 Task: Find connections with filter location Cañada de Gómez with filter topic #brandingwith filter profile language English with filter current company Kearney with filter school REVA UNIVERSITY, BANGALORE with filter industry Retail Groceries with filter service category Graphic Design with filter keywords title Political Scientist
Action: Mouse moved to (564, 94)
Screenshot: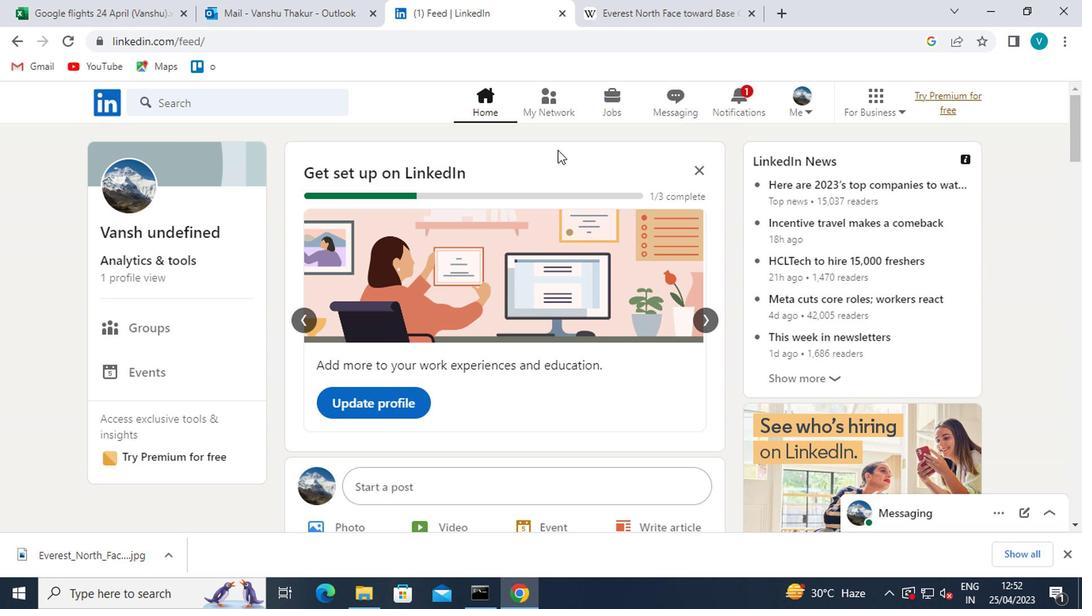 
Action: Mouse pressed left at (564, 94)
Screenshot: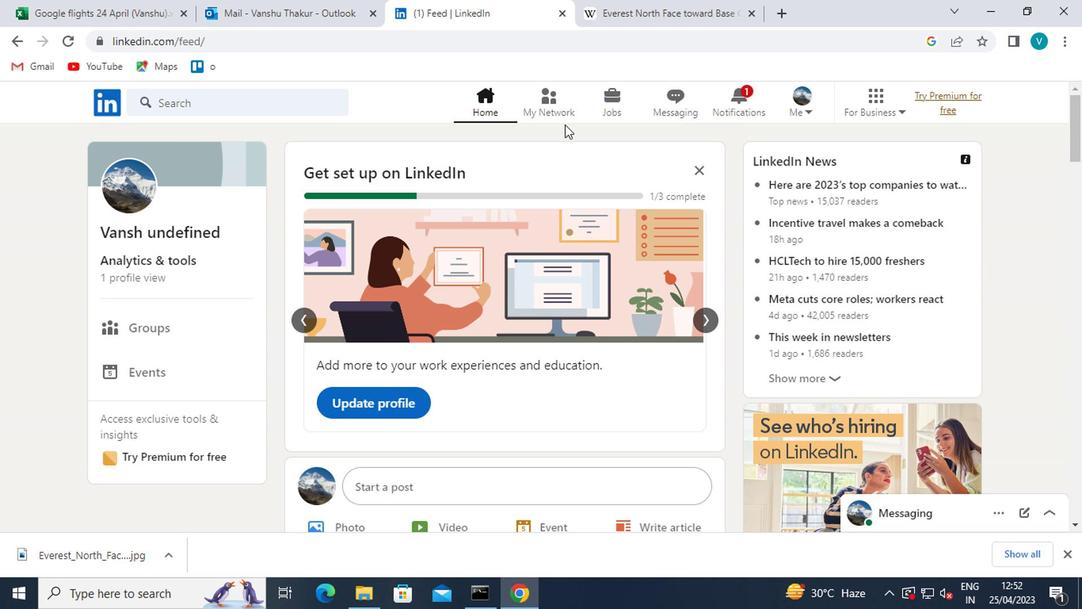 
Action: Mouse moved to (164, 182)
Screenshot: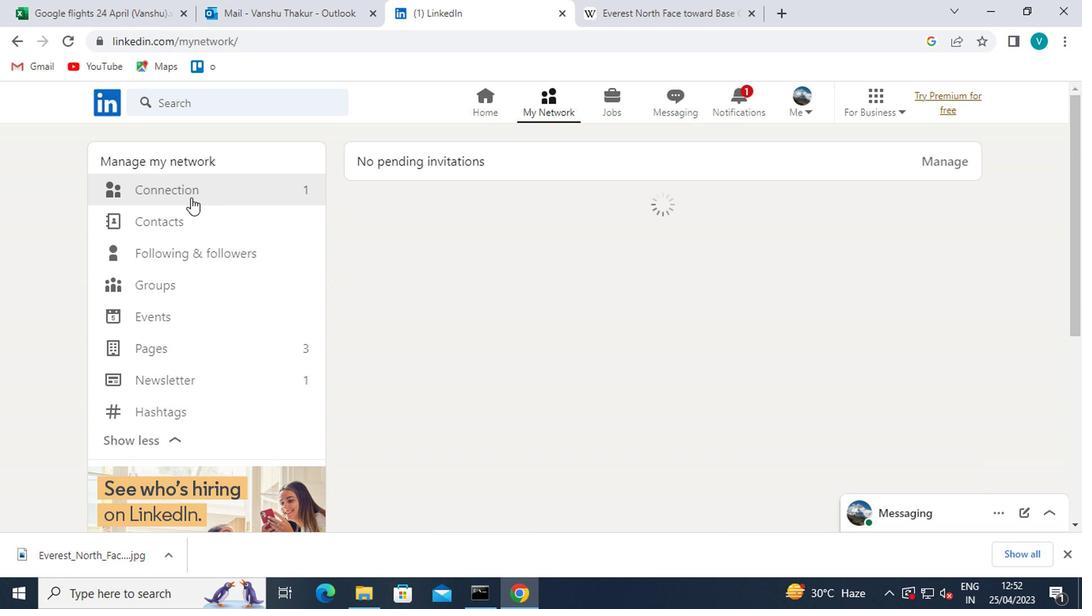 
Action: Mouse pressed left at (164, 182)
Screenshot: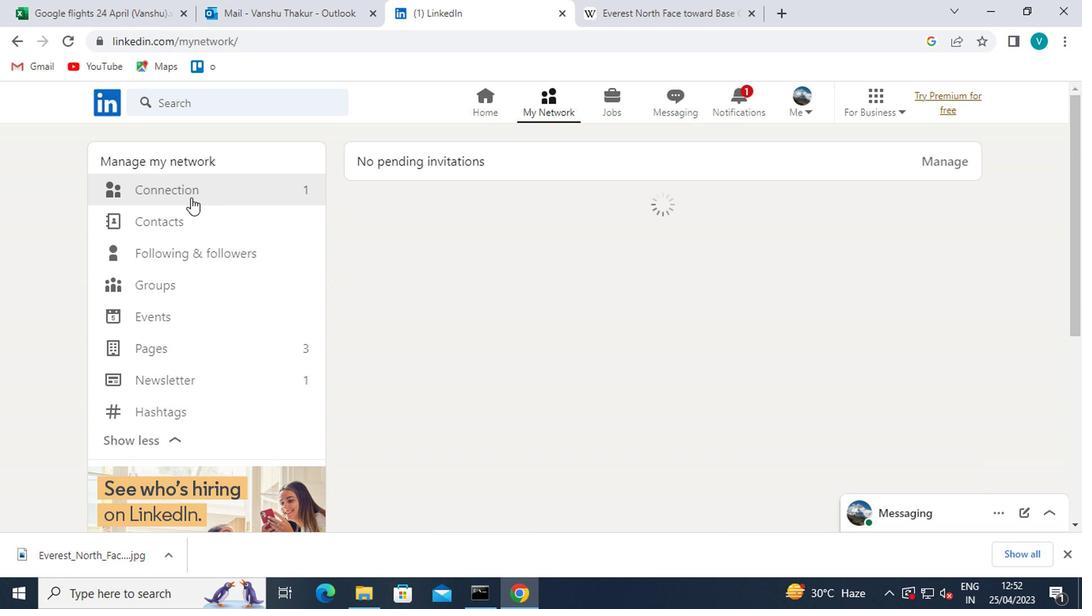 
Action: Mouse moved to (635, 193)
Screenshot: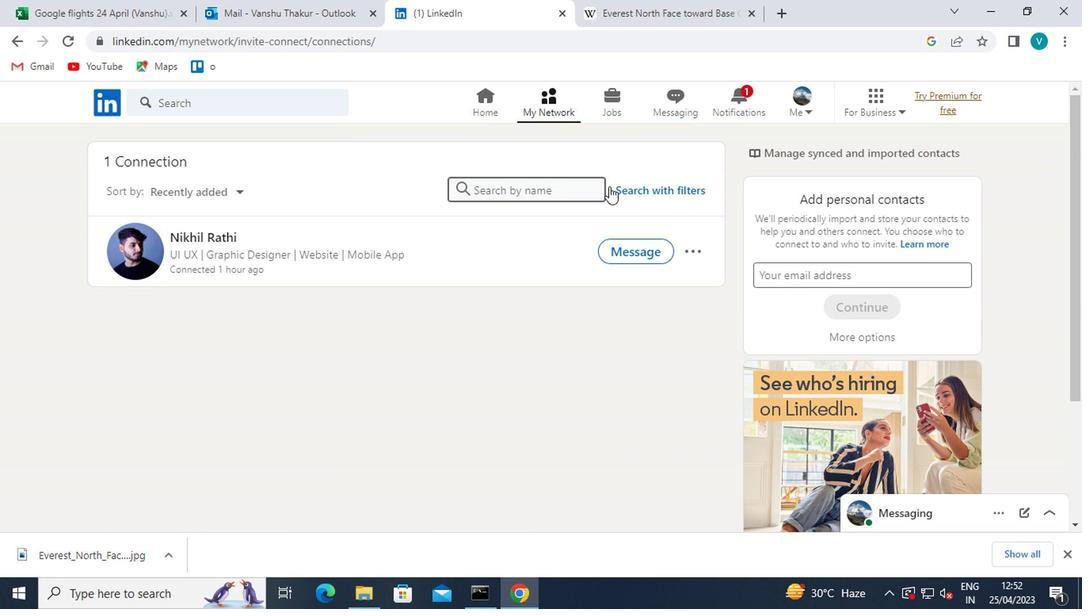 
Action: Mouse pressed left at (635, 193)
Screenshot: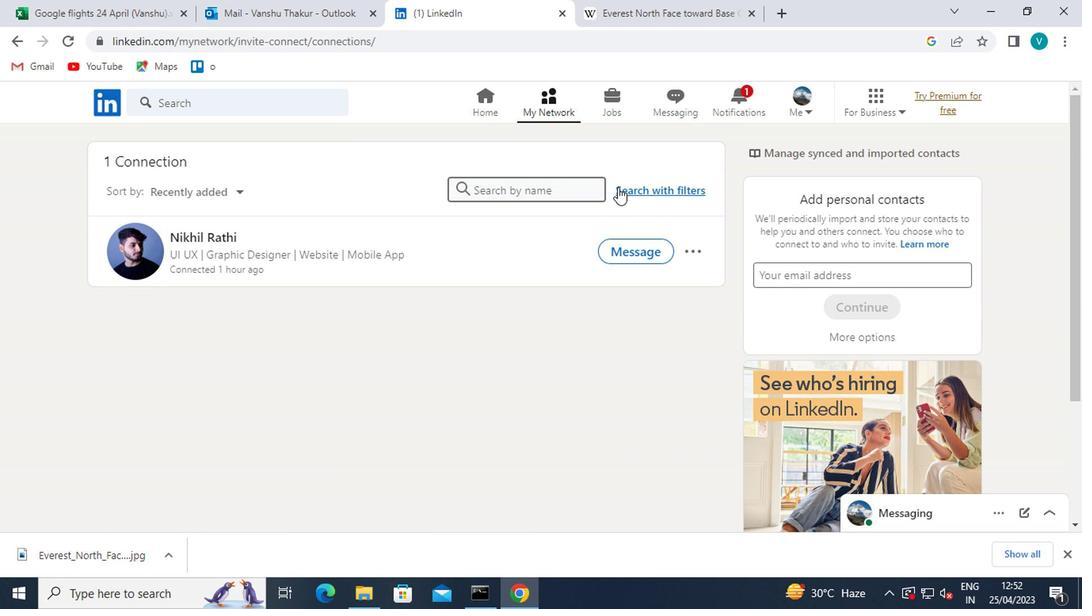 
Action: Mouse moved to (520, 143)
Screenshot: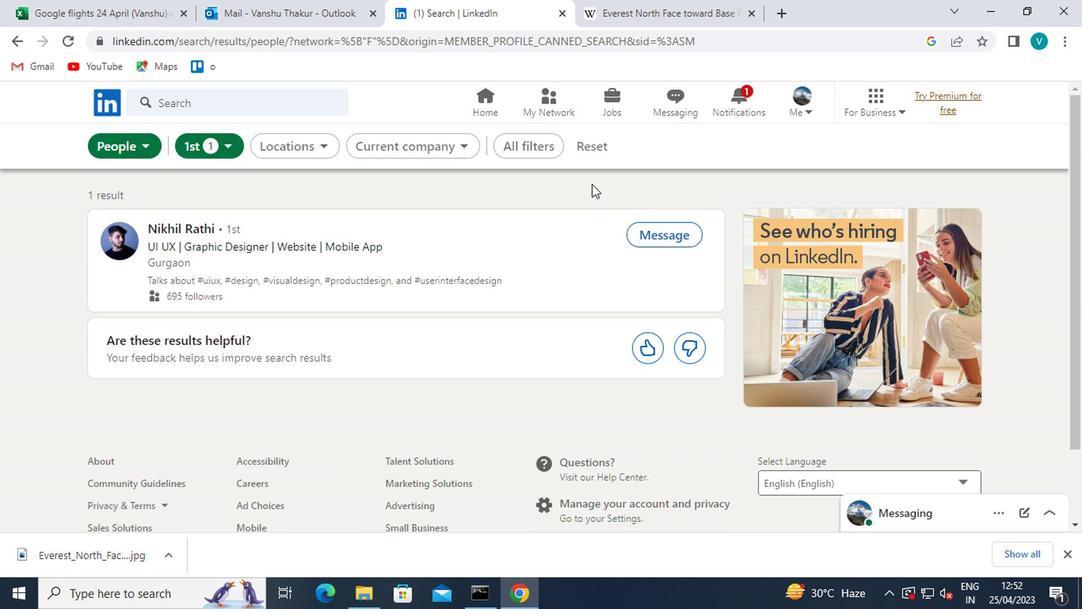 
Action: Mouse pressed left at (520, 143)
Screenshot: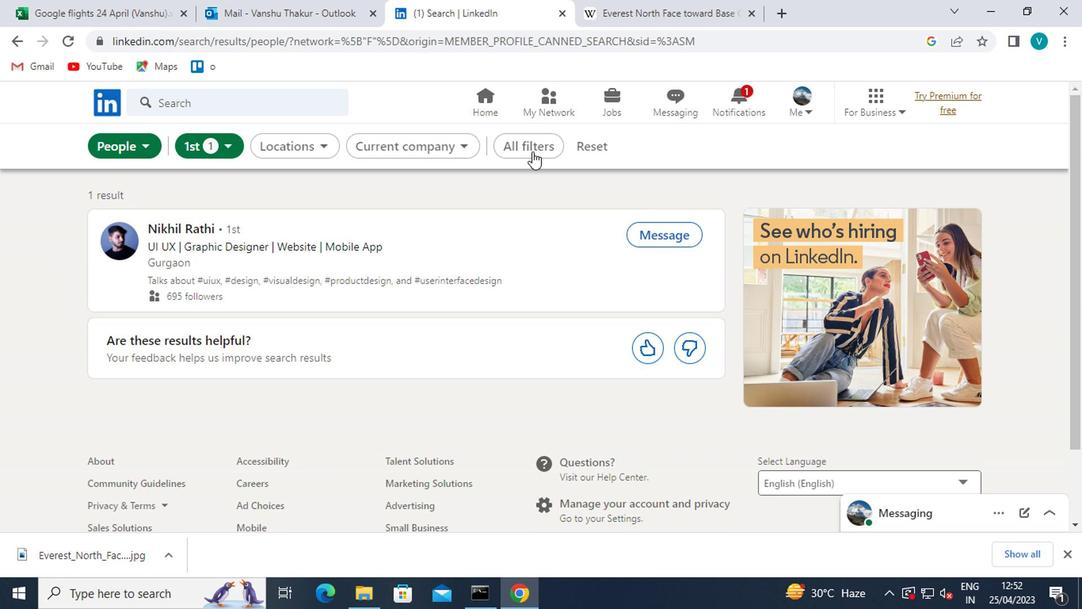
Action: Mouse moved to (717, 293)
Screenshot: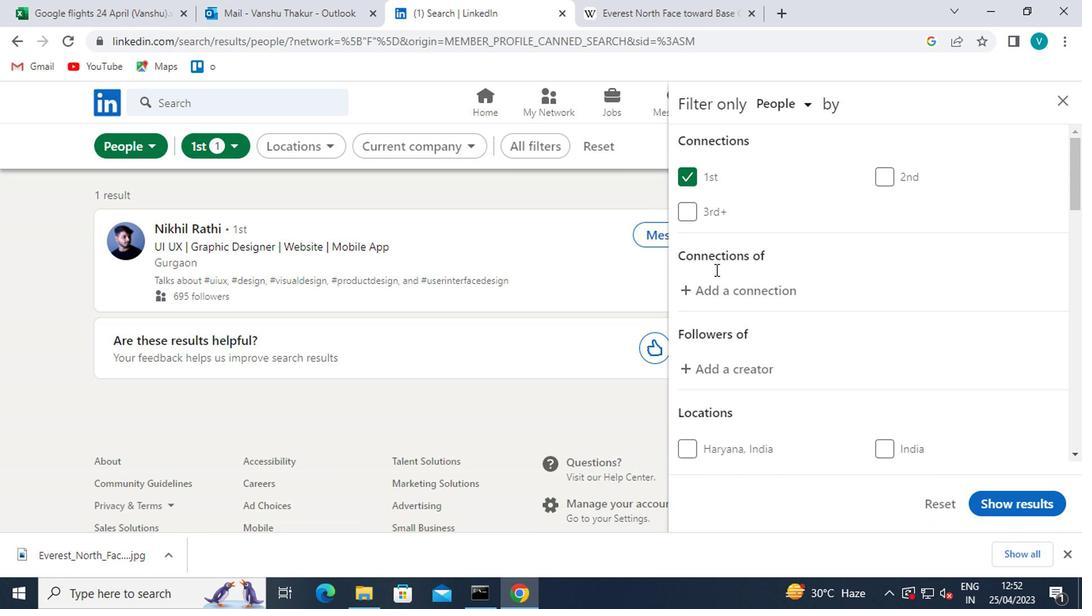 
Action: Mouse scrolled (717, 292) with delta (0, 0)
Screenshot: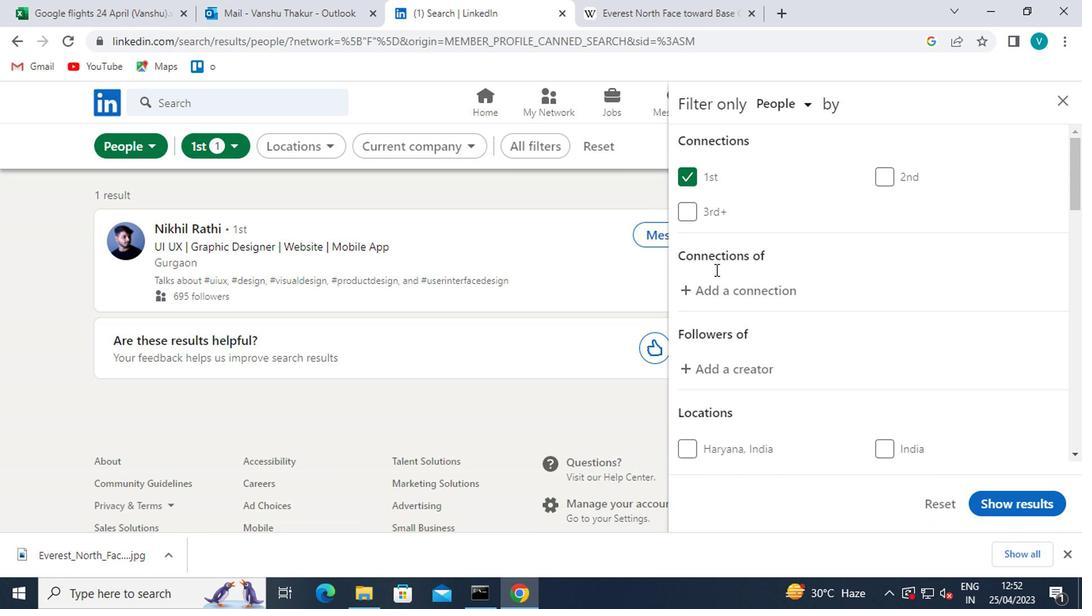 
Action: Mouse moved to (717, 293)
Screenshot: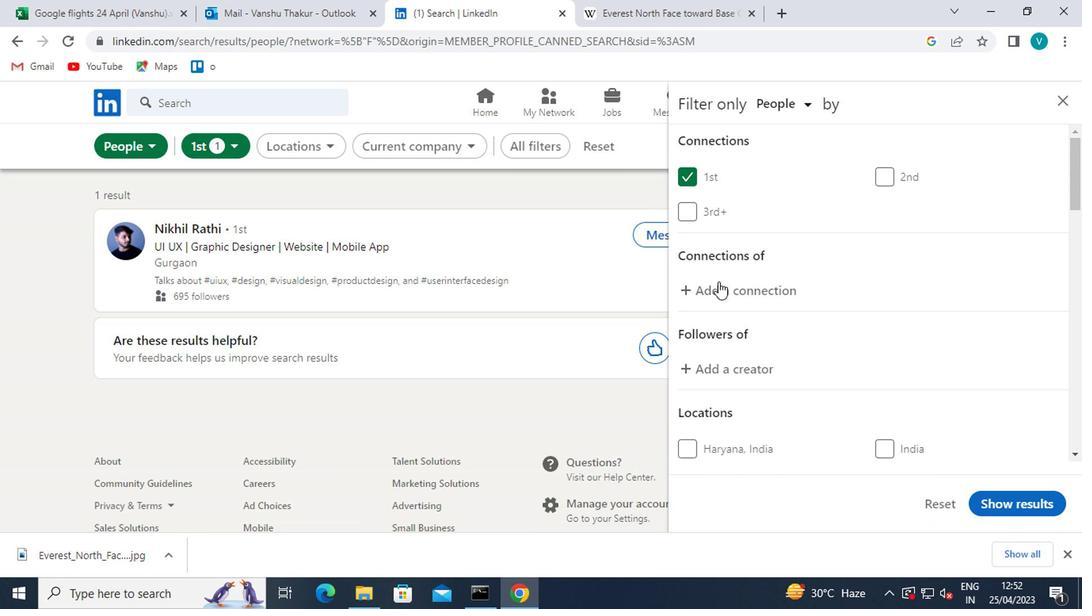 
Action: Mouse scrolled (717, 293) with delta (0, 0)
Screenshot: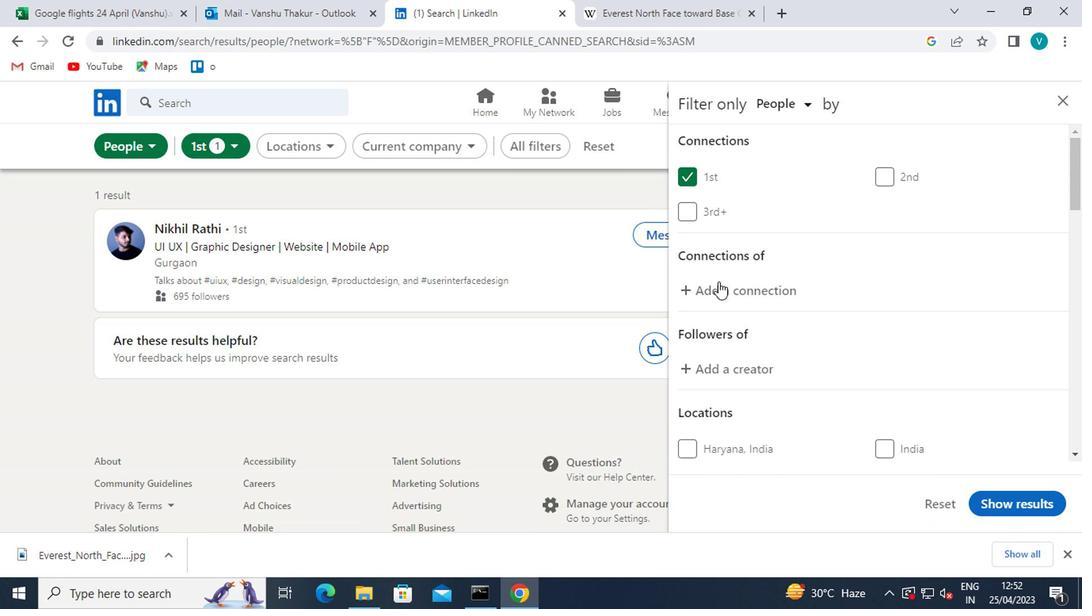 
Action: Mouse moved to (741, 355)
Screenshot: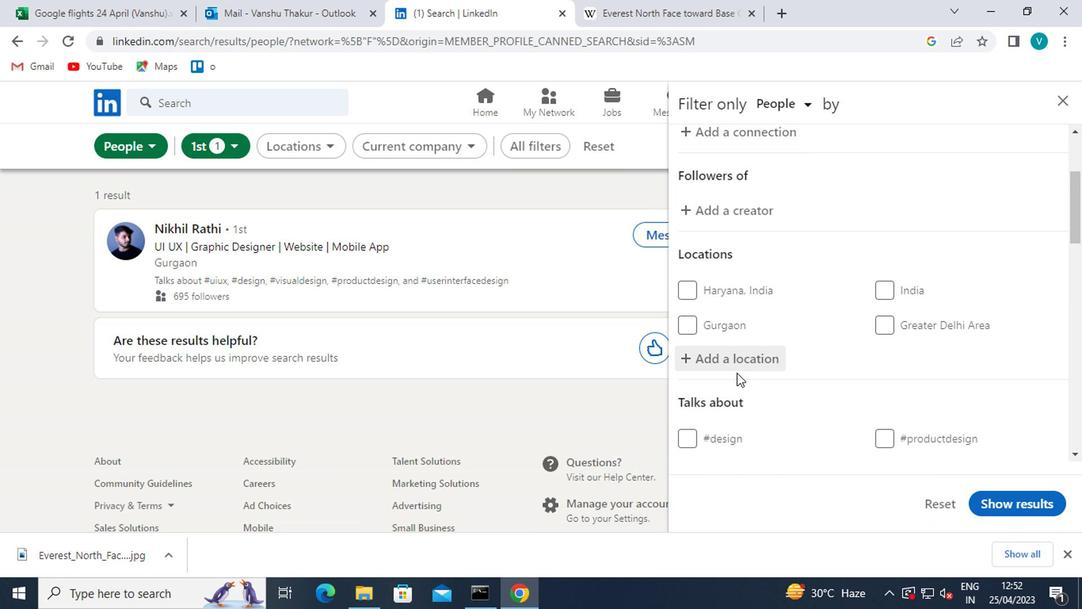 
Action: Mouse pressed left at (741, 355)
Screenshot: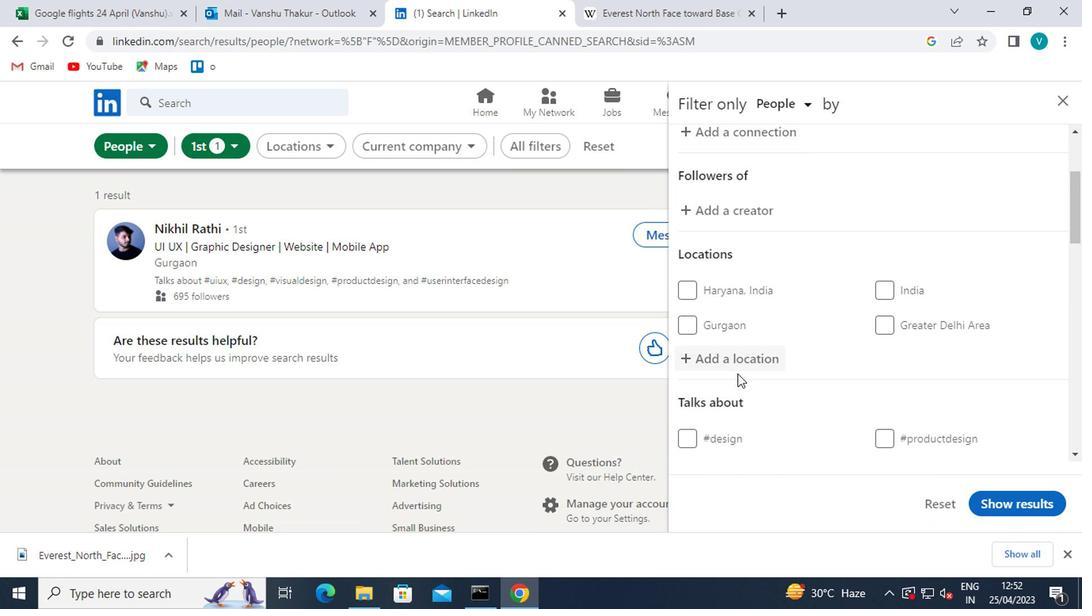 
Action: Key pressed <Key.shift>CANAF
Screenshot: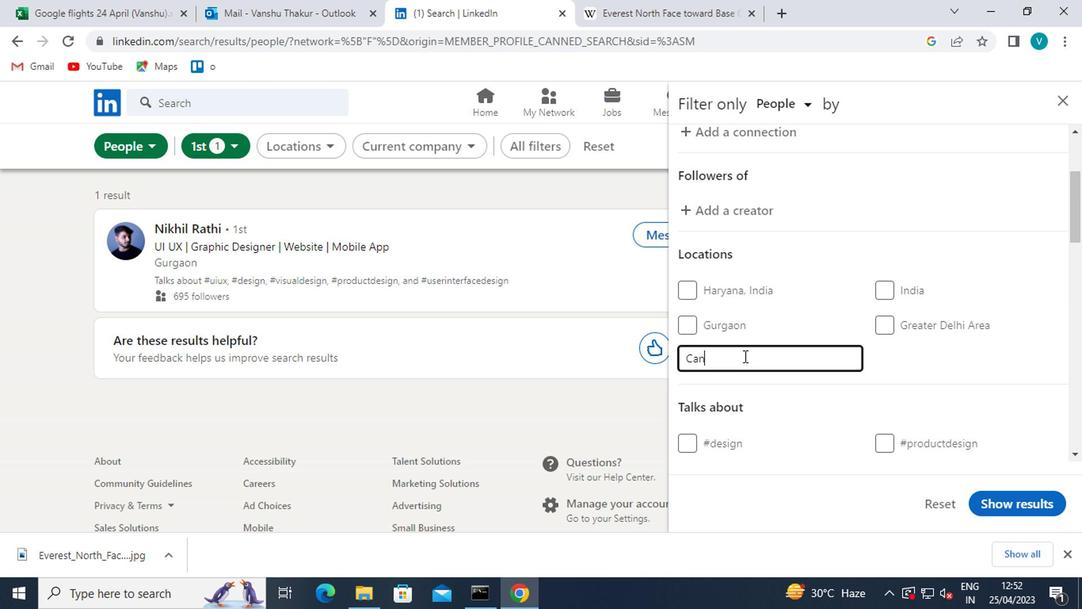
Action: Mouse moved to (741, 355)
Screenshot: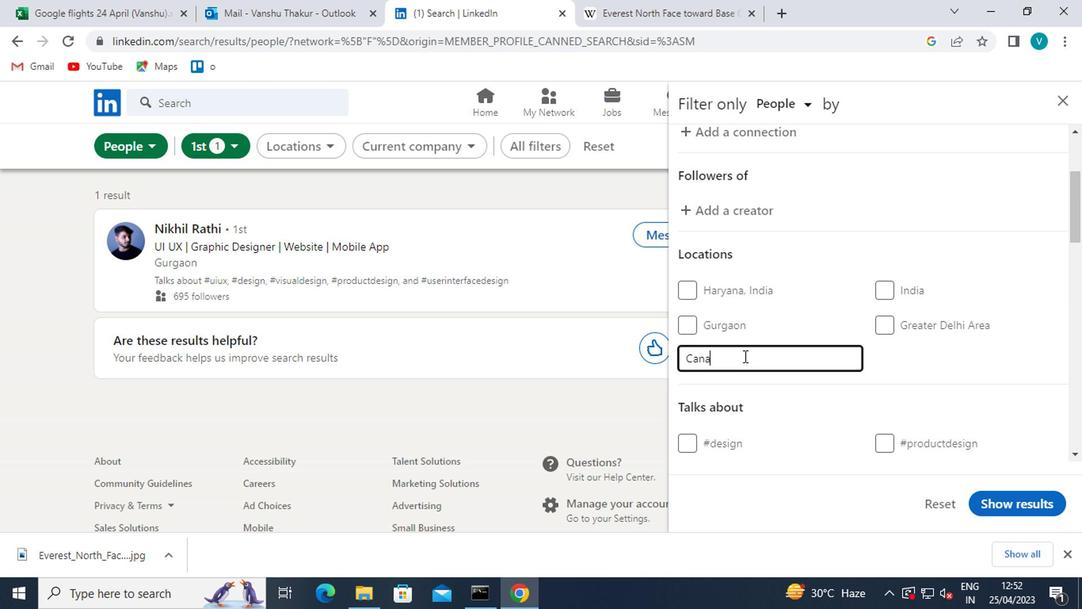 
Action: Key pressed <Key.backspace>DA<Key.space>DE<Key.space>
Screenshot: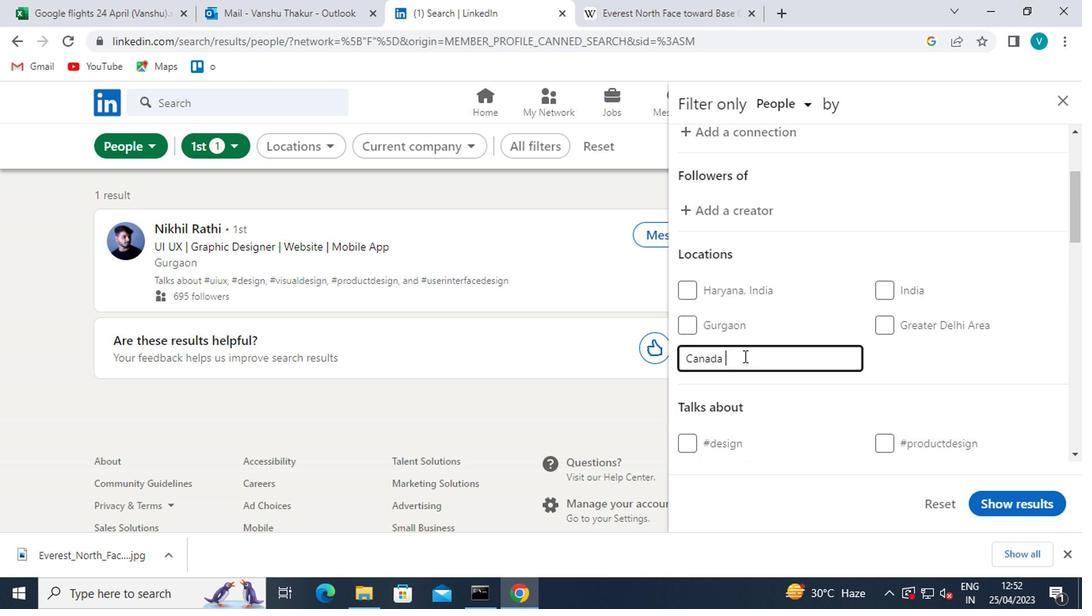 
Action: Mouse moved to (738, 357)
Screenshot: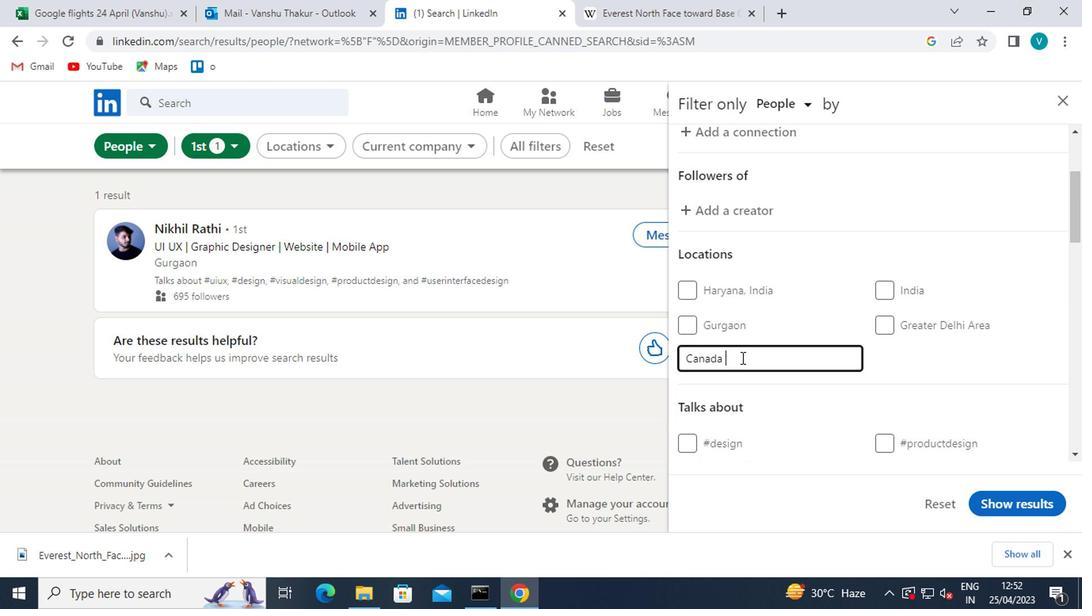 
Action: Key pressed D<Key.backspace><Key.shift>GO
Screenshot: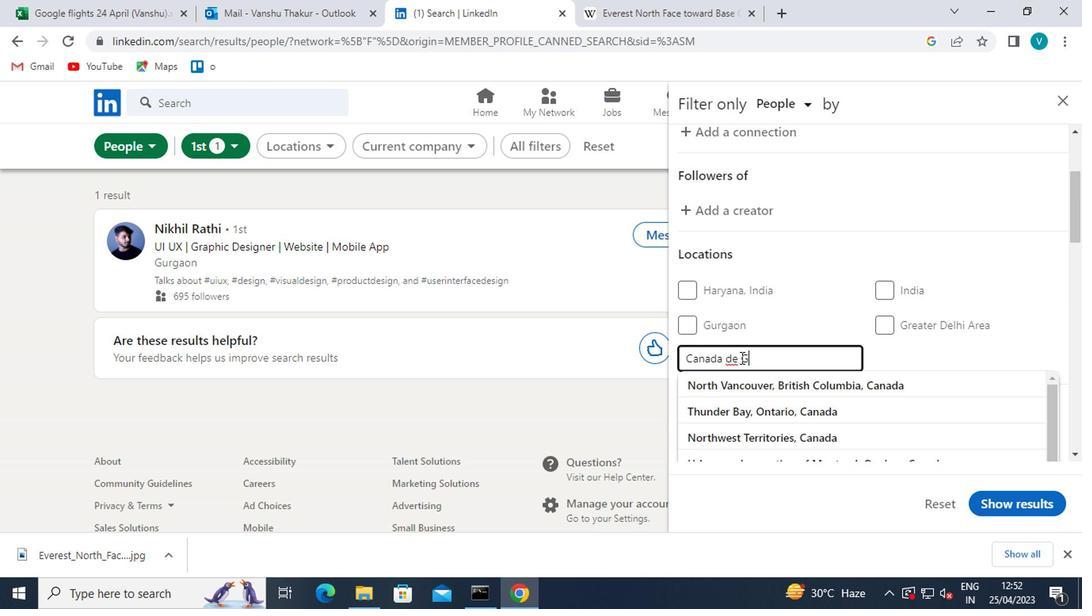 
Action: Mouse moved to (738, 357)
Screenshot: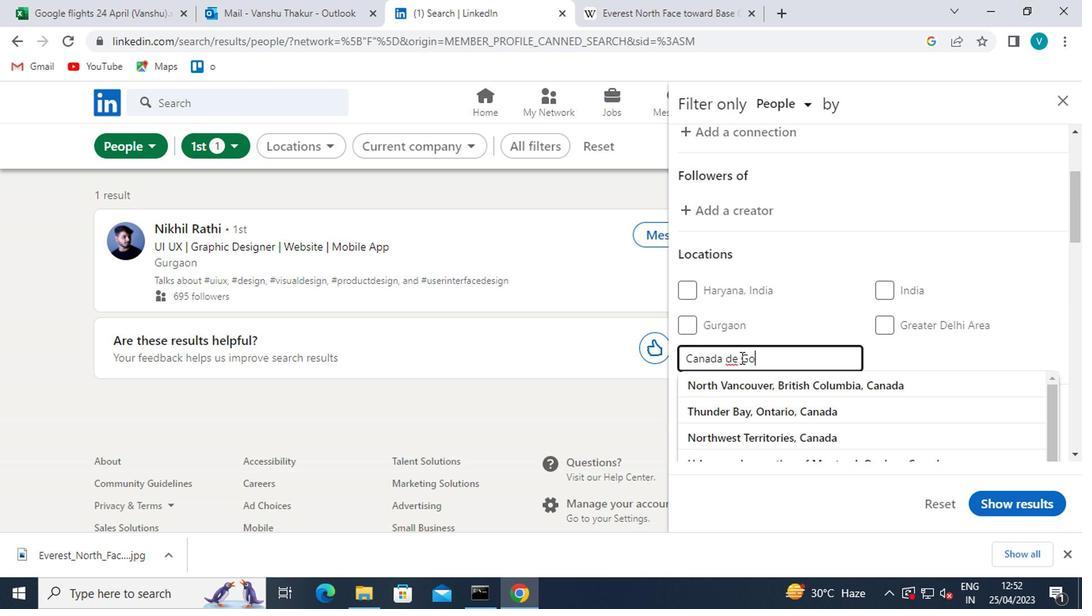 
Action: Key pressed M
Screenshot: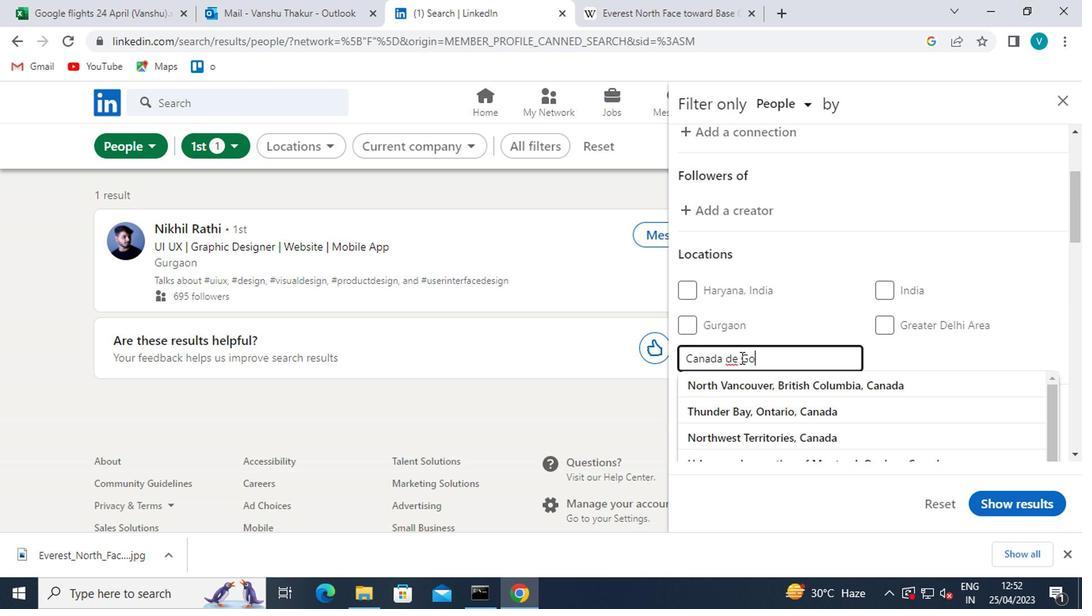 
Action: Mouse moved to (736, 358)
Screenshot: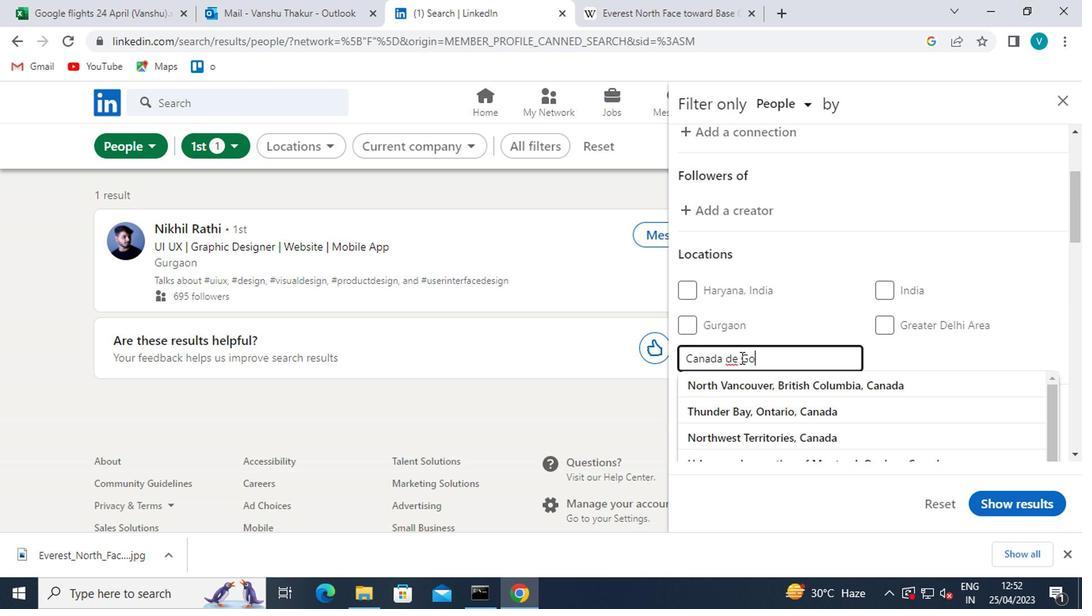 
Action: Key pressed EZ
Screenshot: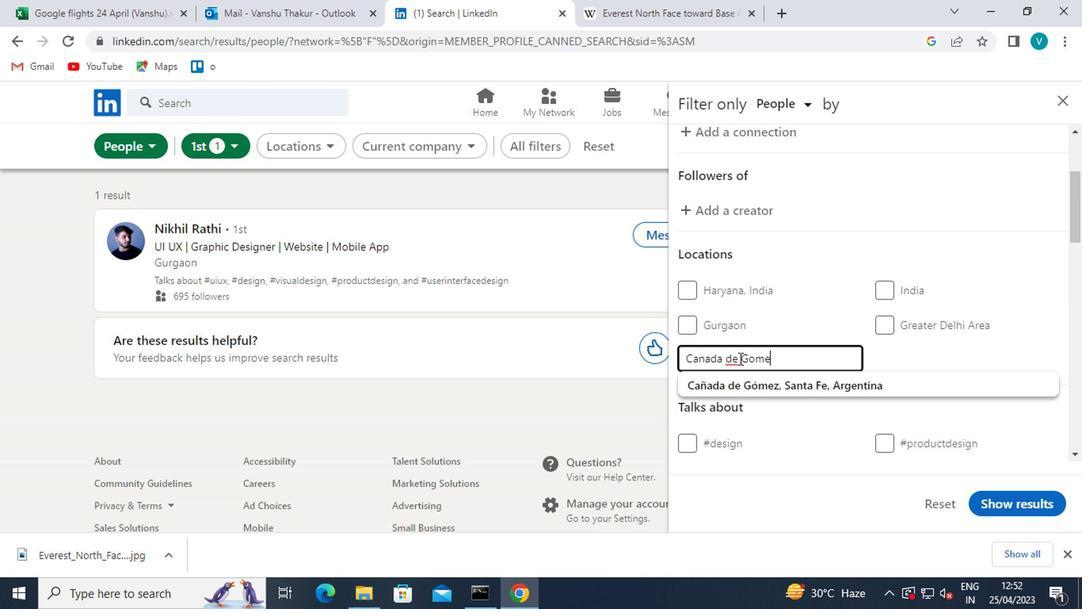 
Action: Mouse moved to (755, 377)
Screenshot: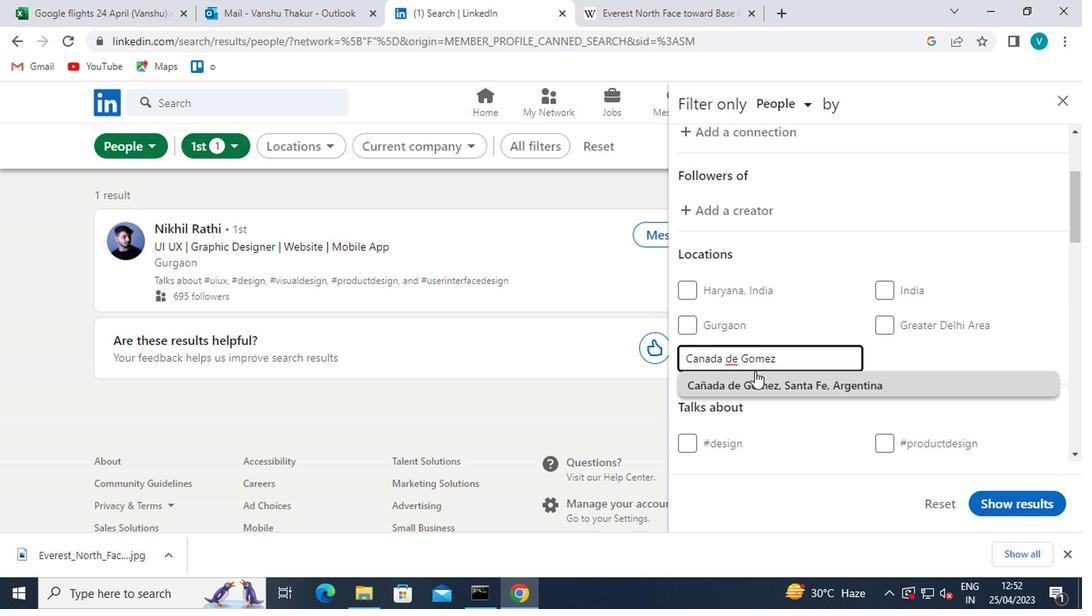
Action: Mouse pressed left at (755, 377)
Screenshot: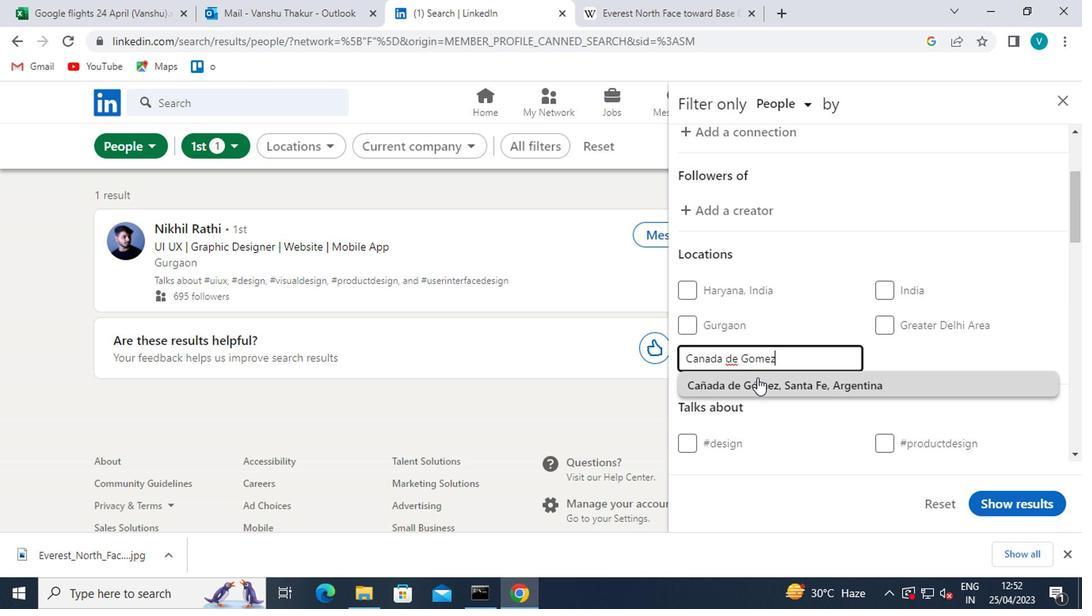 
Action: Mouse moved to (756, 378)
Screenshot: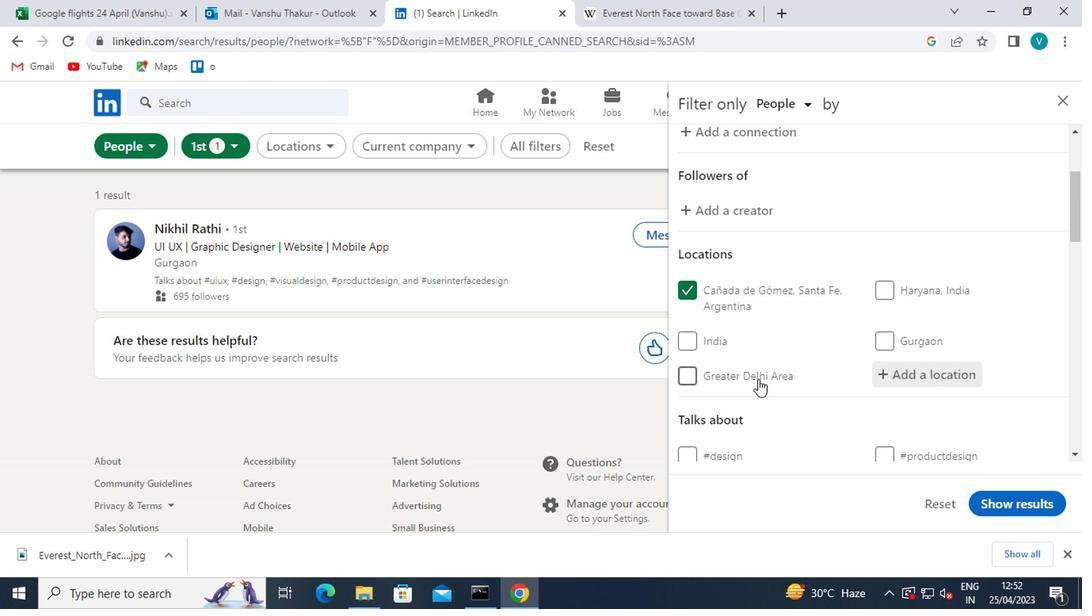 
Action: Mouse scrolled (756, 378) with delta (0, 0)
Screenshot: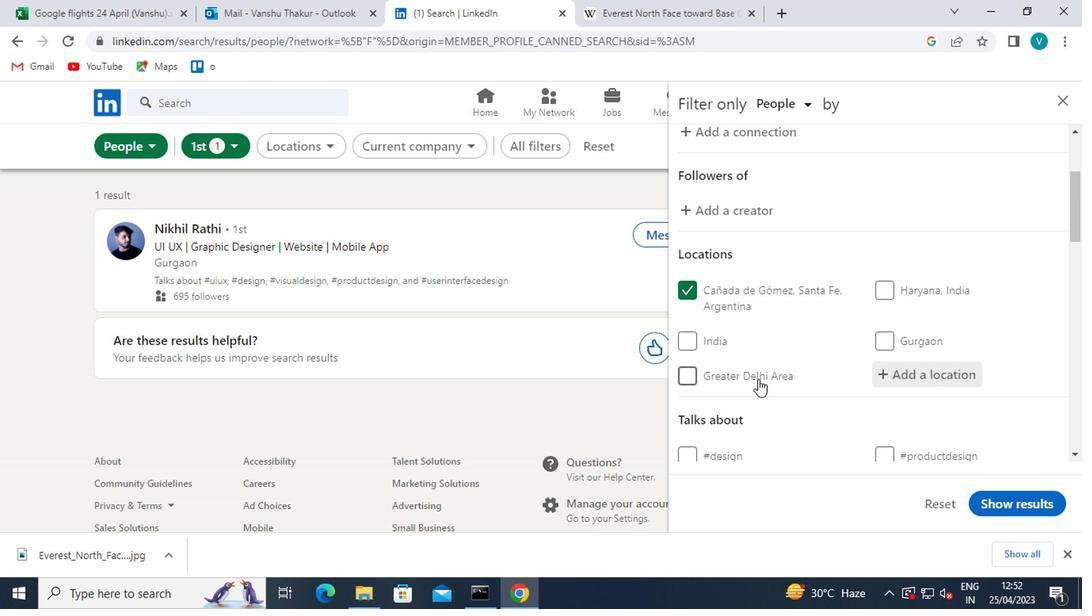 
Action: Mouse moved to (761, 379)
Screenshot: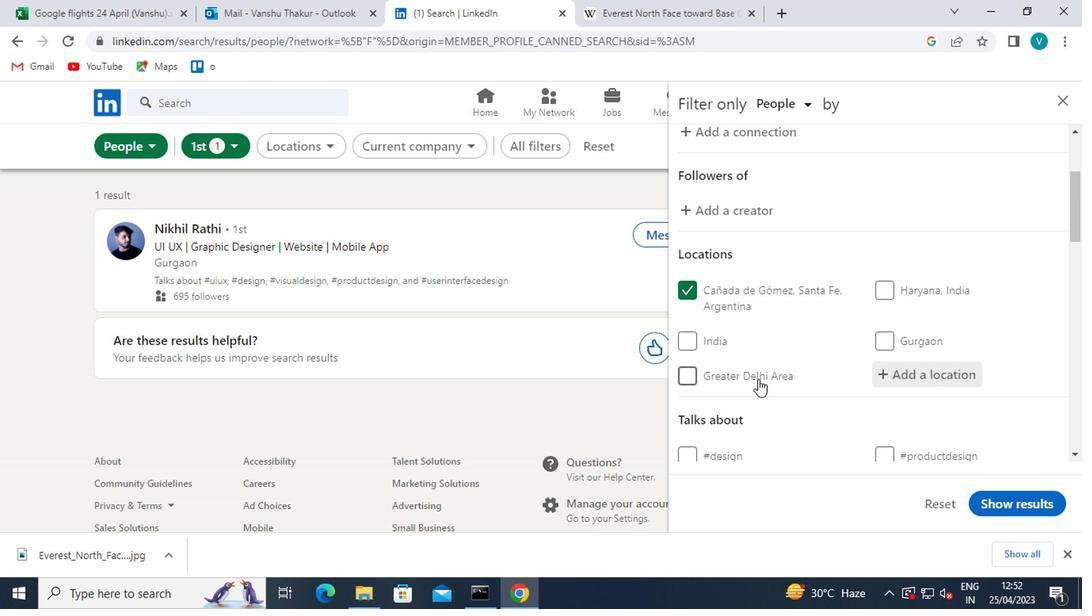 
Action: Mouse scrolled (761, 378) with delta (0, 0)
Screenshot: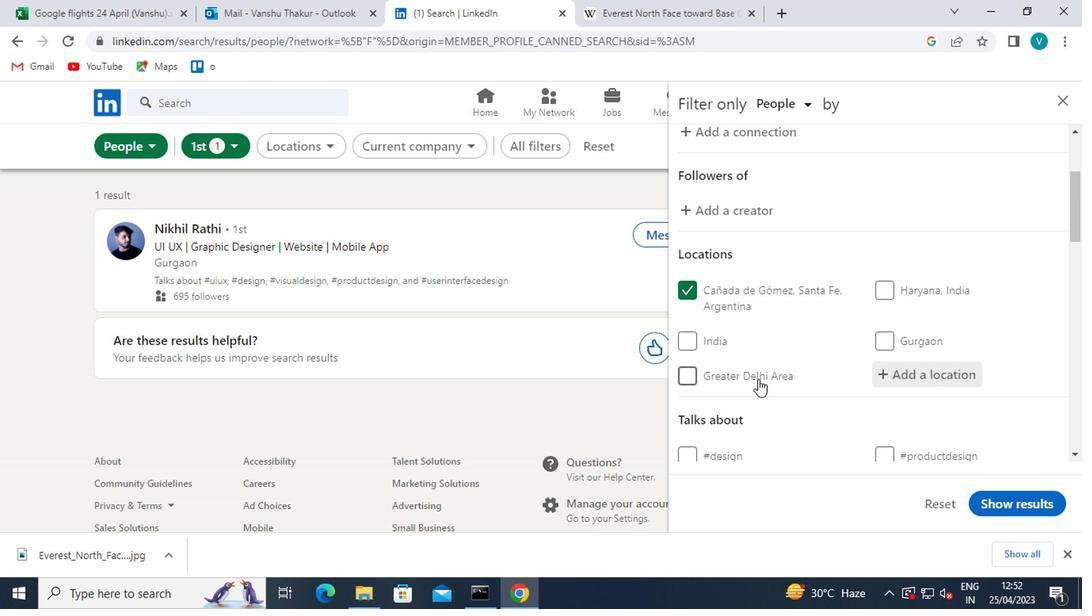
Action: Mouse moved to (922, 361)
Screenshot: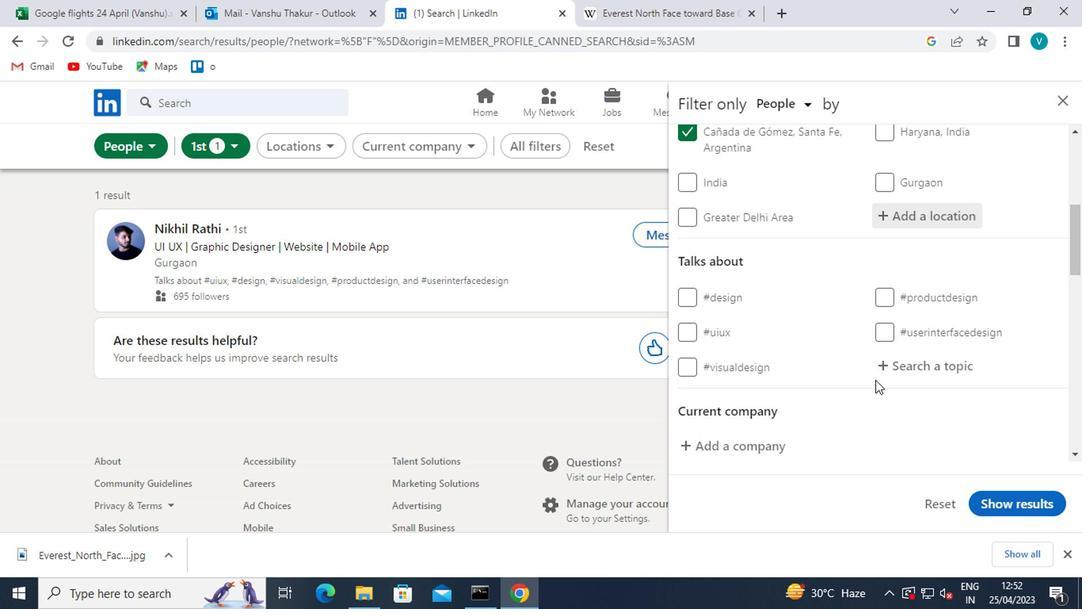 
Action: Mouse pressed left at (922, 361)
Screenshot: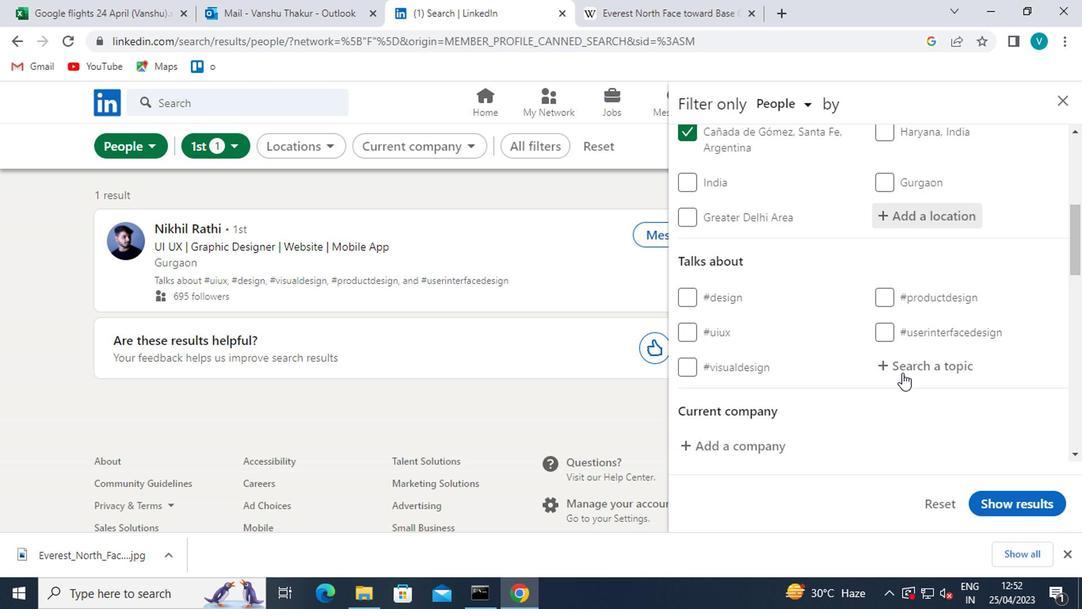 
Action: Mouse moved to (902, 343)
Screenshot: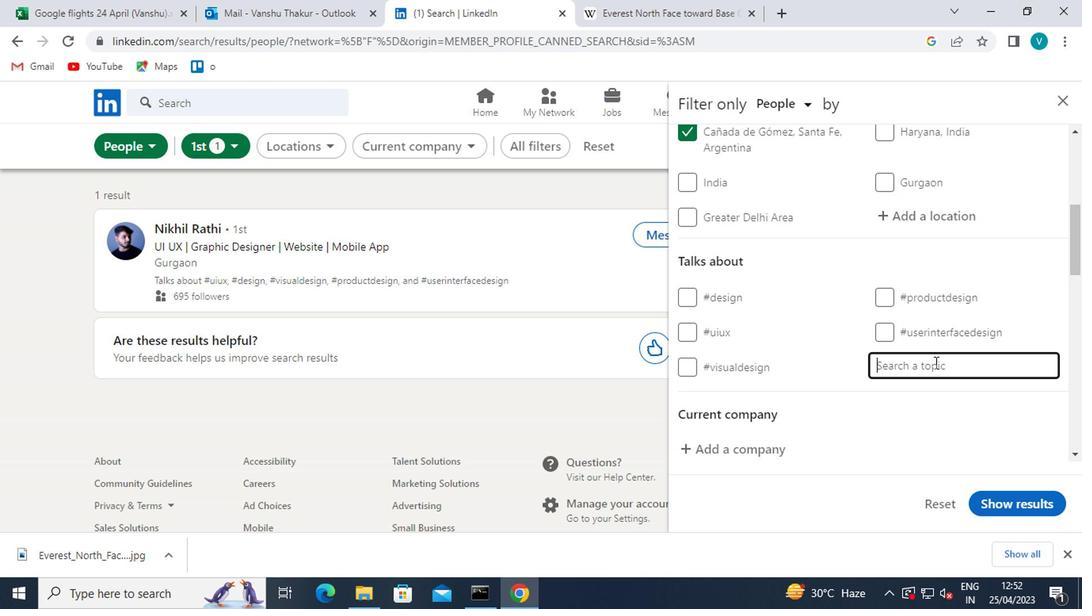 
Action: Key pressed <Key.shift>#BRANDING<Key.space>
Screenshot: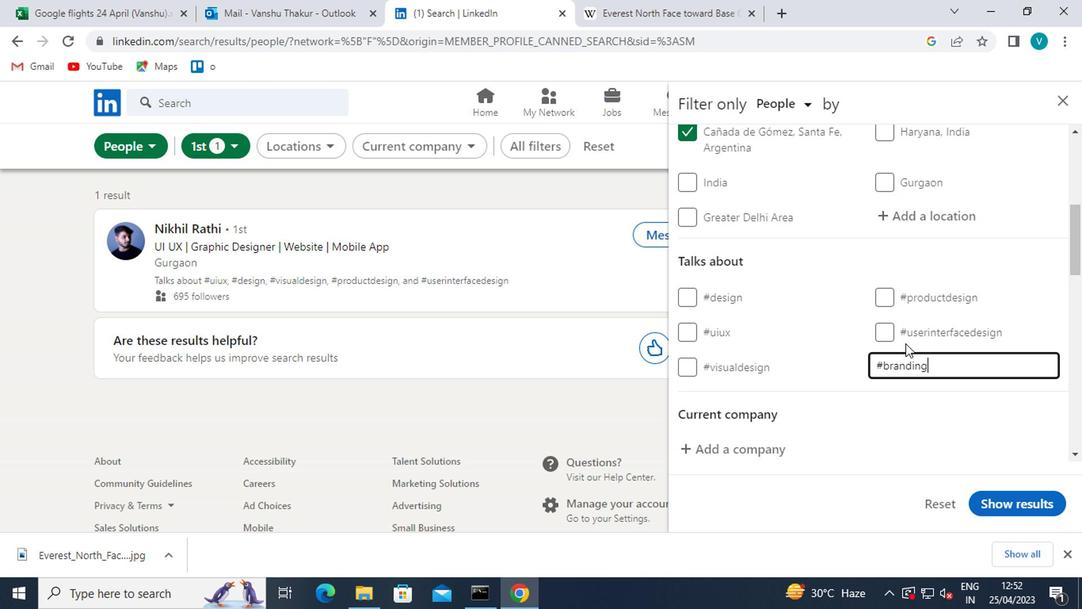 
Action: Mouse moved to (913, 336)
Screenshot: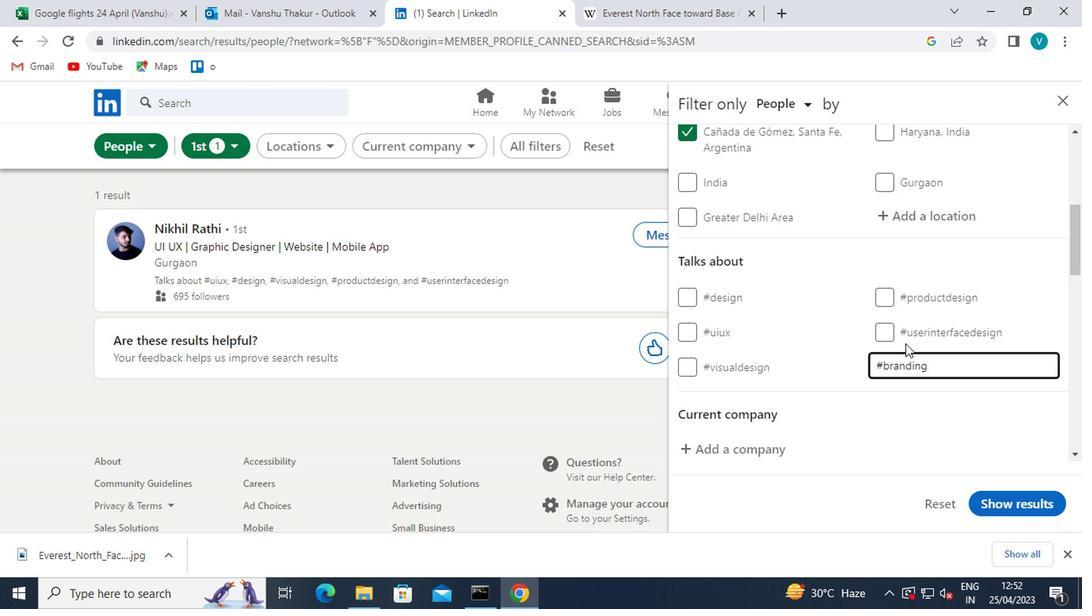 
Action: Mouse scrolled (913, 336) with delta (0, 0)
Screenshot: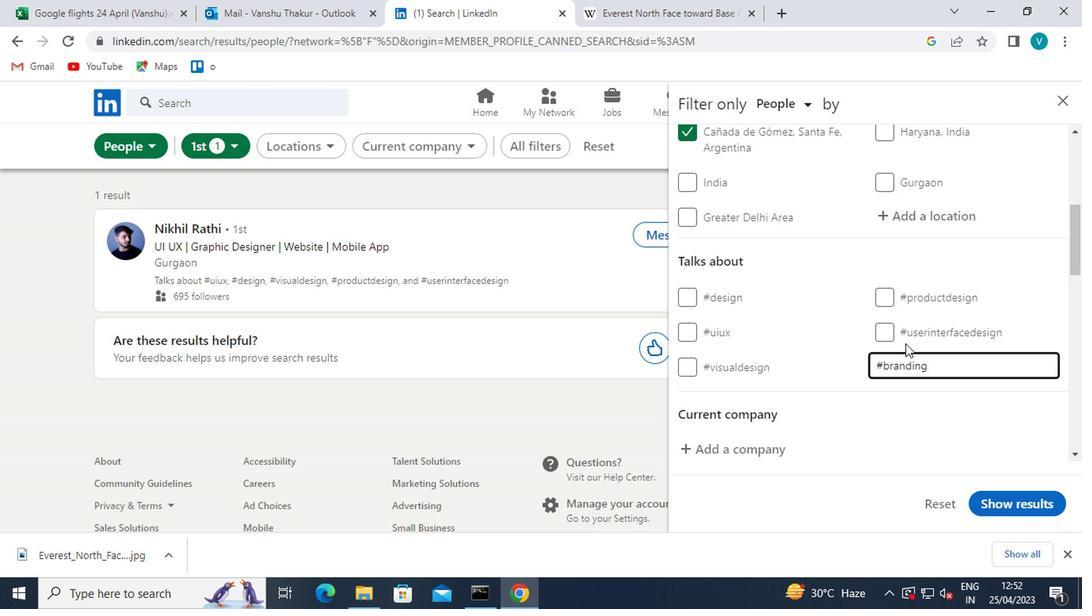 
Action: Mouse moved to (914, 336)
Screenshot: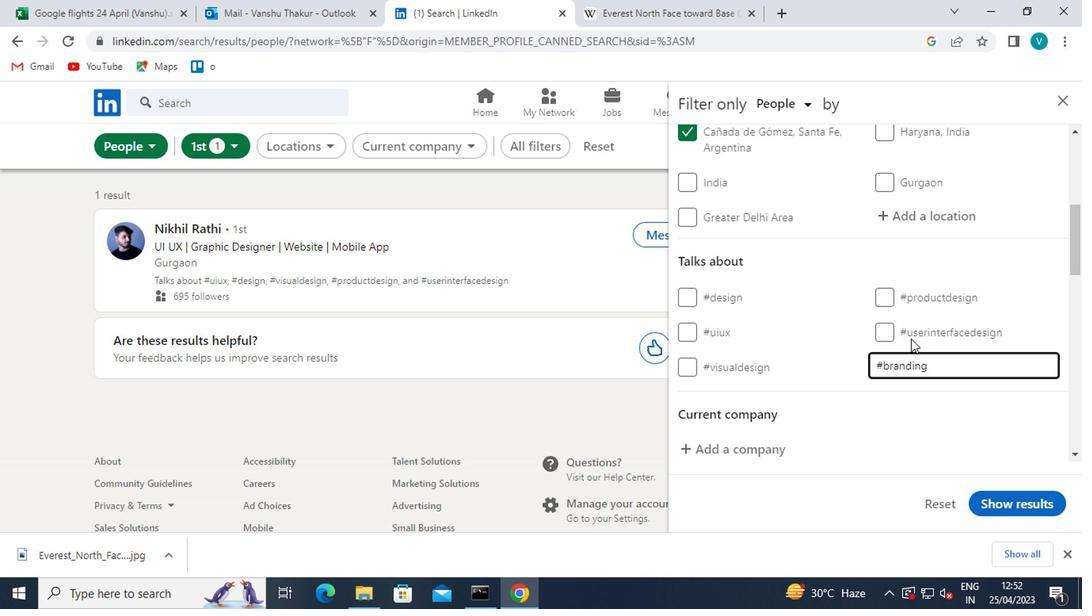 
Action: Mouse scrolled (914, 335) with delta (0, 0)
Screenshot: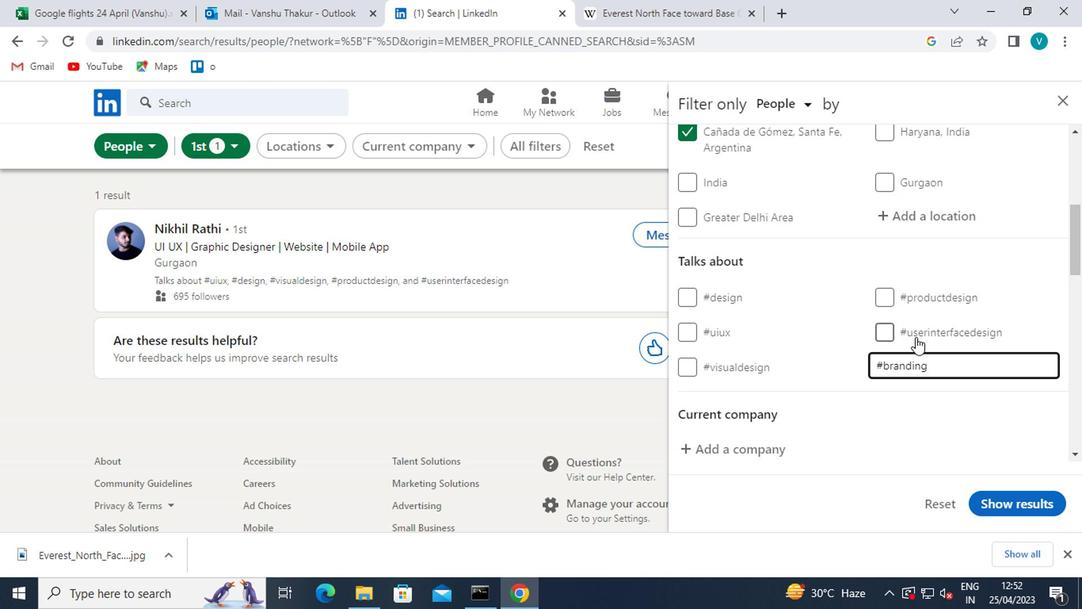
Action: Mouse moved to (912, 336)
Screenshot: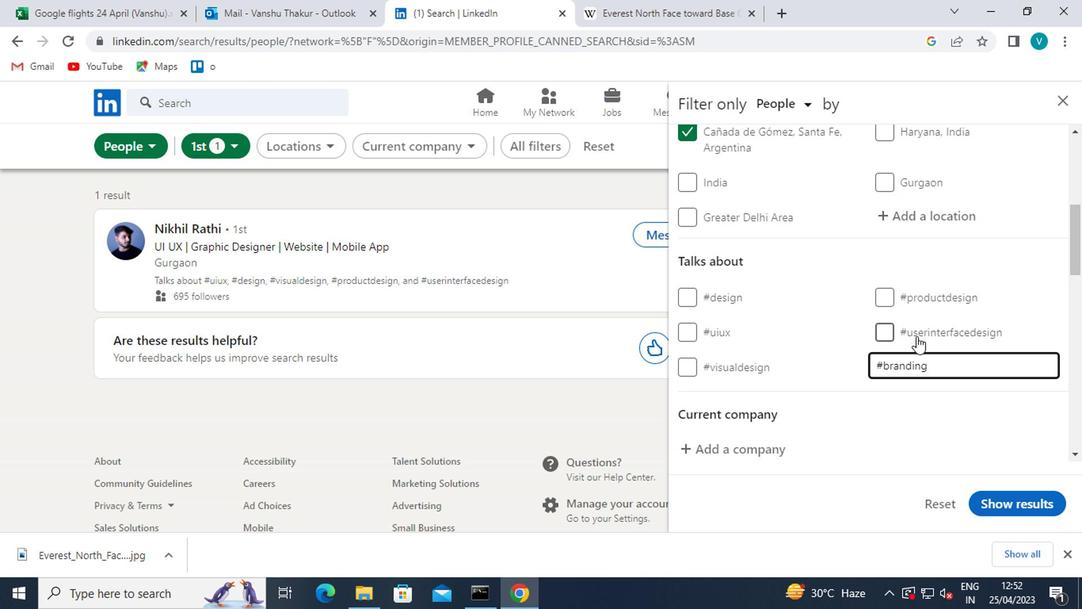 
Action: Mouse scrolled (912, 335) with delta (0, 0)
Screenshot: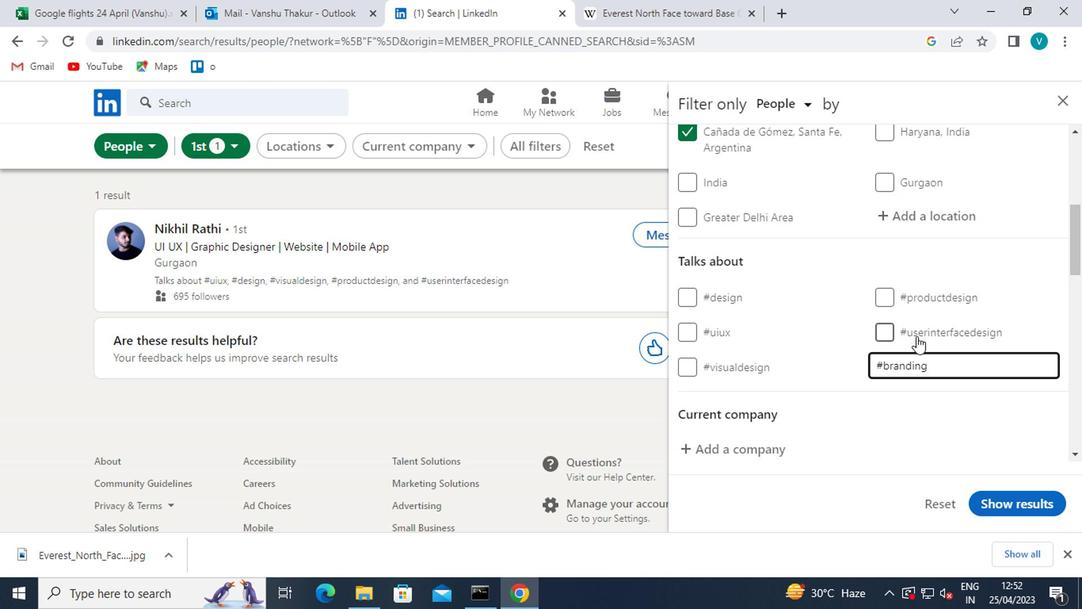 
Action: Mouse moved to (906, 336)
Screenshot: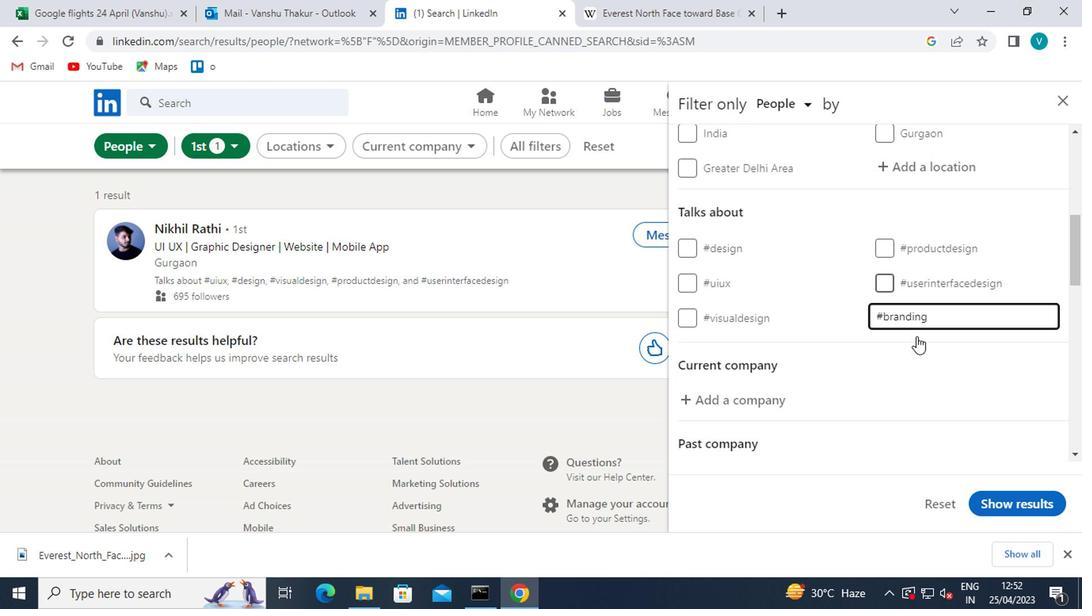 
Action: Mouse scrolled (906, 335) with delta (0, 0)
Screenshot: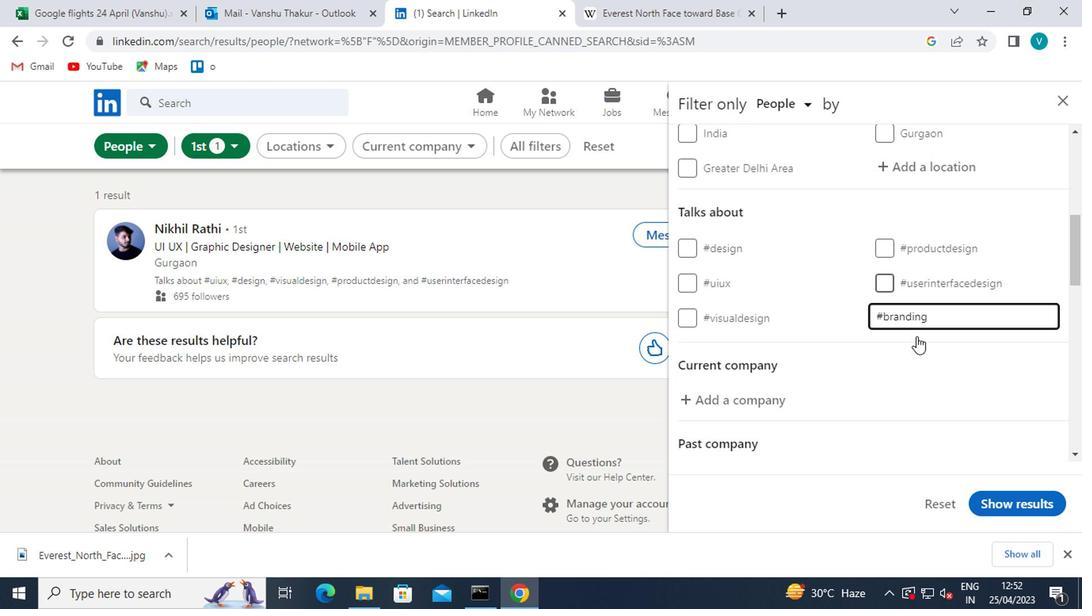 
Action: Mouse moved to (887, 342)
Screenshot: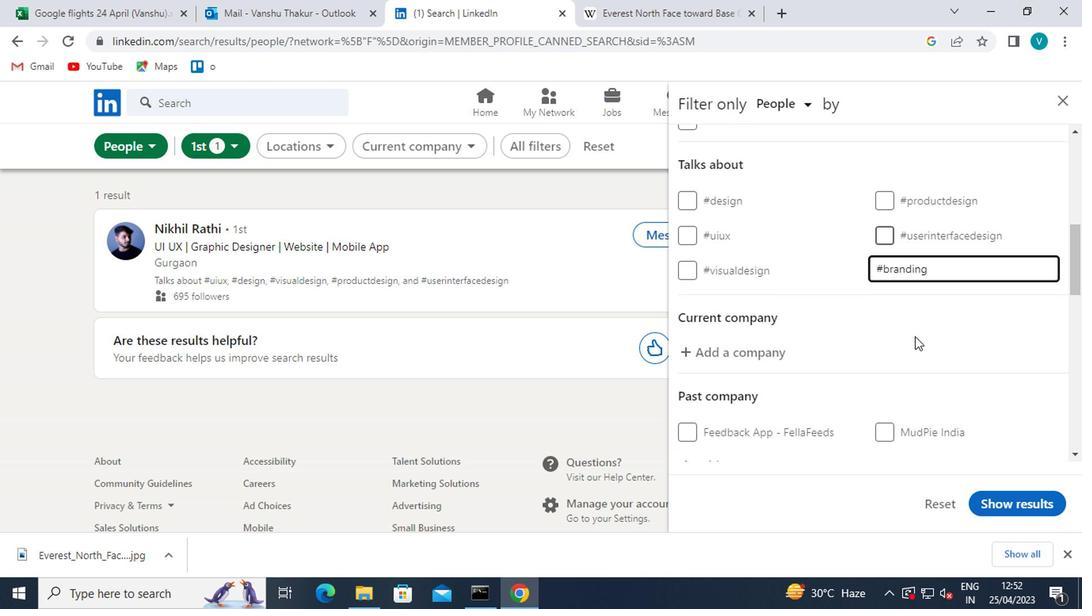 
Action: Mouse scrolled (887, 341) with delta (0, 0)
Screenshot: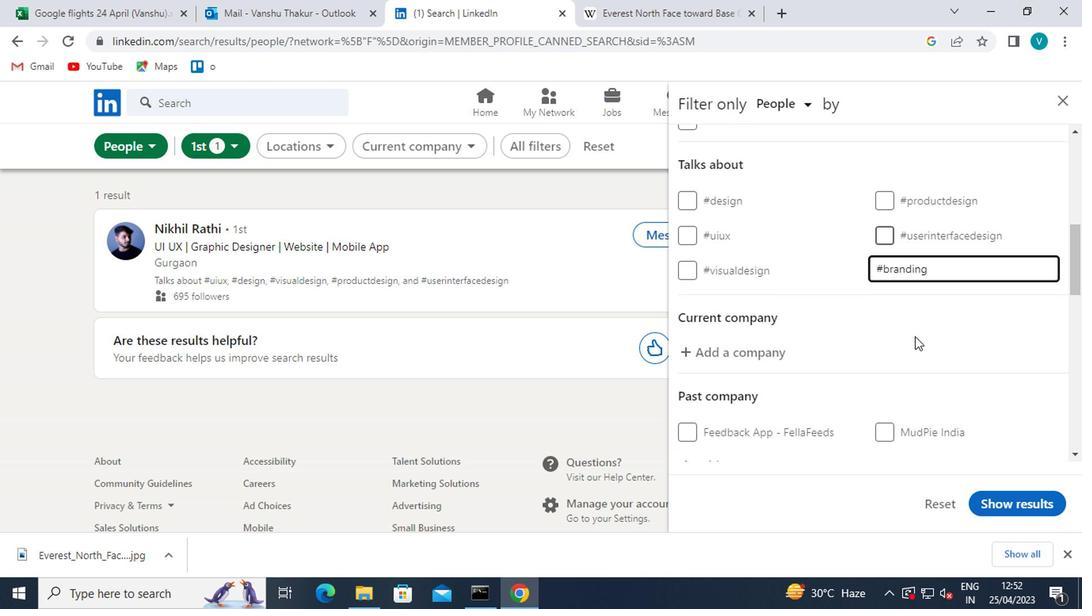 
Action: Mouse moved to (886, 234)
Screenshot: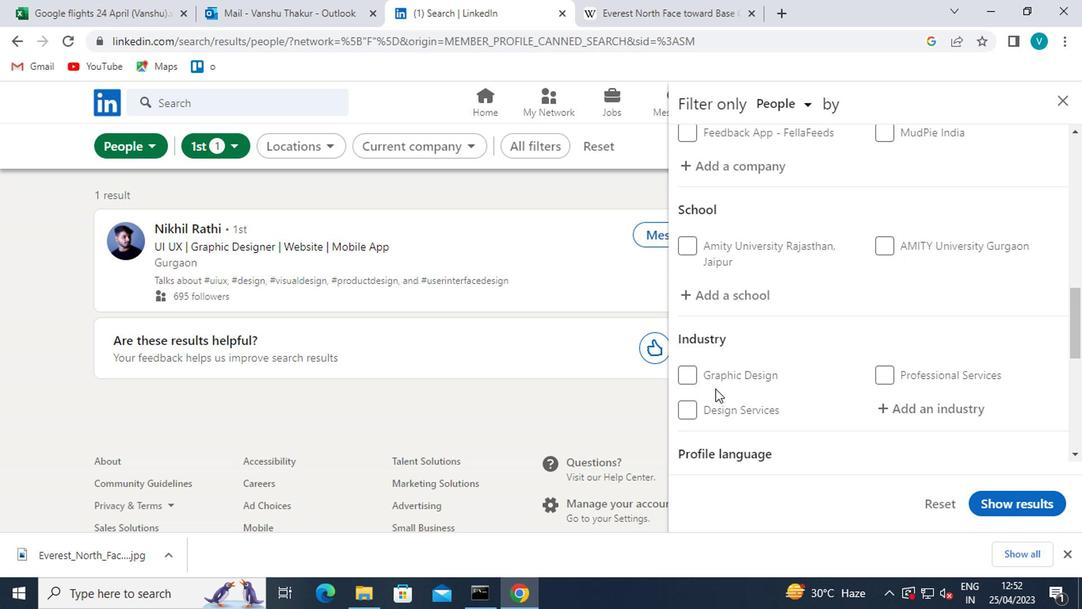 
Action: Mouse scrolled (886, 235) with delta (0, 0)
Screenshot: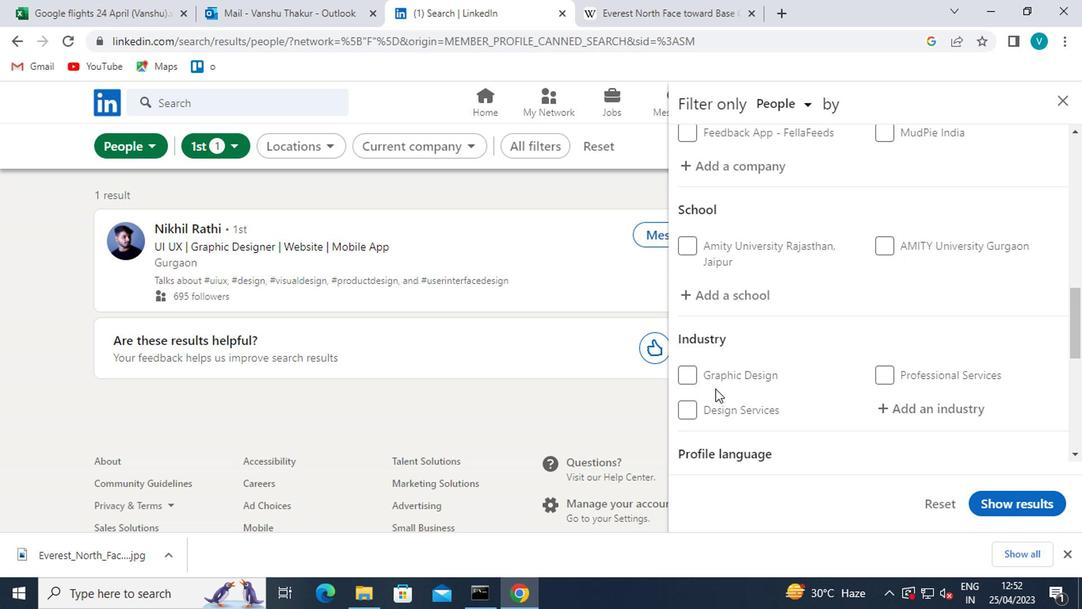 
Action: Mouse scrolled (886, 235) with delta (0, 0)
Screenshot: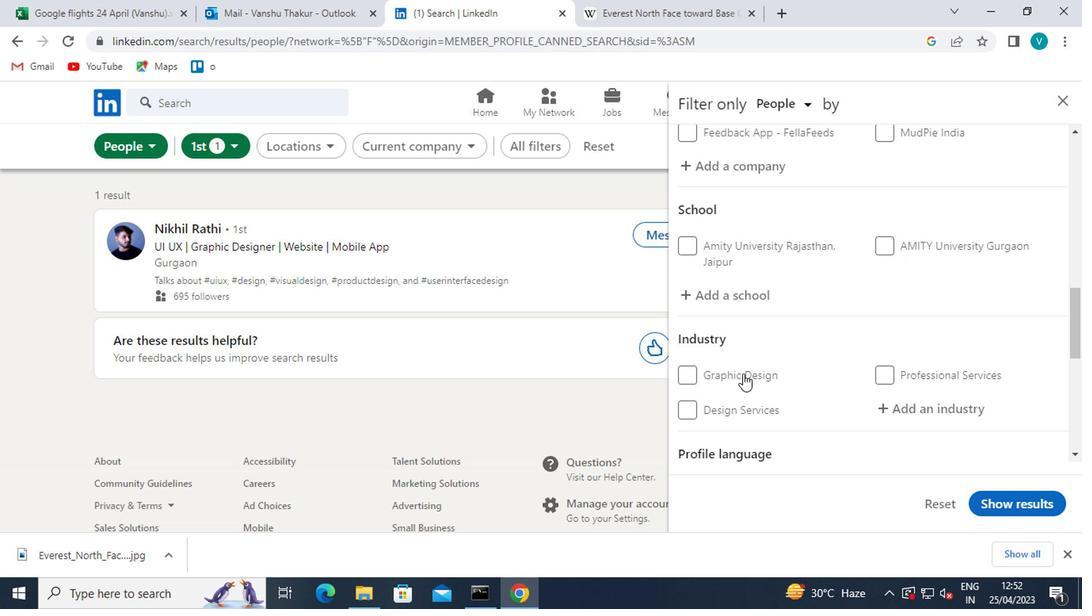 
Action: Mouse scrolled (886, 235) with delta (0, 0)
Screenshot: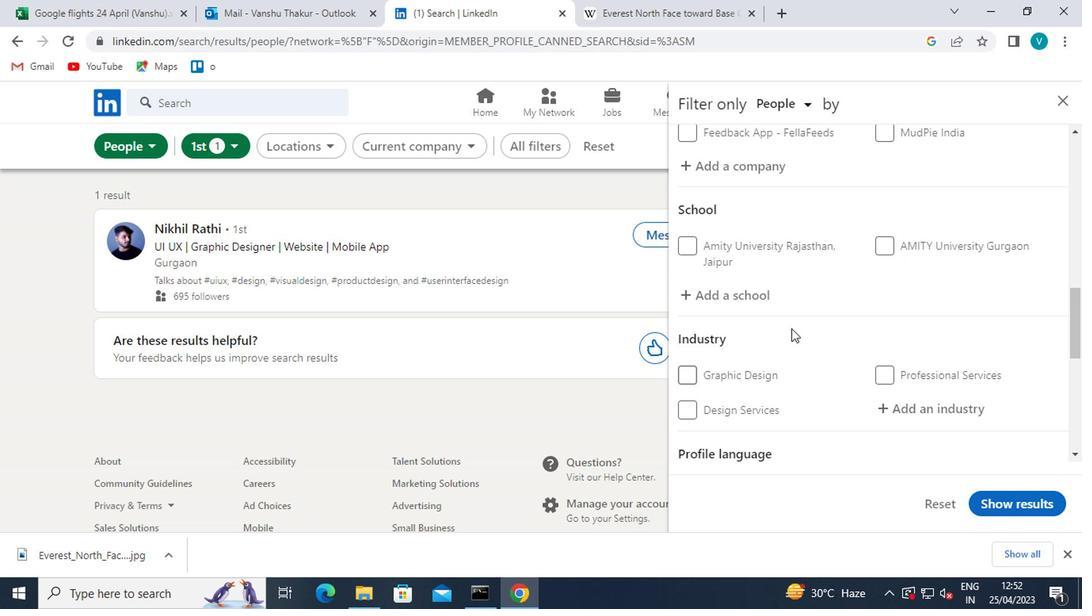 
Action: Mouse scrolled (886, 235) with delta (0, 0)
Screenshot: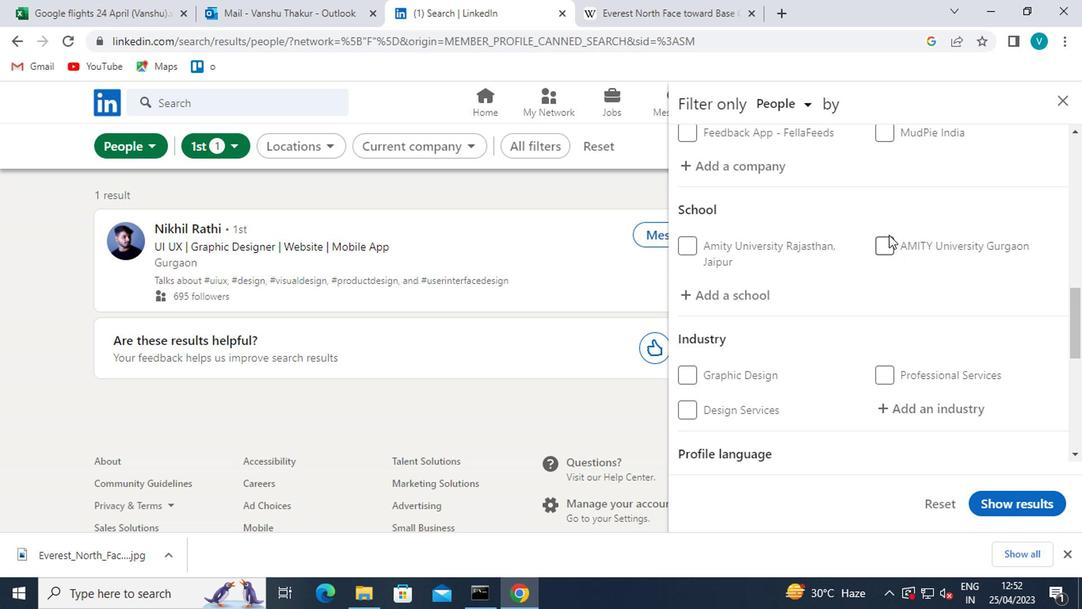 
Action: Mouse moved to (891, 318)
Screenshot: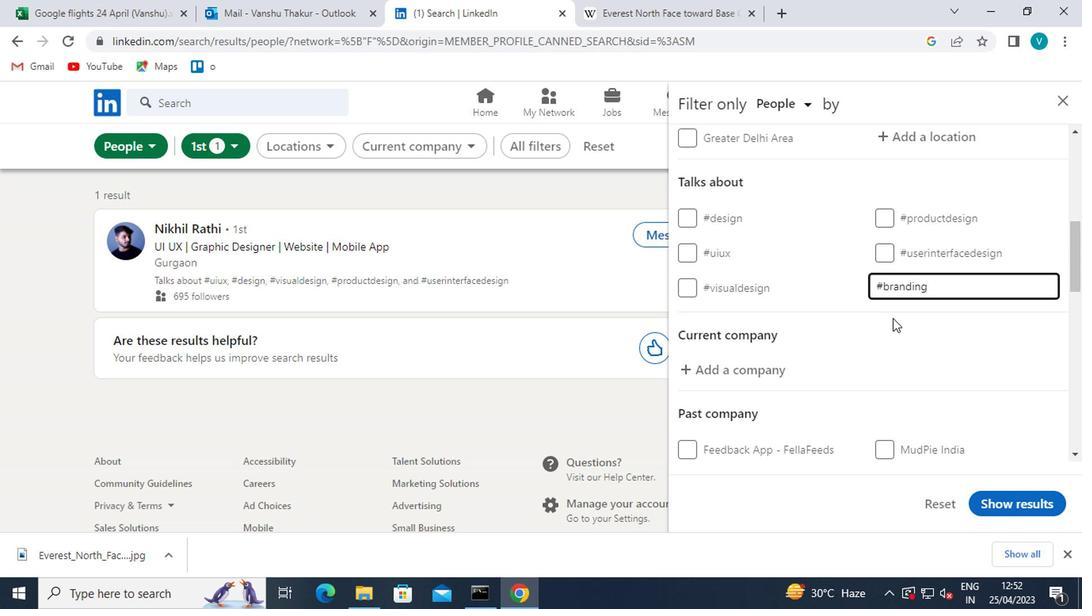 
Action: Mouse pressed left at (891, 318)
Screenshot: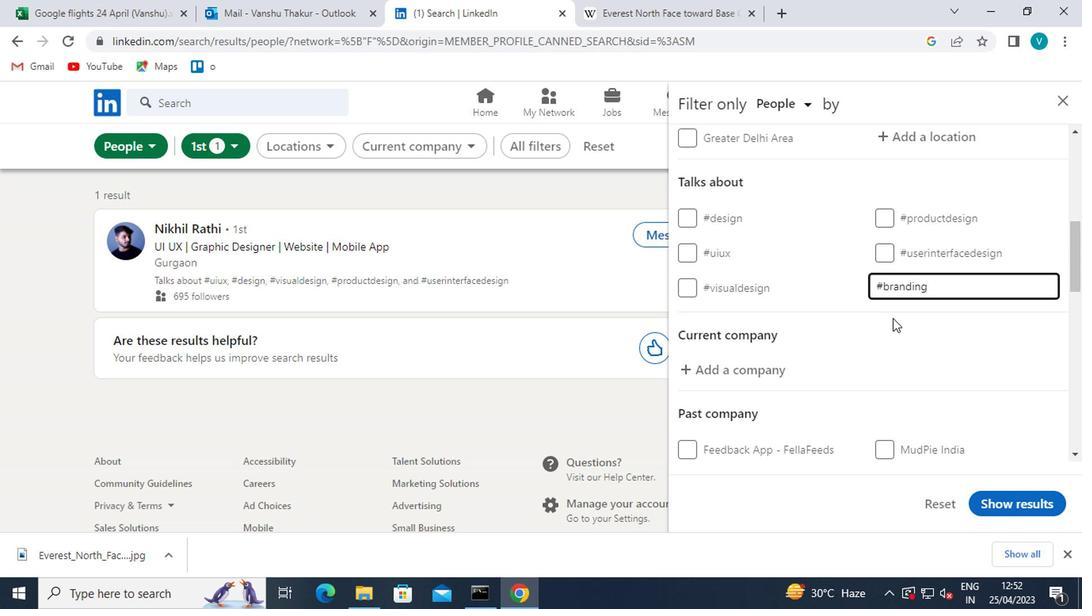 
Action: Mouse moved to (890, 320)
Screenshot: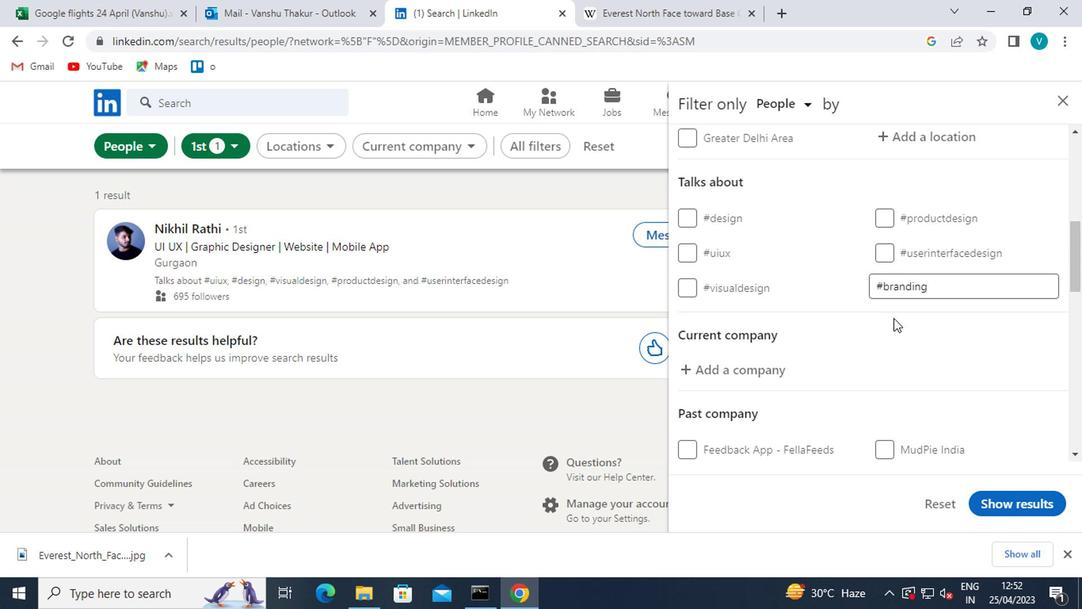 
Action: Mouse scrolled (890, 319) with delta (0, -1)
Screenshot: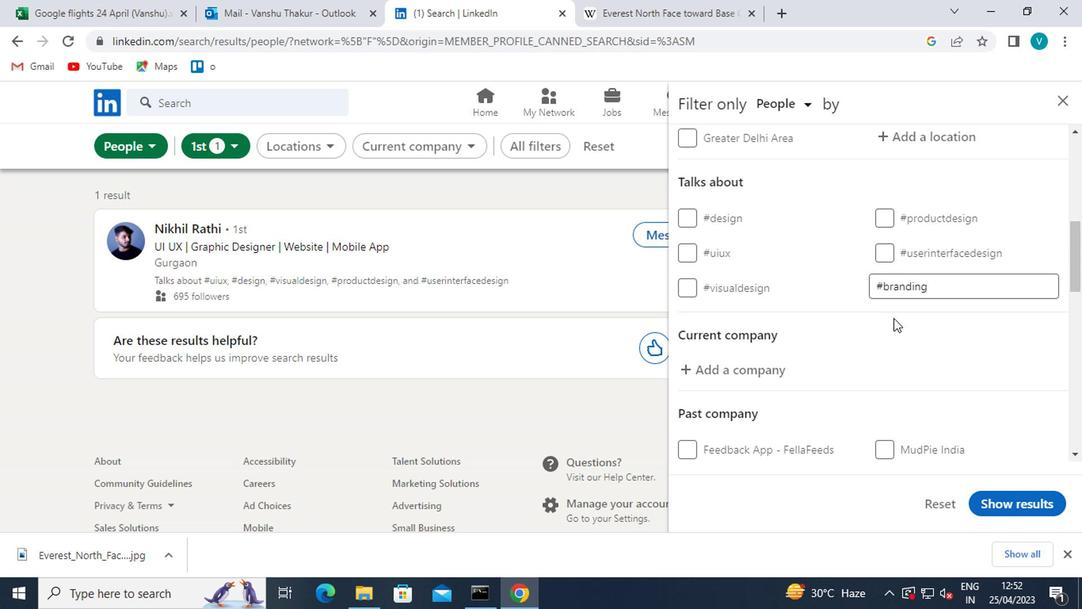 
Action: Mouse moved to (887, 322)
Screenshot: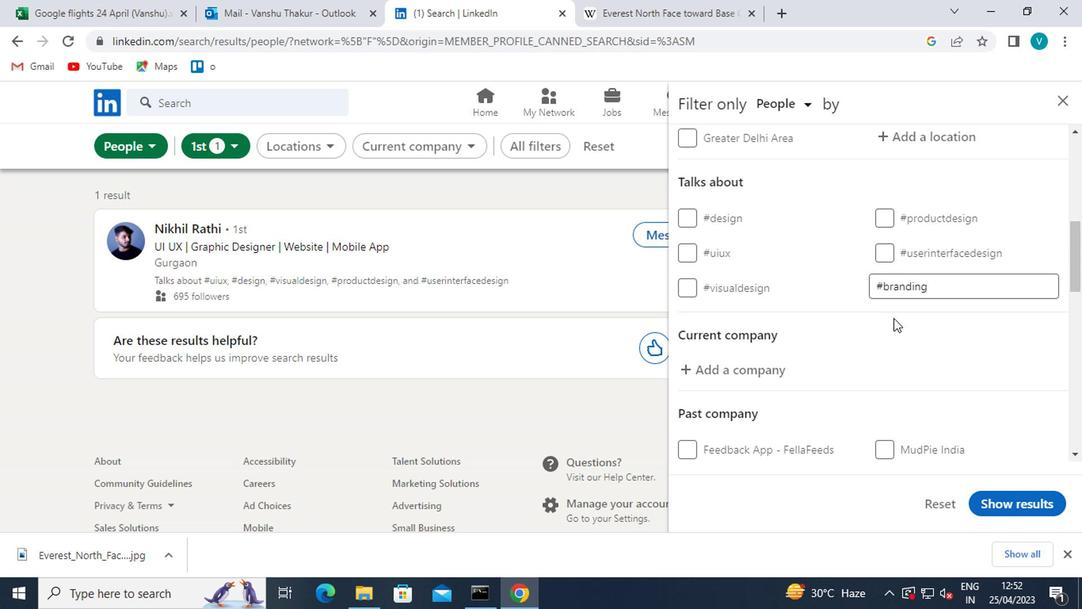 
Action: Mouse scrolled (887, 320) with delta (0, -1)
Screenshot: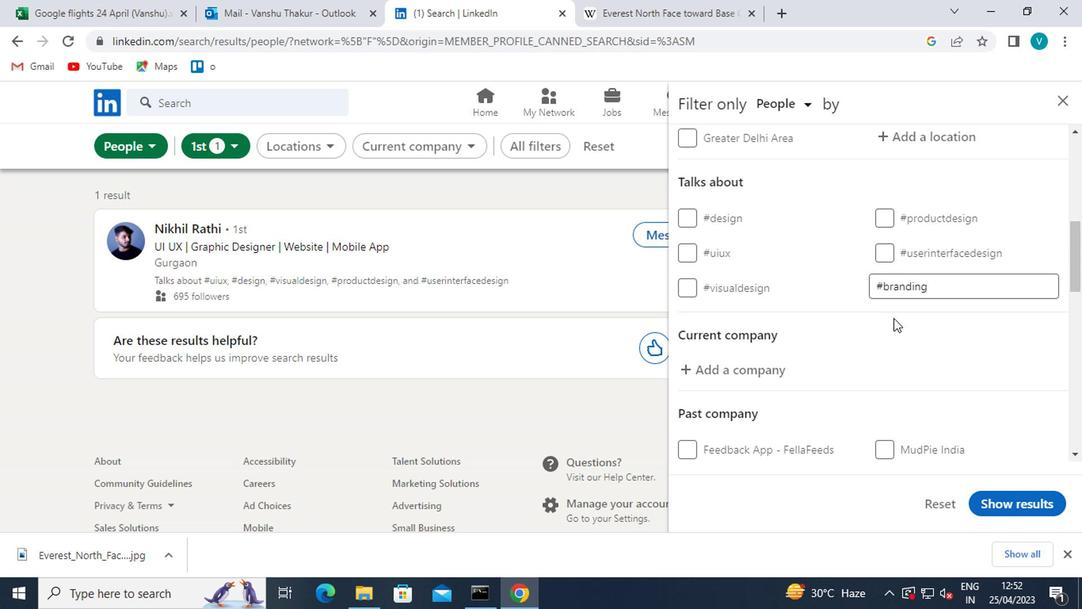 
Action: Mouse moved to (882, 323)
Screenshot: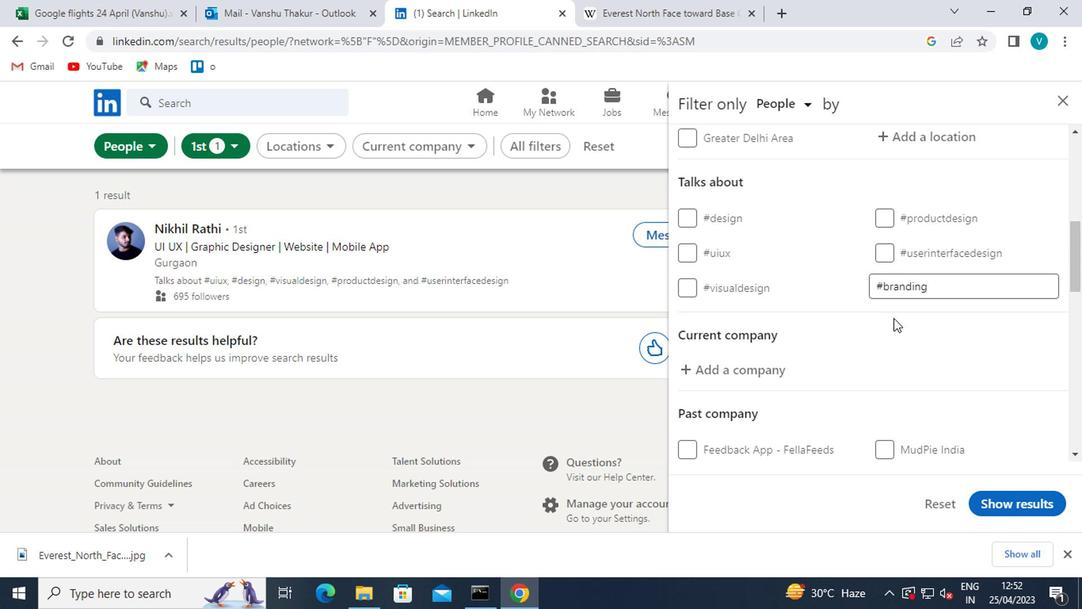 
Action: Mouse scrolled (882, 322) with delta (0, 0)
Screenshot: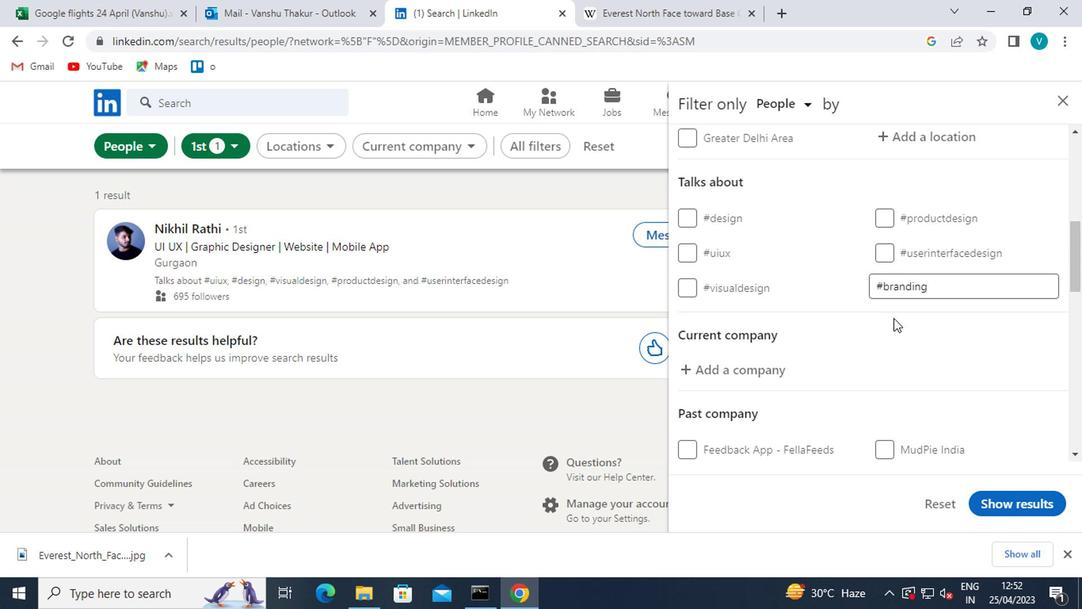 
Action: Mouse moved to (867, 325)
Screenshot: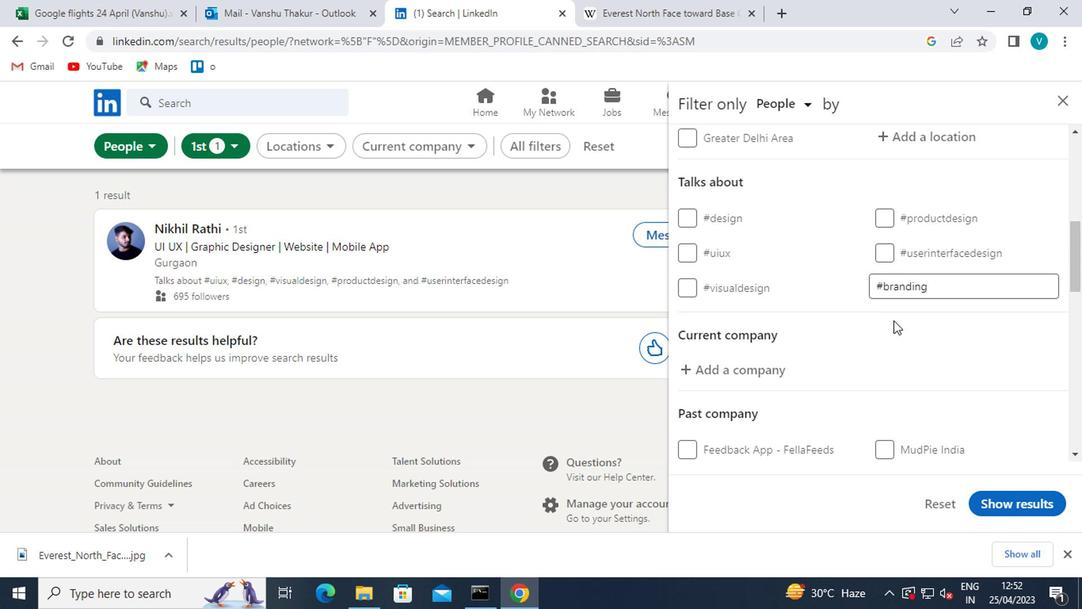 
Action: Mouse scrolled (867, 324) with delta (0, -1)
Screenshot: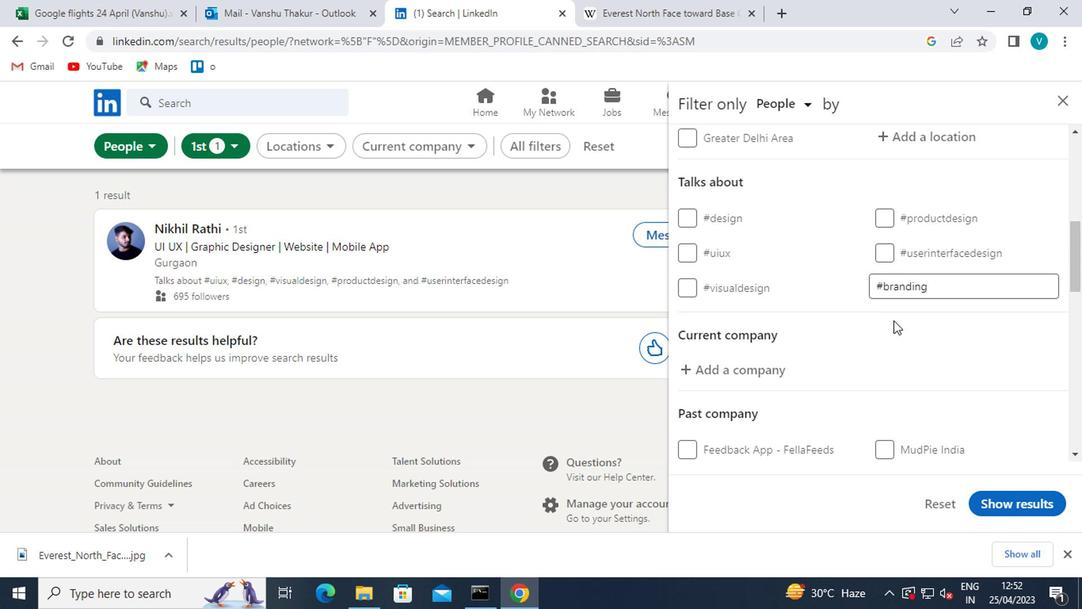 
Action: Mouse moved to (819, 335)
Screenshot: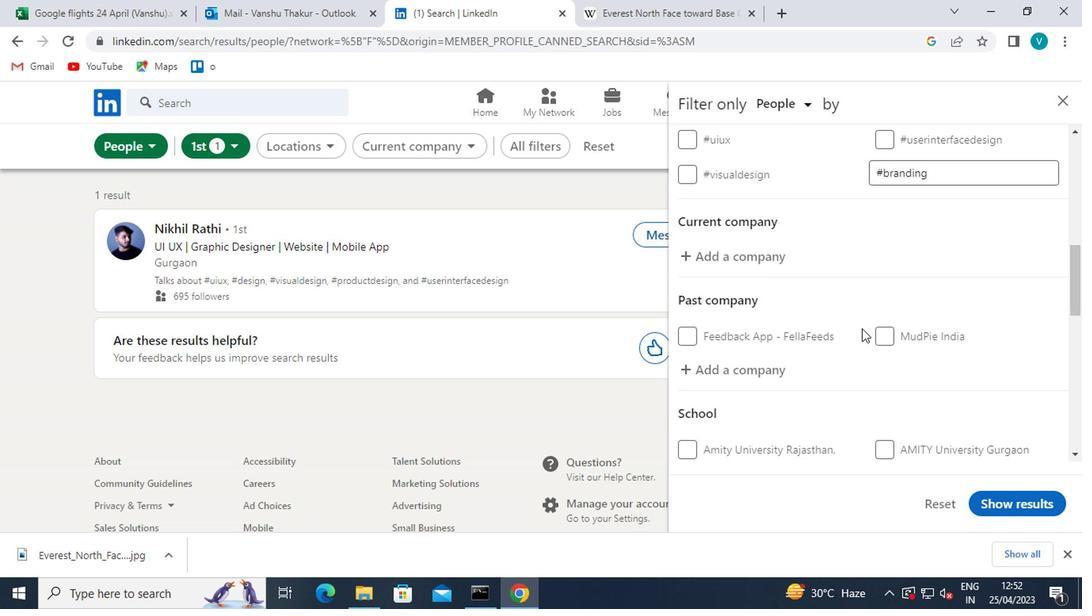 
Action: Mouse scrolled (819, 334) with delta (0, -1)
Screenshot: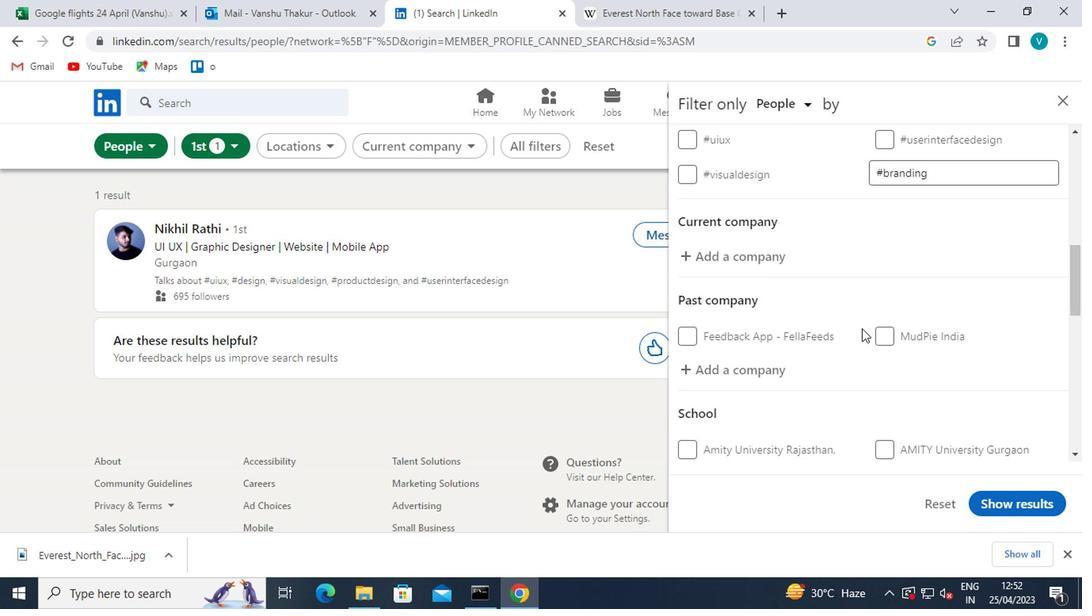 
Action: Mouse moved to (689, 413)
Screenshot: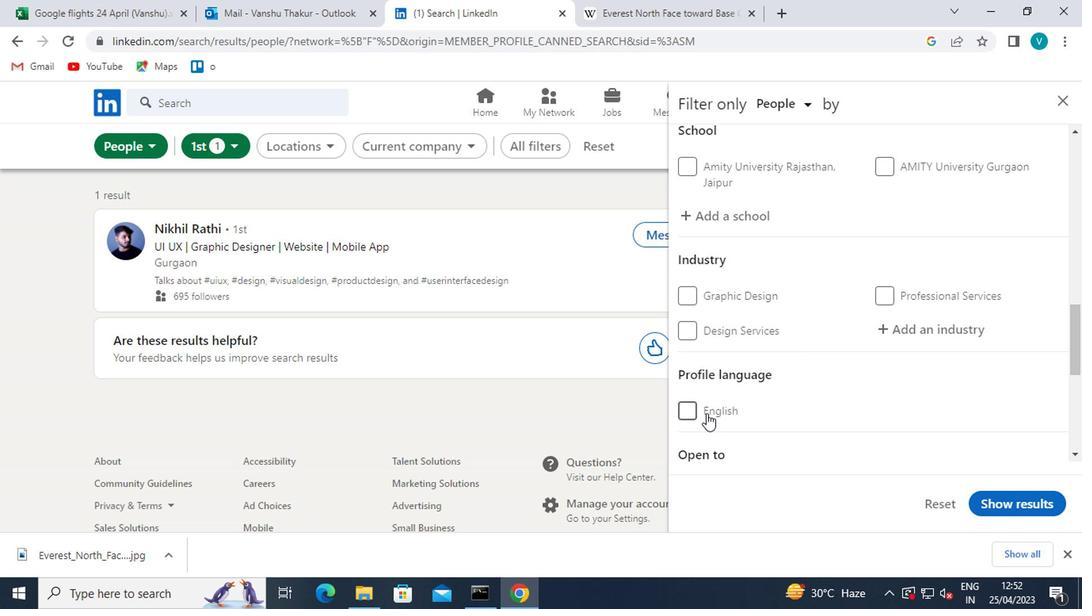 
Action: Mouse pressed left at (689, 413)
Screenshot: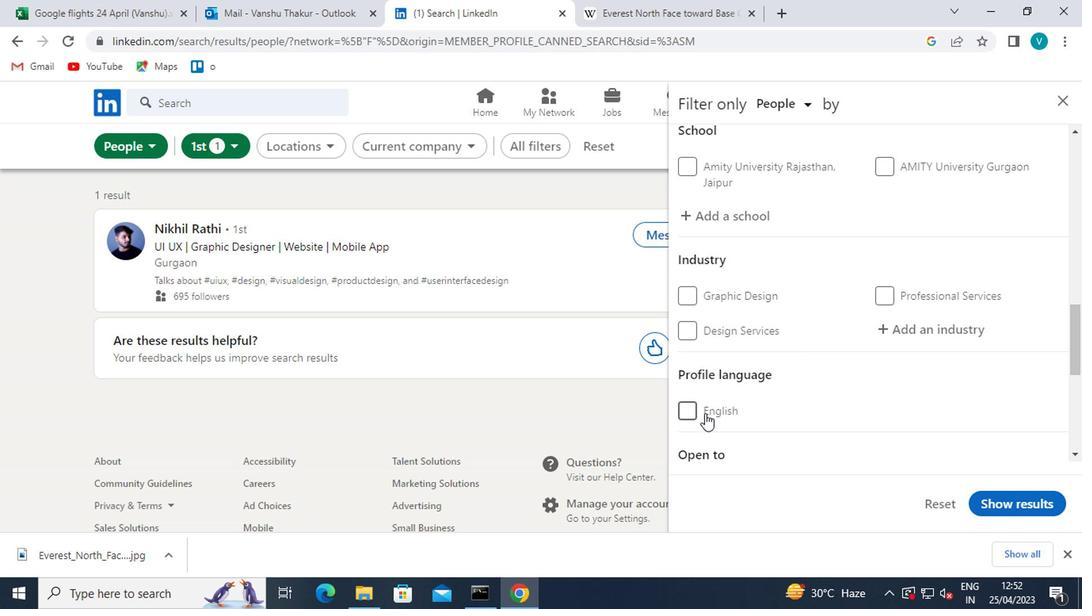 
Action: Mouse moved to (752, 385)
Screenshot: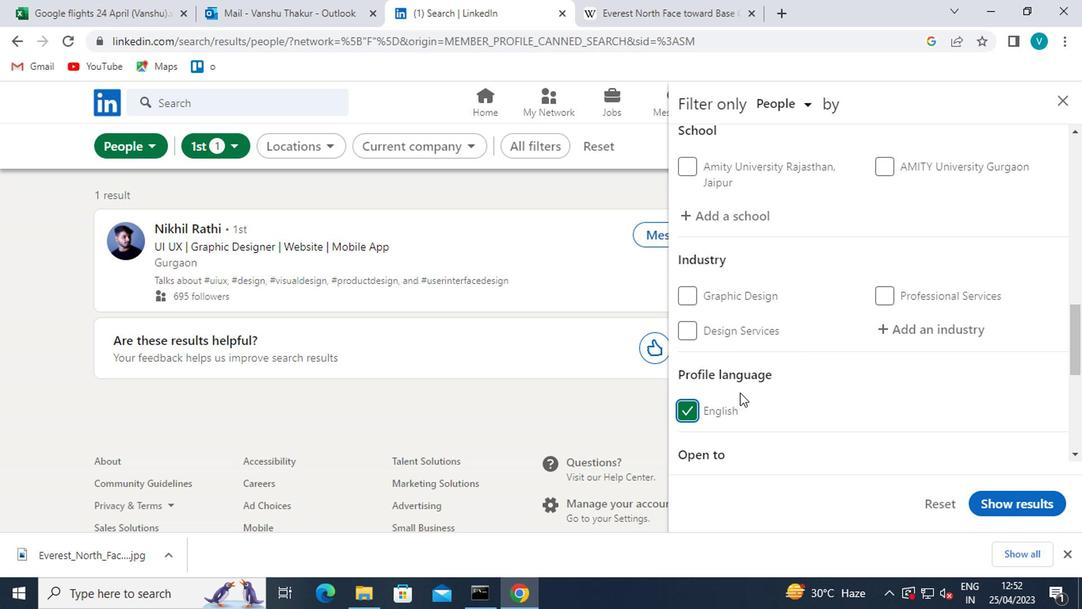 
Action: Mouse scrolled (752, 386) with delta (0, 1)
Screenshot: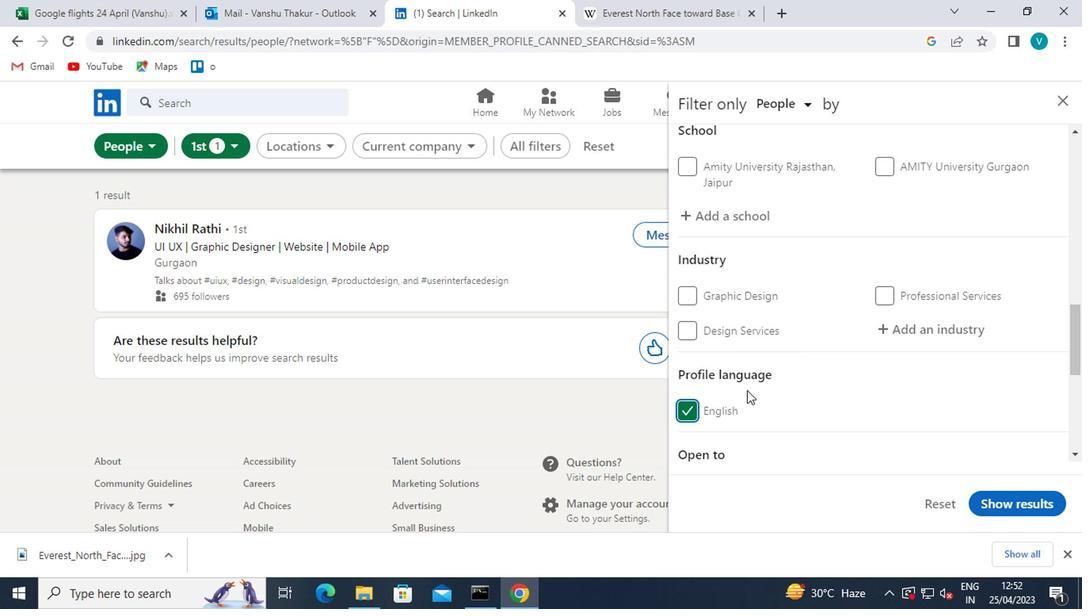 
Action: Mouse moved to (755, 382)
Screenshot: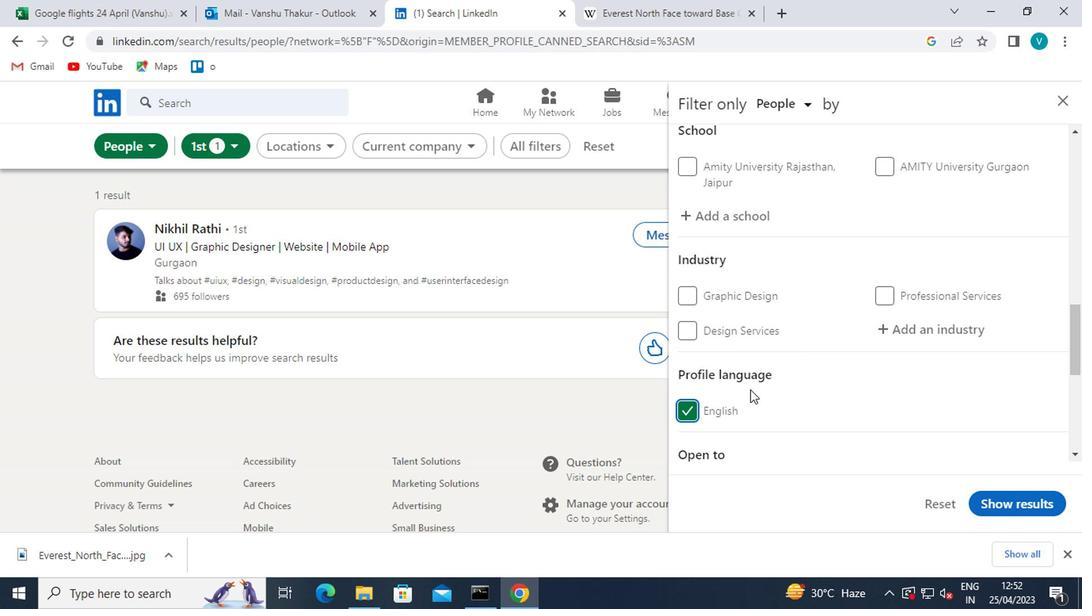 
Action: Mouse scrolled (755, 384) with delta (0, 1)
Screenshot: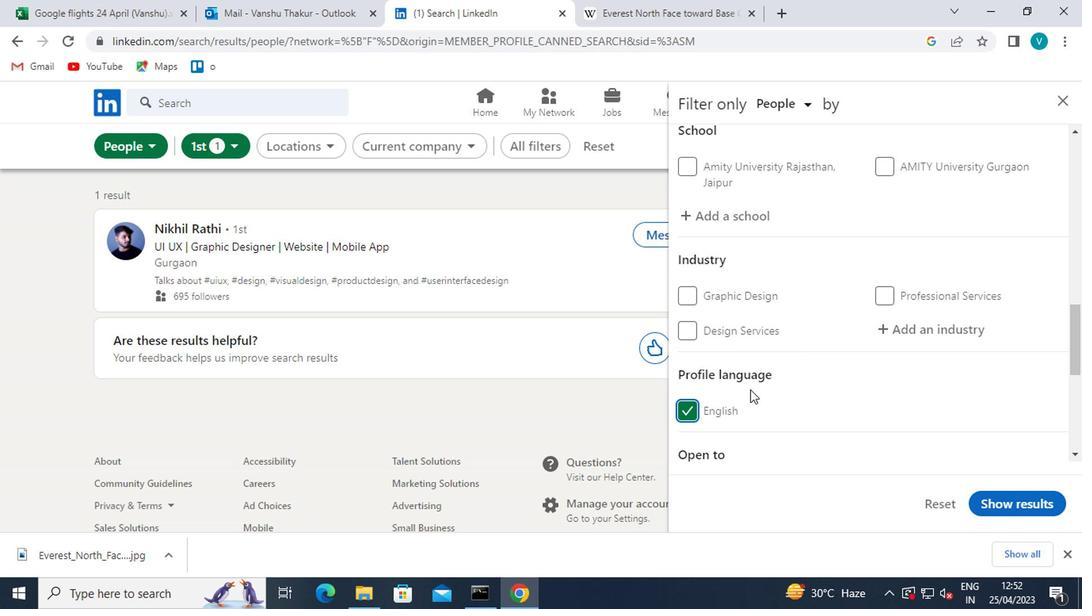 
Action: Mouse scrolled (755, 384) with delta (0, 1)
Screenshot: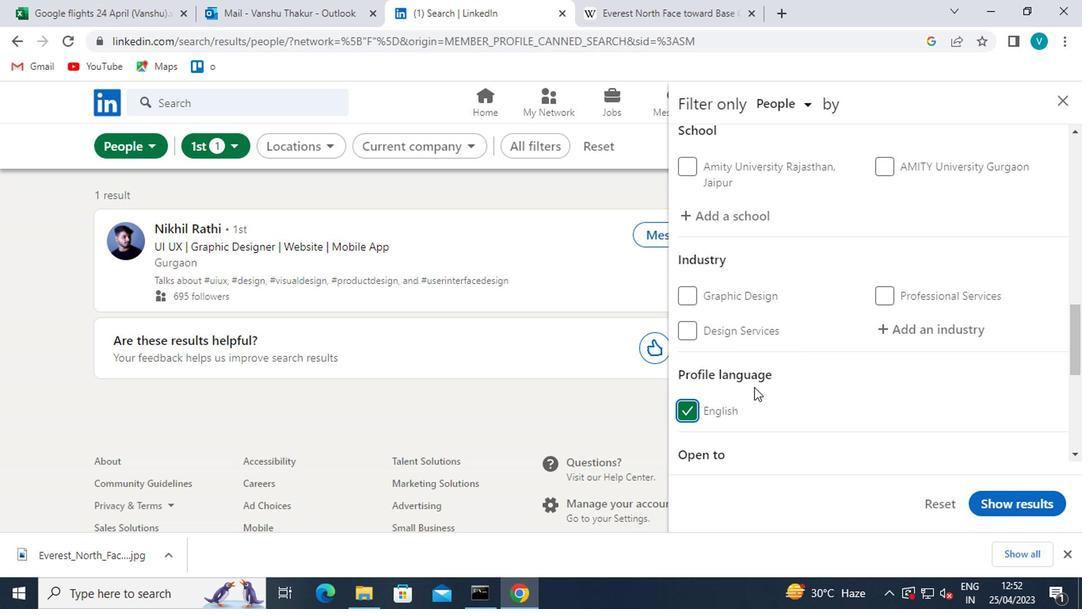 
Action: Mouse moved to (755, 382)
Screenshot: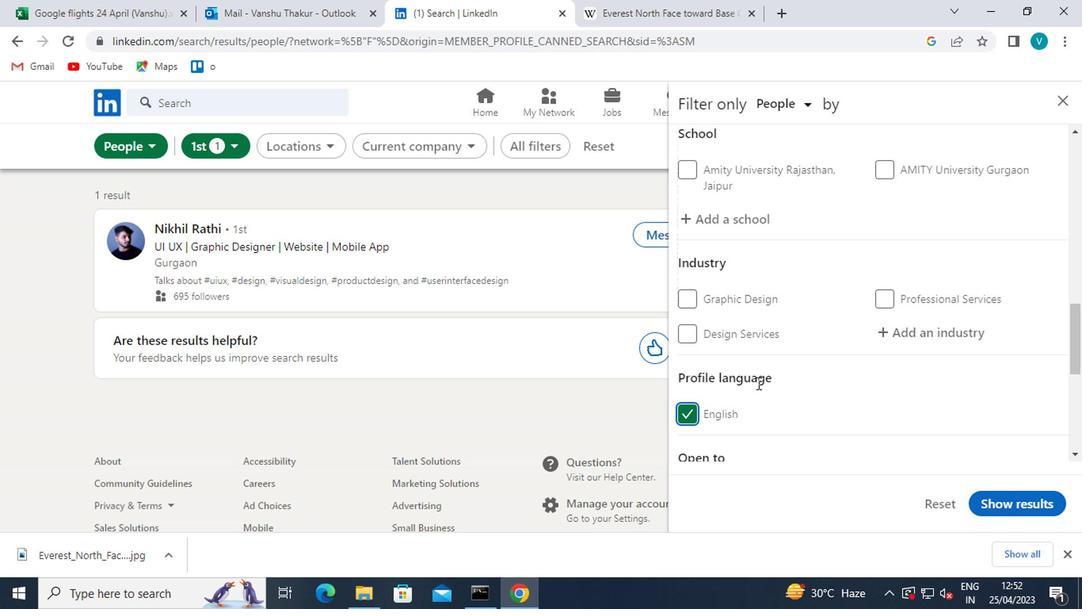 
Action: Mouse scrolled (755, 382) with delta (0, 0)
Screenshot: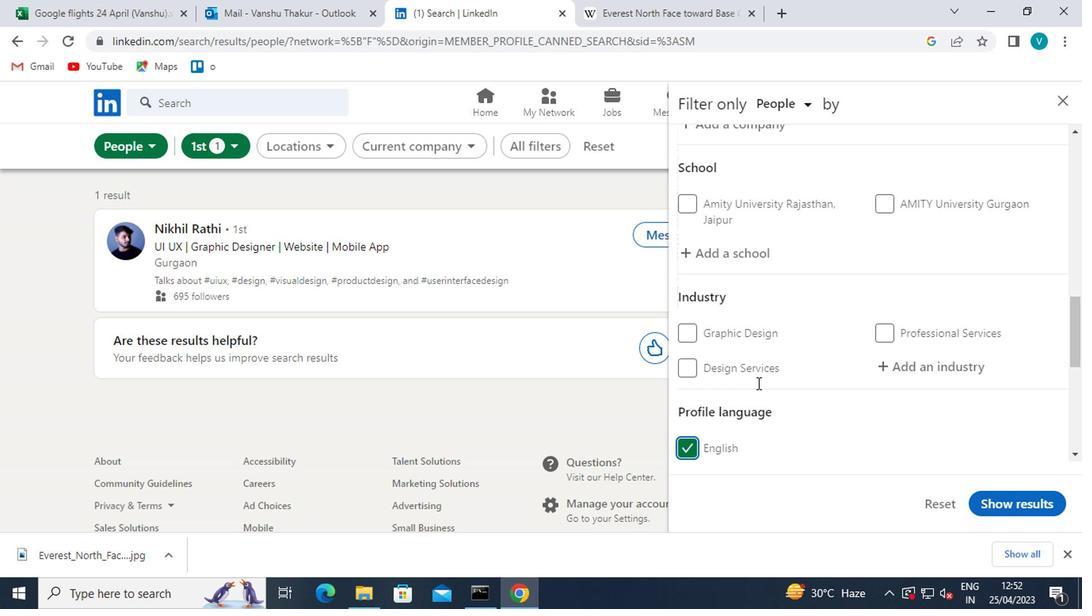 
Action: Mouse moved to (754, 310)
Screenshot: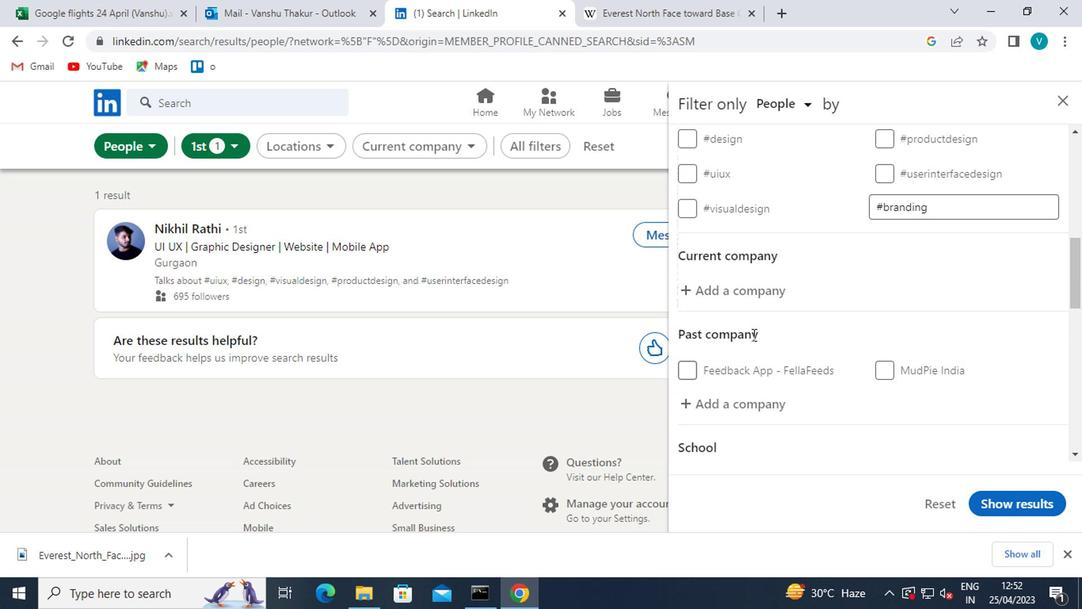 
Action: Mouse pressed left at (754, 310)
Screenshot: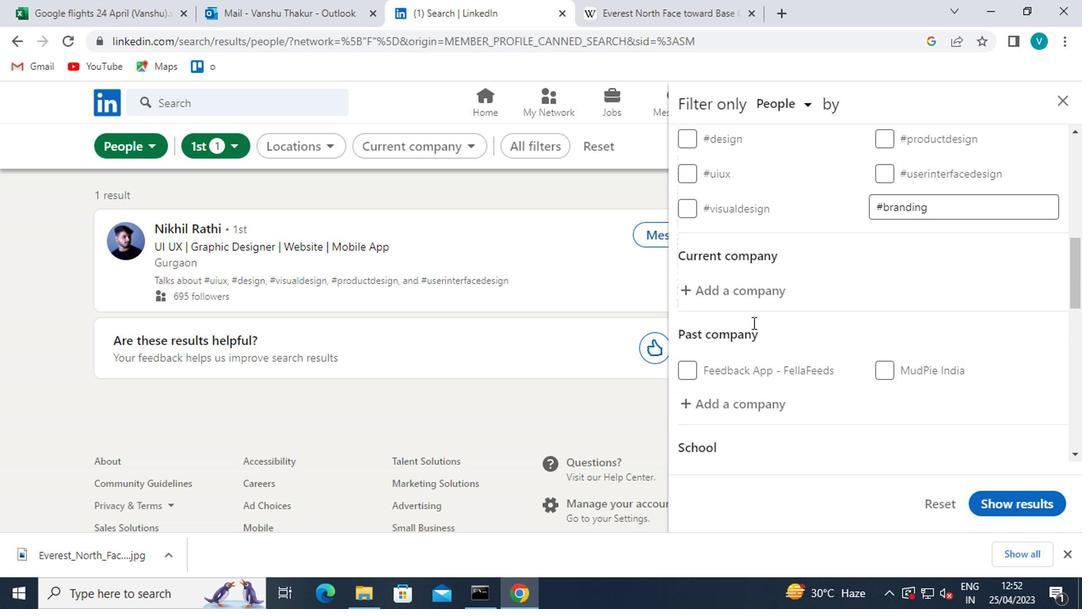 
Action: Mouse moved to (763, 296)
Screenshot: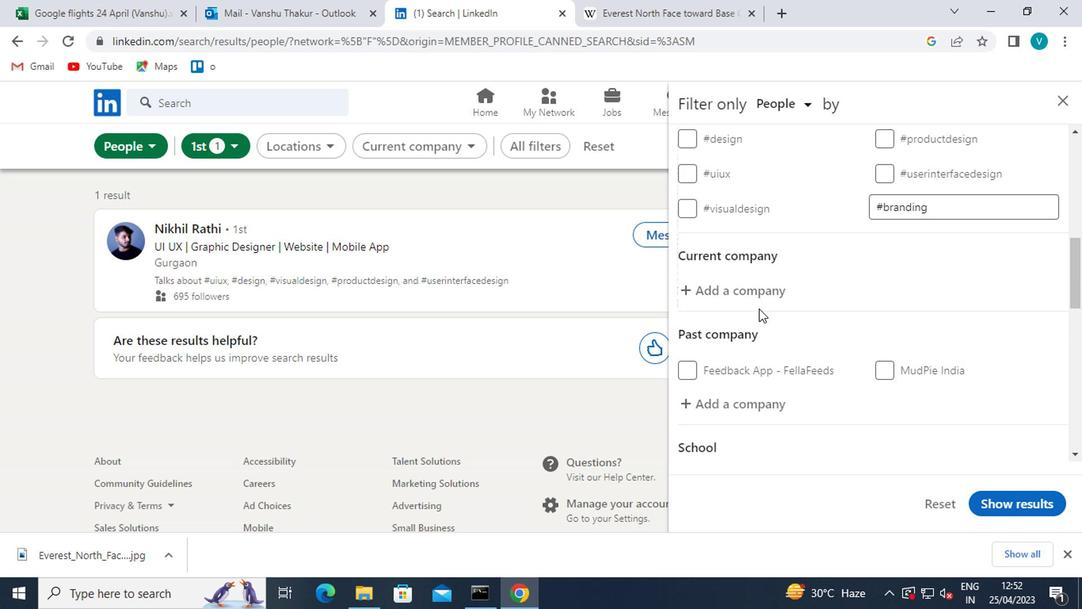 
Action: Mouse pressed left at (763, 296)
Screenshot: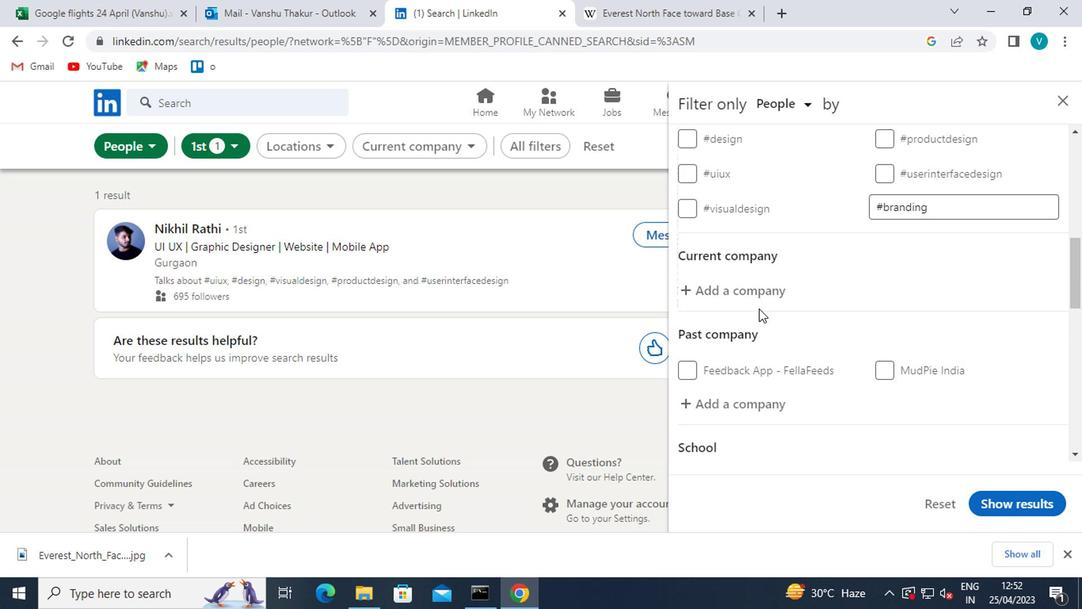 
Action: Mouse moved to (767, 293)
Screenshot: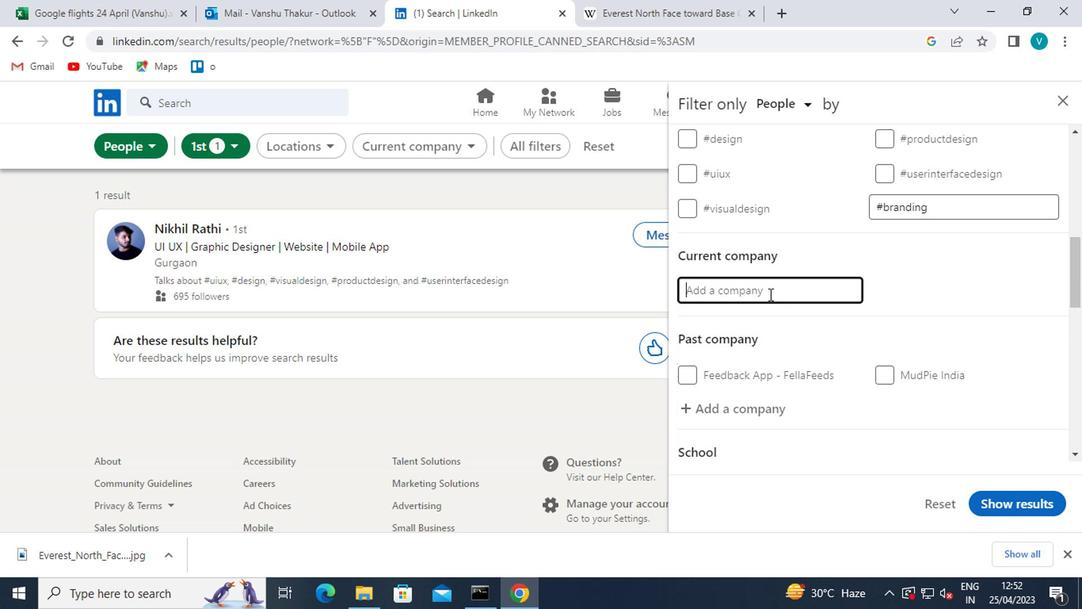 
Action: Key pressed <Key.shift>KEA
Screenshot: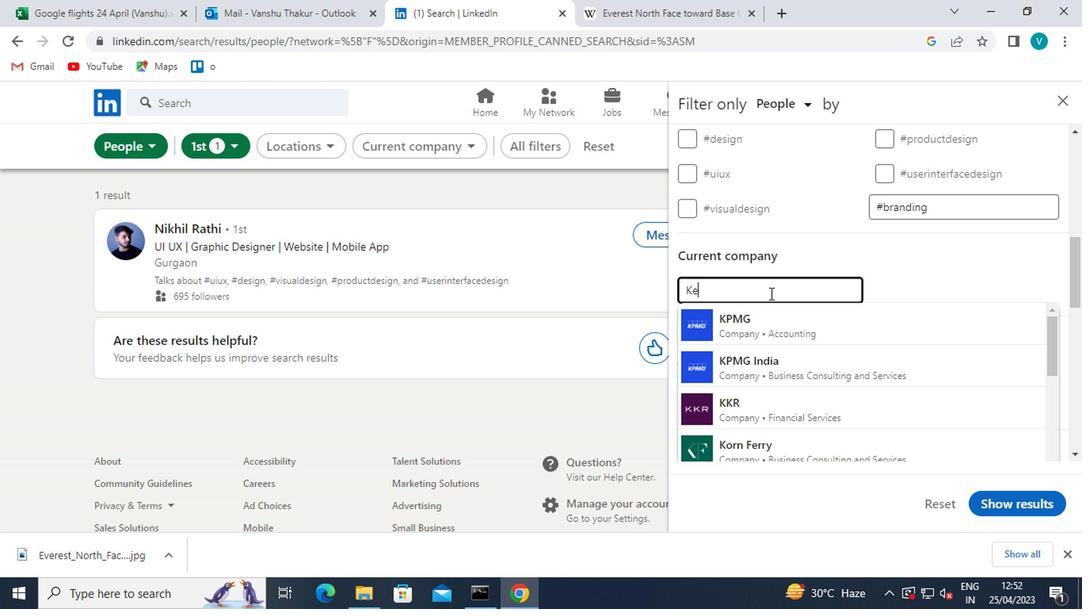 
Action: Mouse moved to (759, 322)
Screenshot: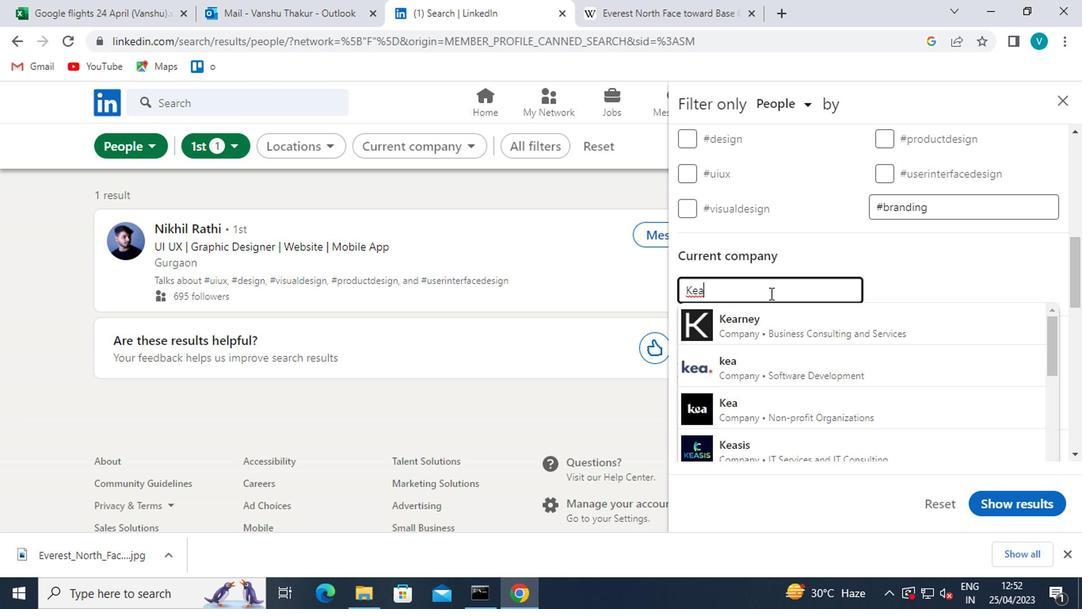 
Action: Mouse pressed left at (759, 322)
Screenshot: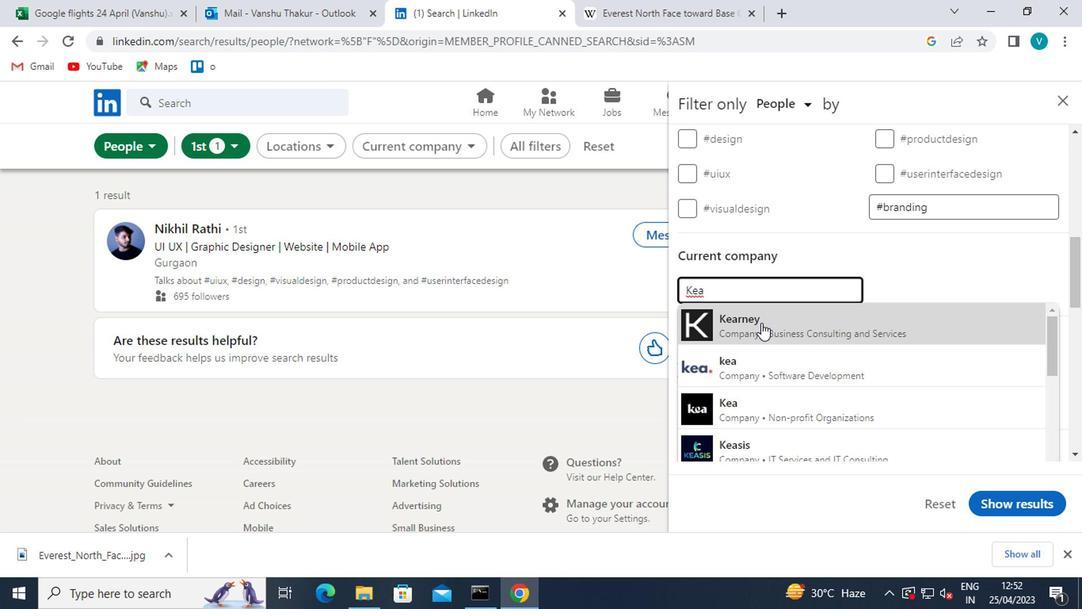 
Action: Mouse scrolled (759, 322) with delta (0, 0)
Screenshot: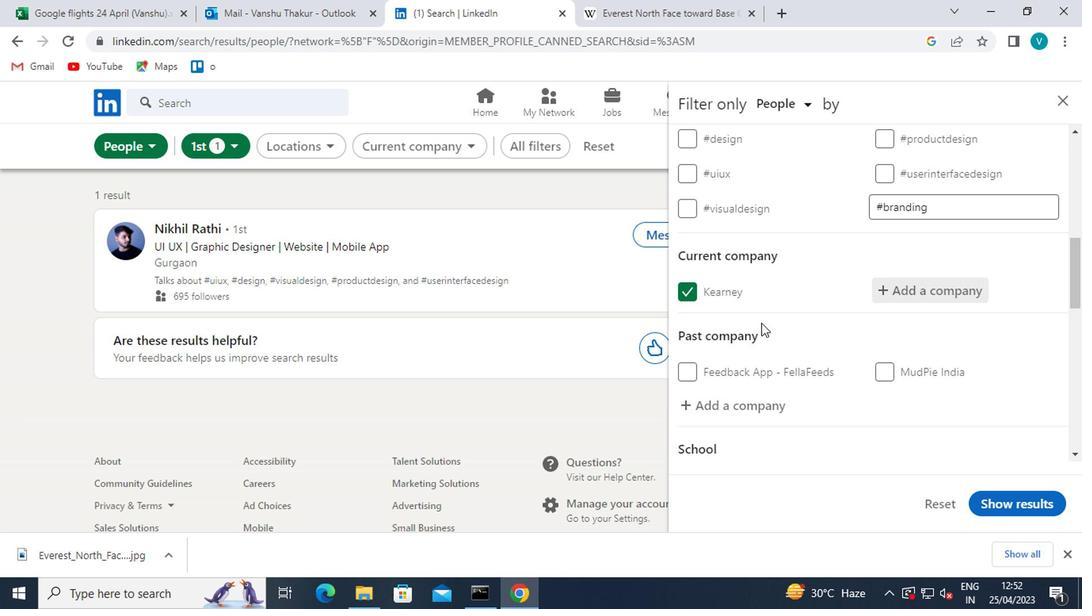 
Action: Mouse moved to (759, 326)
Screenshot: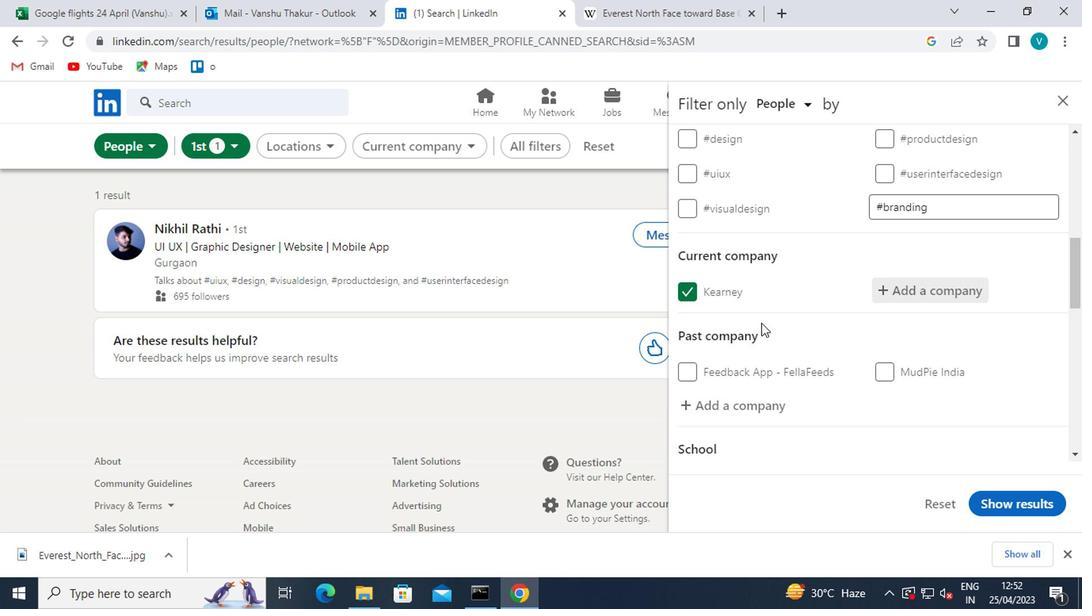 
Action: Mouse scrolled (759, 325) with delta (0, 0)
Screenshot: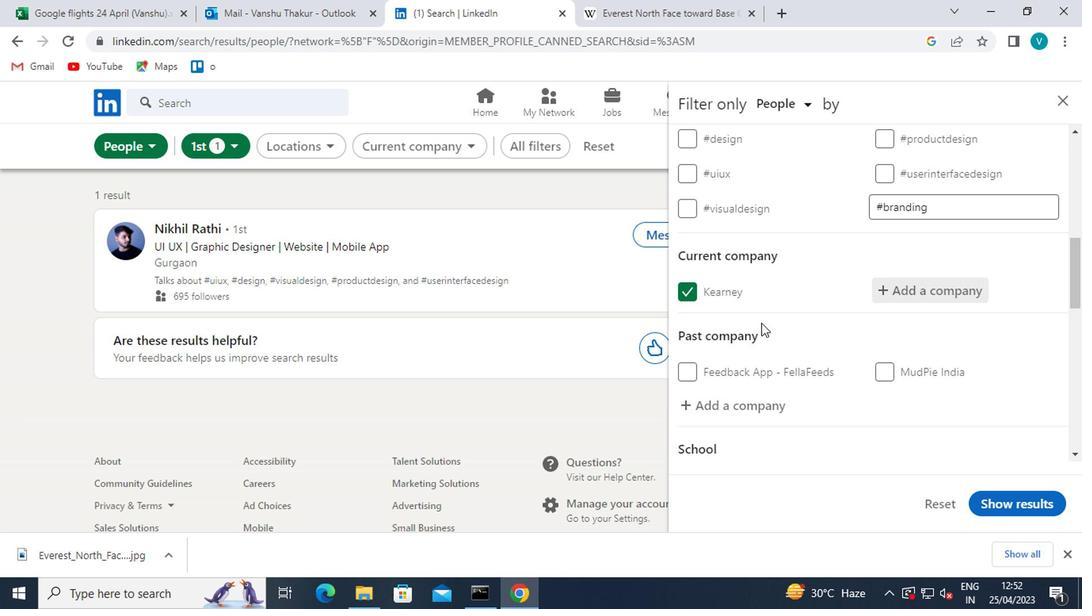 
Action: Mouse moved to (759, 329)
Screenshot: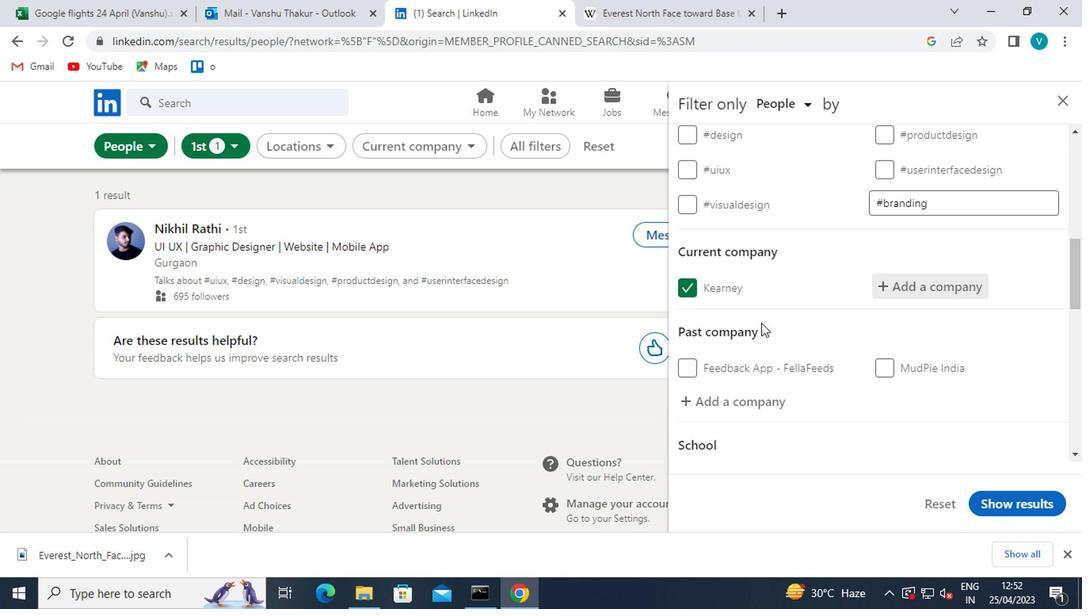 
Action: Mouse scrolled (759, 328) with delta (0, -1)
Screenshot: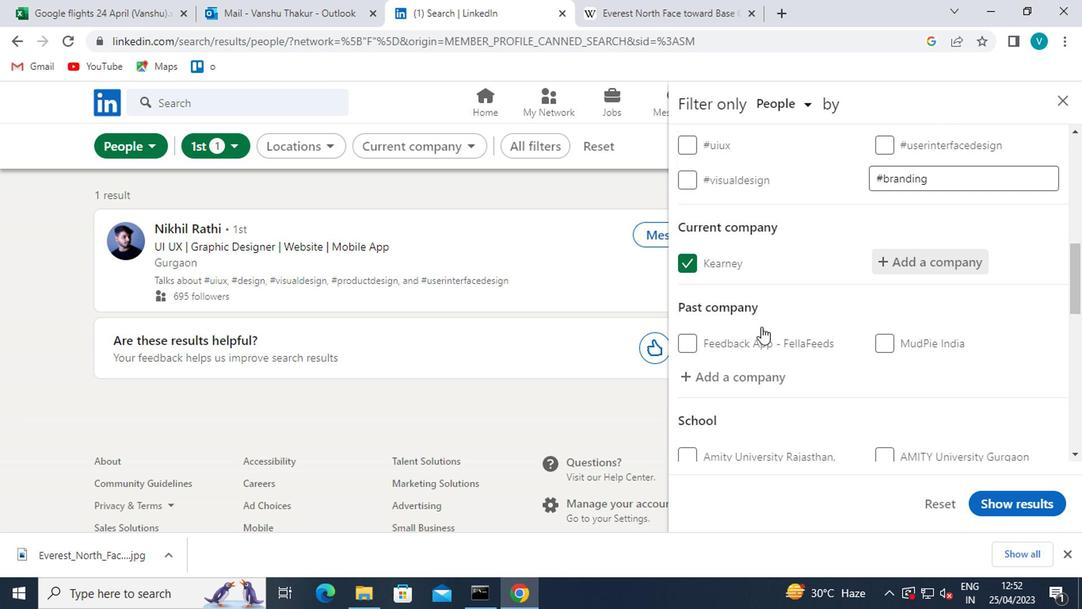 
Action: Mouse moved to (748, 294)
Screenshot: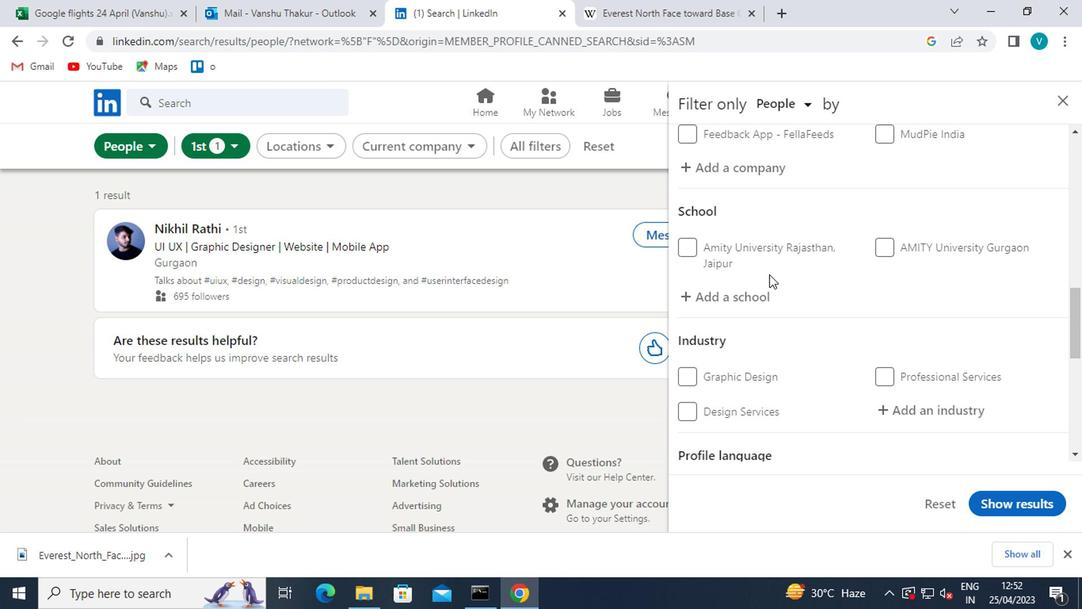 
Action: Mouse pressed left at (748, 294)
Screenshot: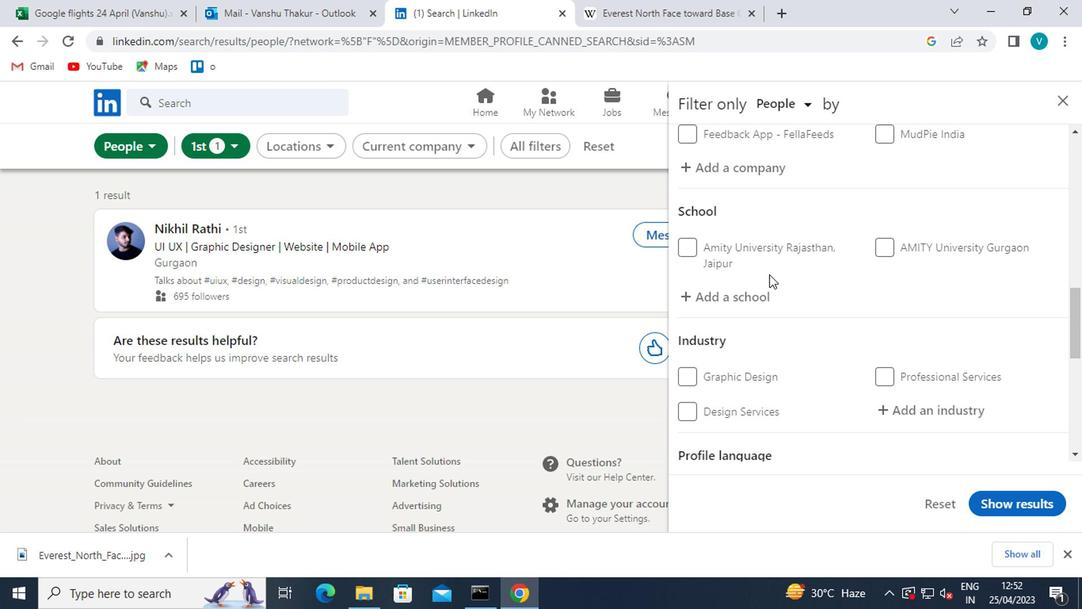 
Action: Mouse moved to (746, 296)
Screenshot: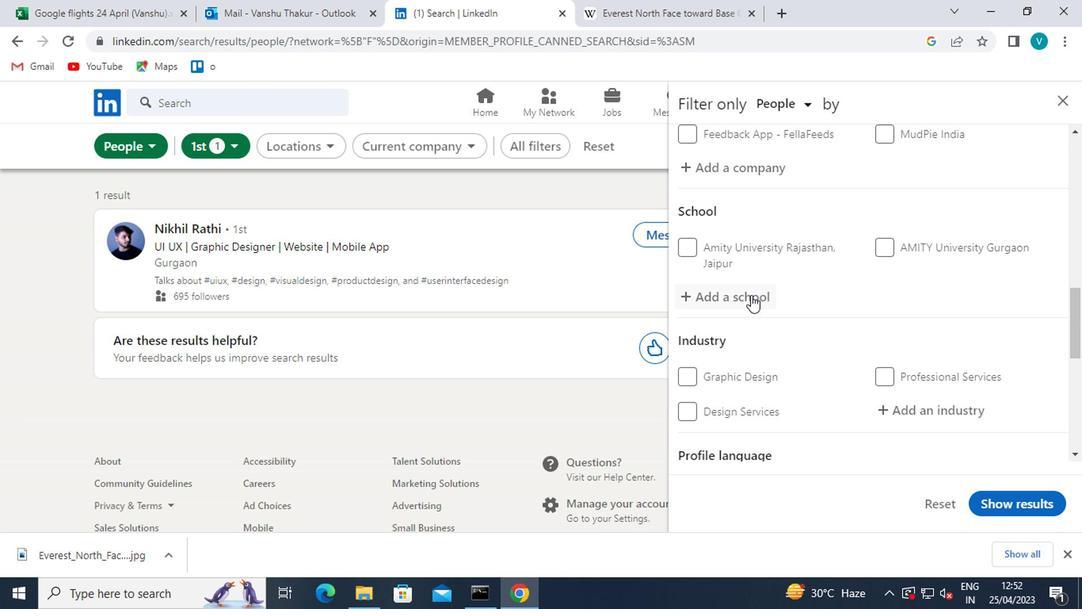 
Action: Key pressed <Key.shift>REVA<Key.space>UN
Screenshot: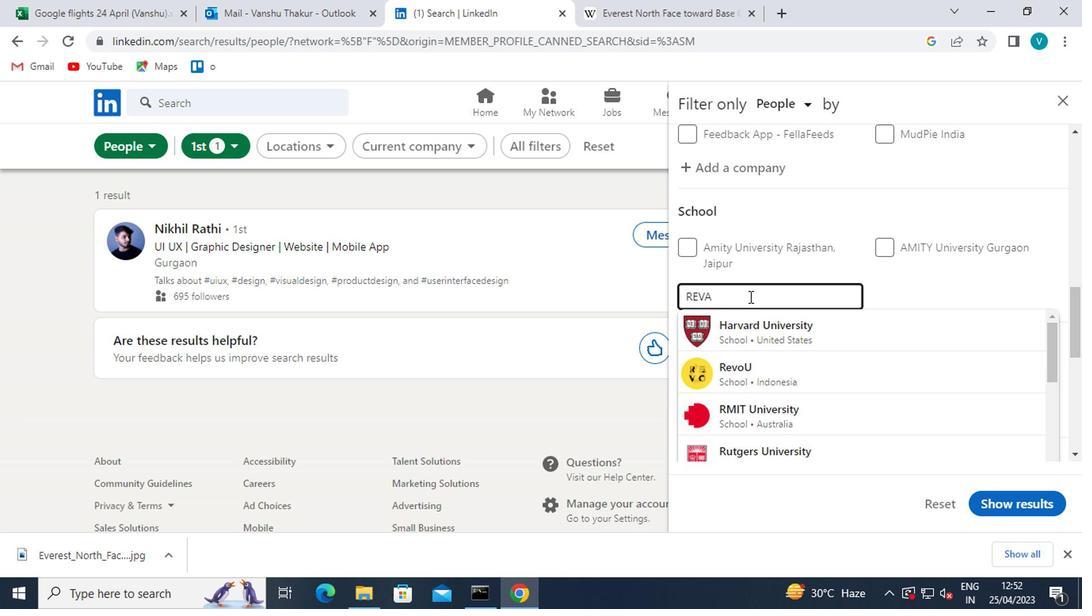 
Action: Mouse moved to (766, 372)
Screenshot: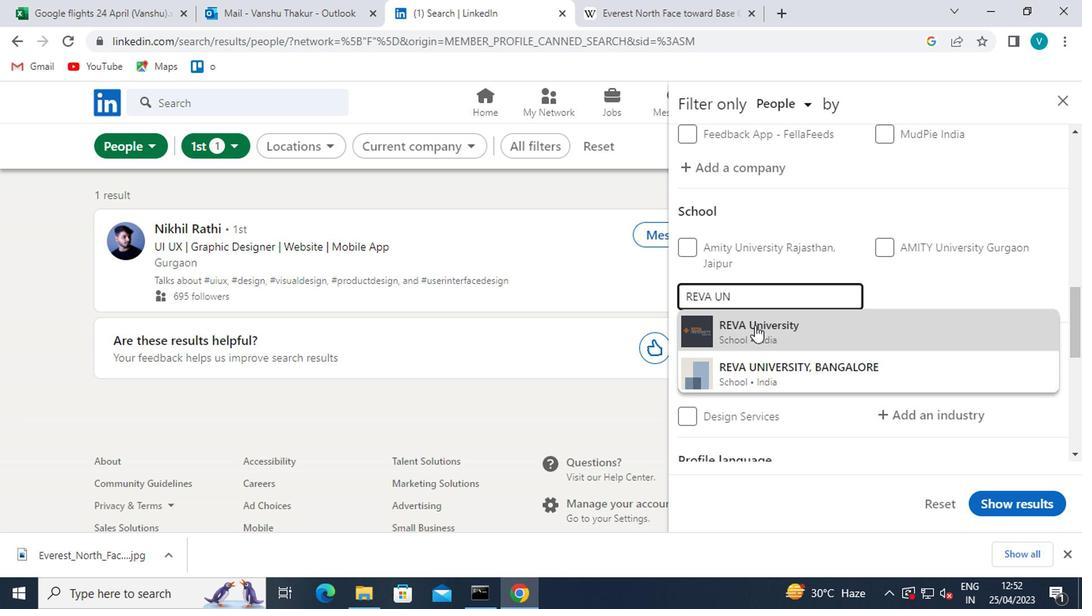 
Action: Mouse pressed left at (766, 372)
Screenshot: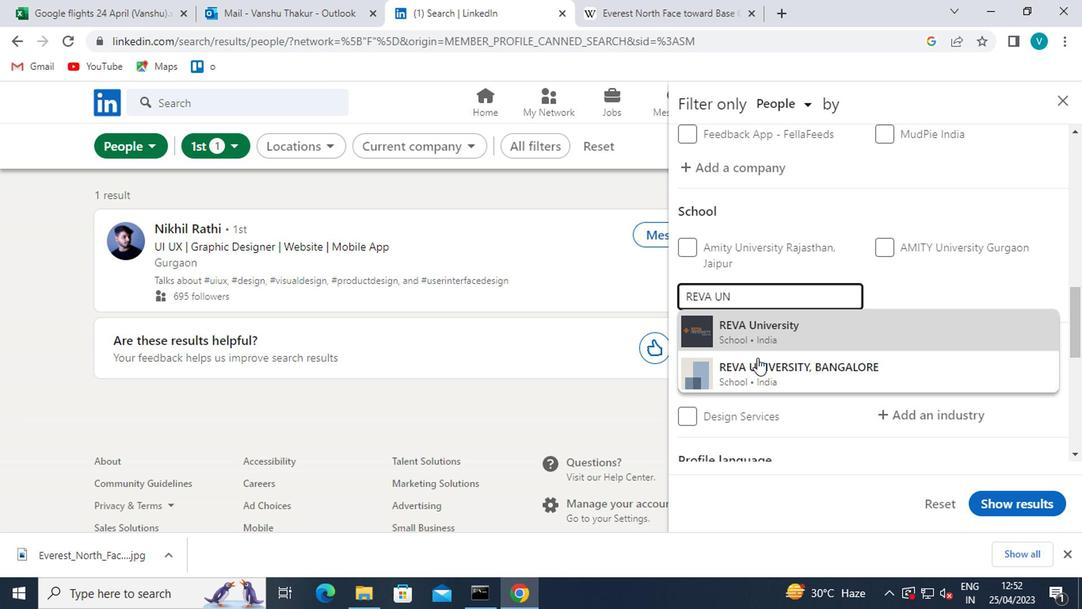 
Action: Mouse moved to (764, 377)
Screenshot: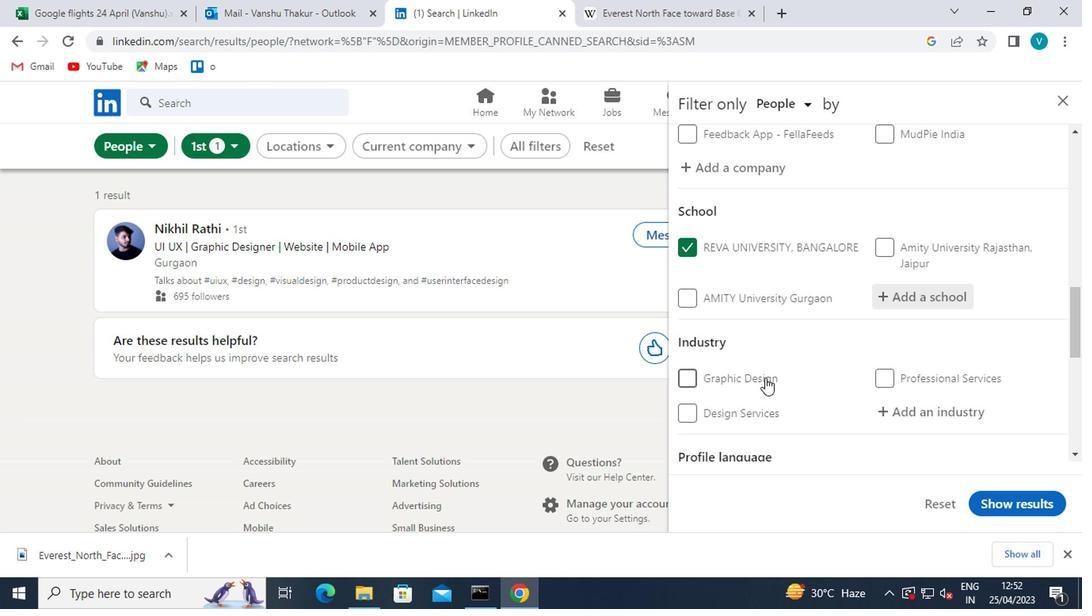 
Action: Mouse scrolled (764, 376) with delta (0, 0)
Screenshot: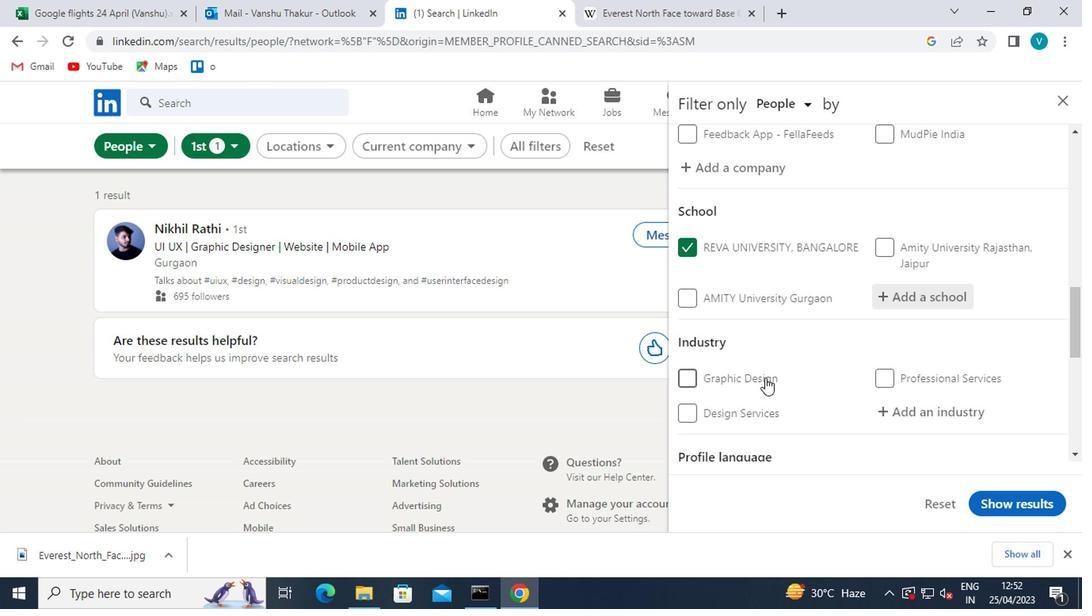 
Action: Mouse moved to (765, 376)
Screenshot: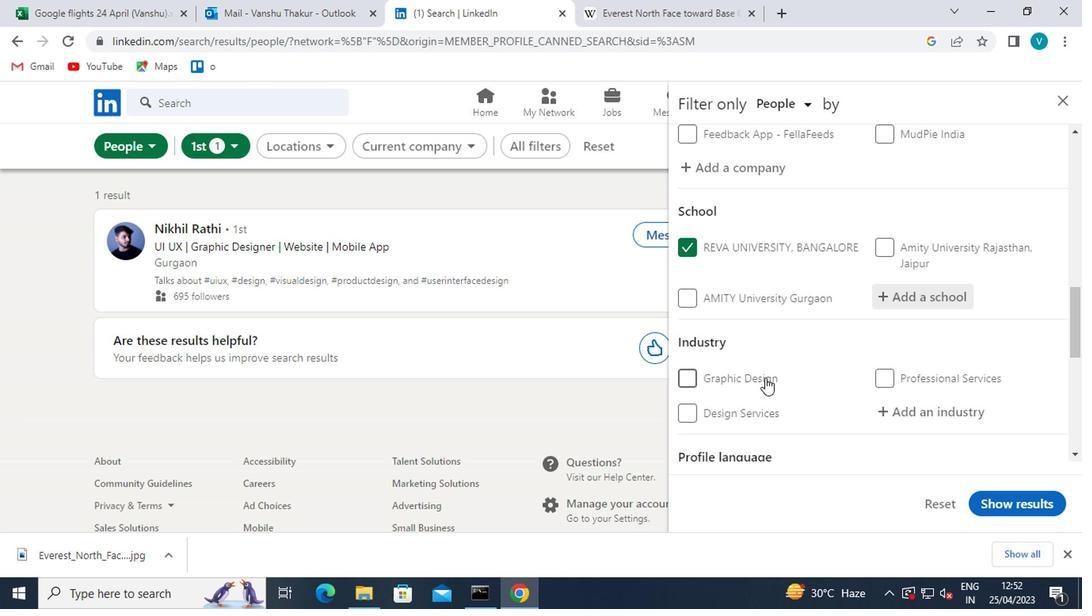 
Action: Mouse scrolled (765, 375) with delta (0, -1)
Screenshot: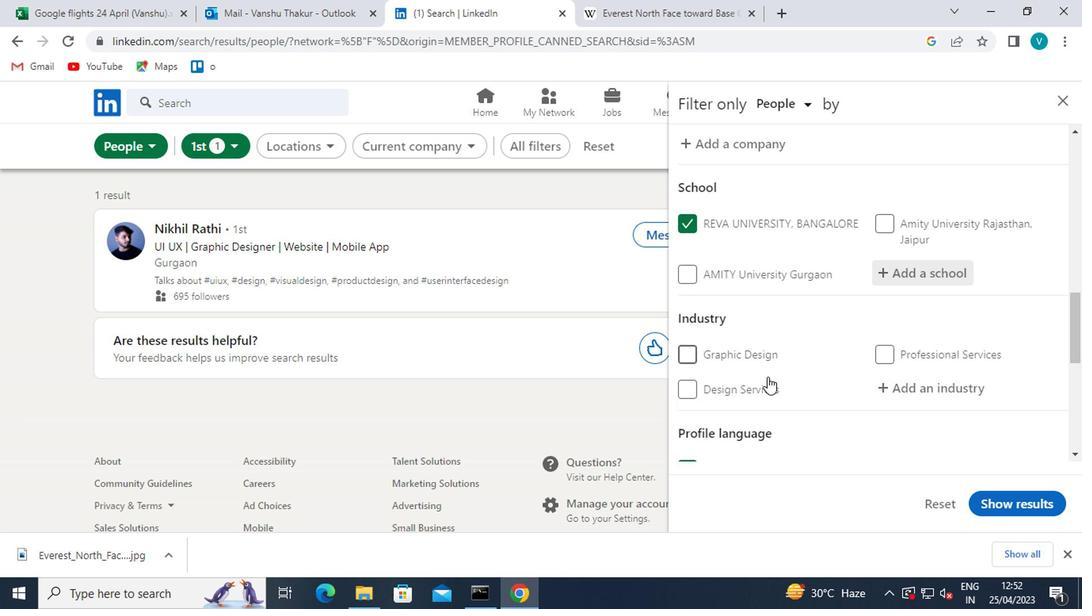 
Action: Mouse moved to (765, 376)
Screenshot: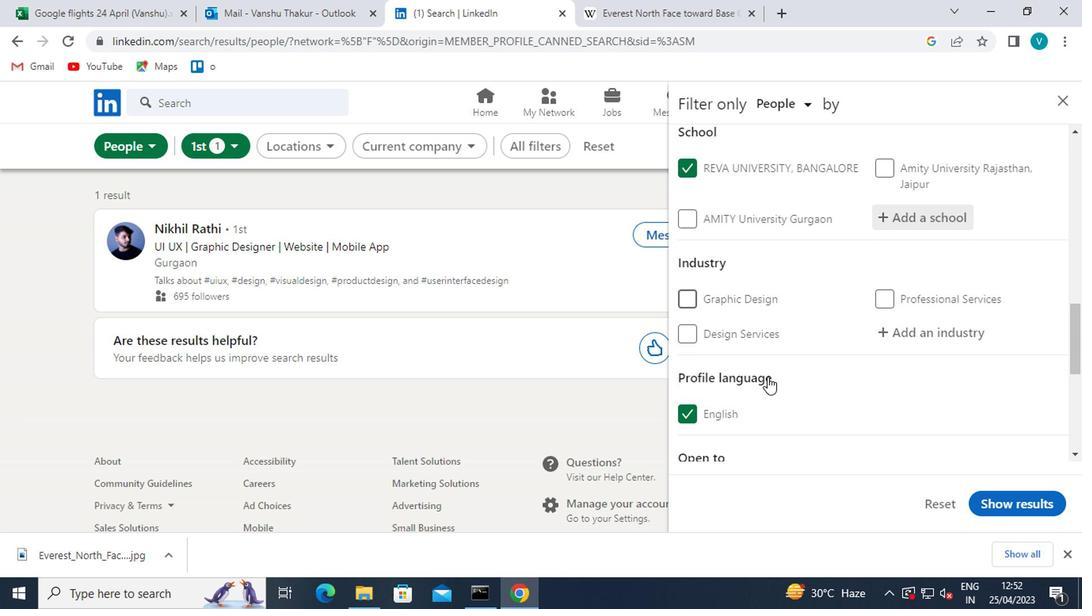 
Action: Mouse scrolled (765, 375) with delta (0, -1)
Screenshot: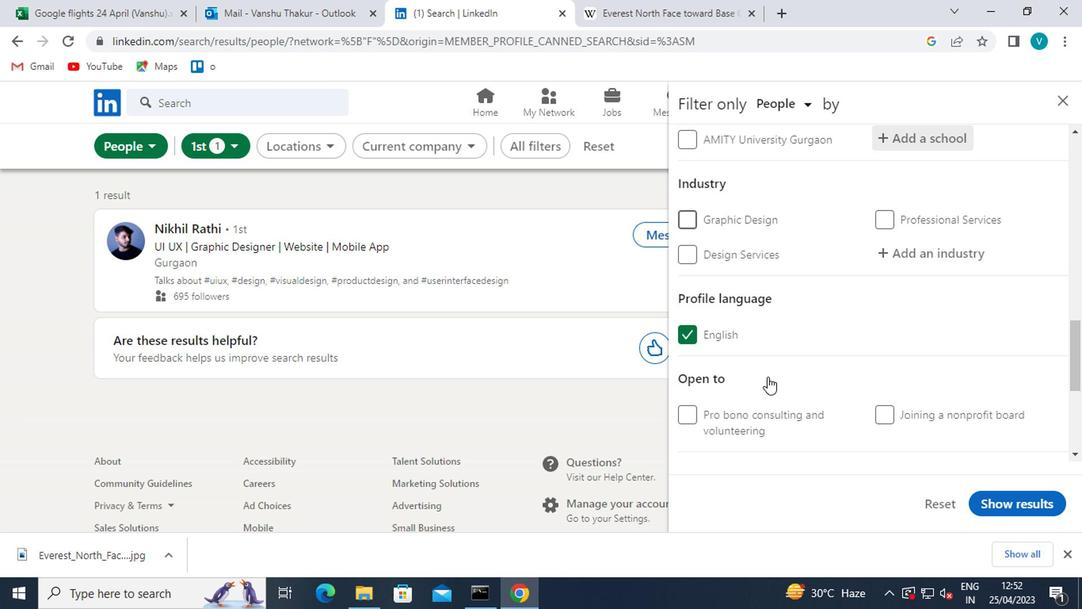 
Action: Mouse moved to (765, 375)
Screenshot: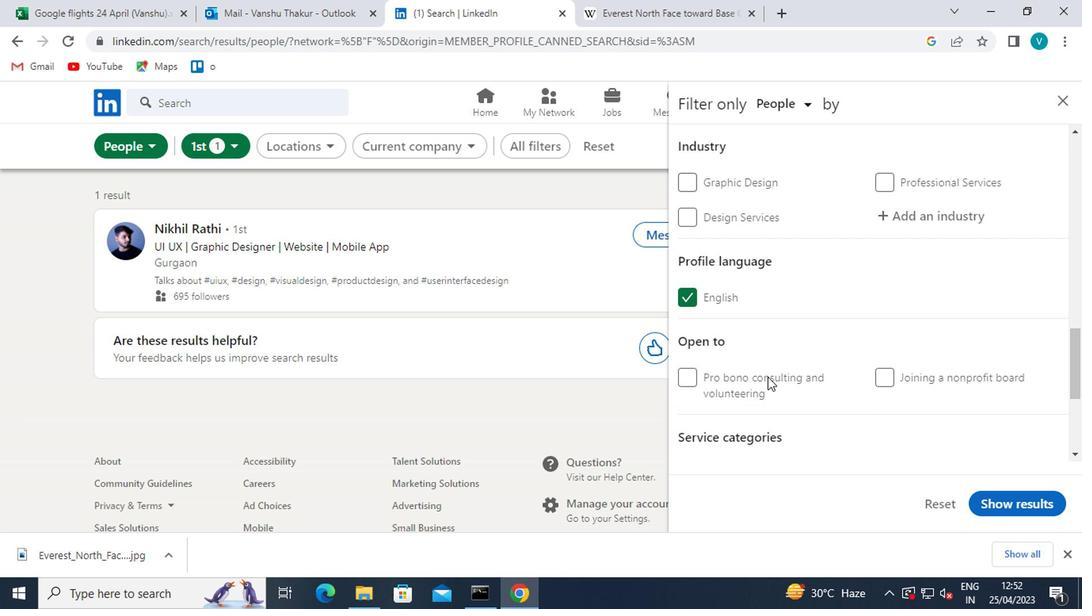 
Action: Mouse scrolled (765, 375) with delta (0, 0)
Screenshot: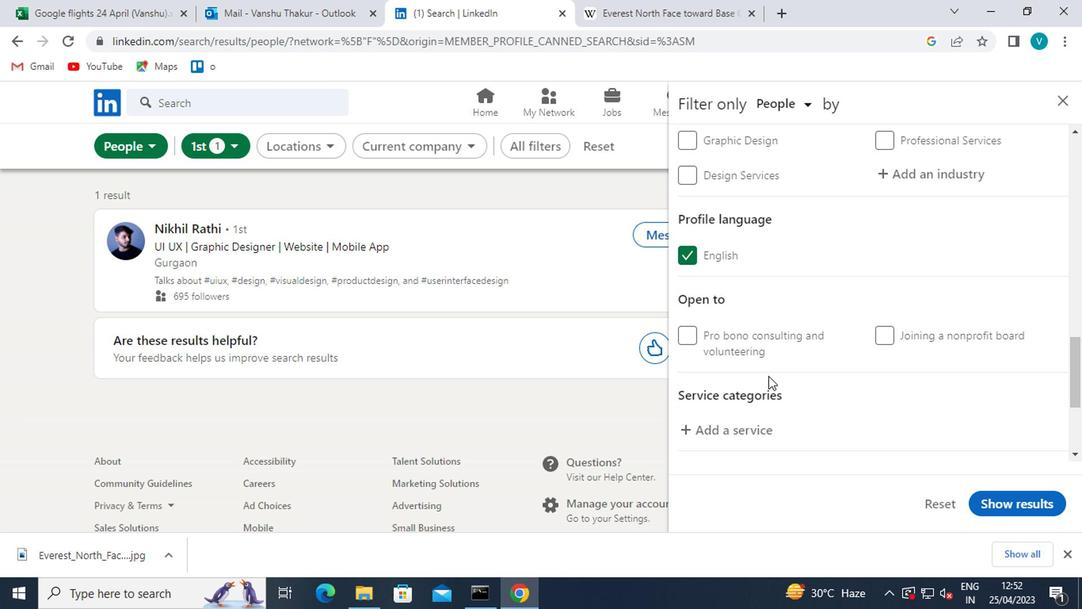 
Action: Mouse moved to (761, 344)
Screenshot: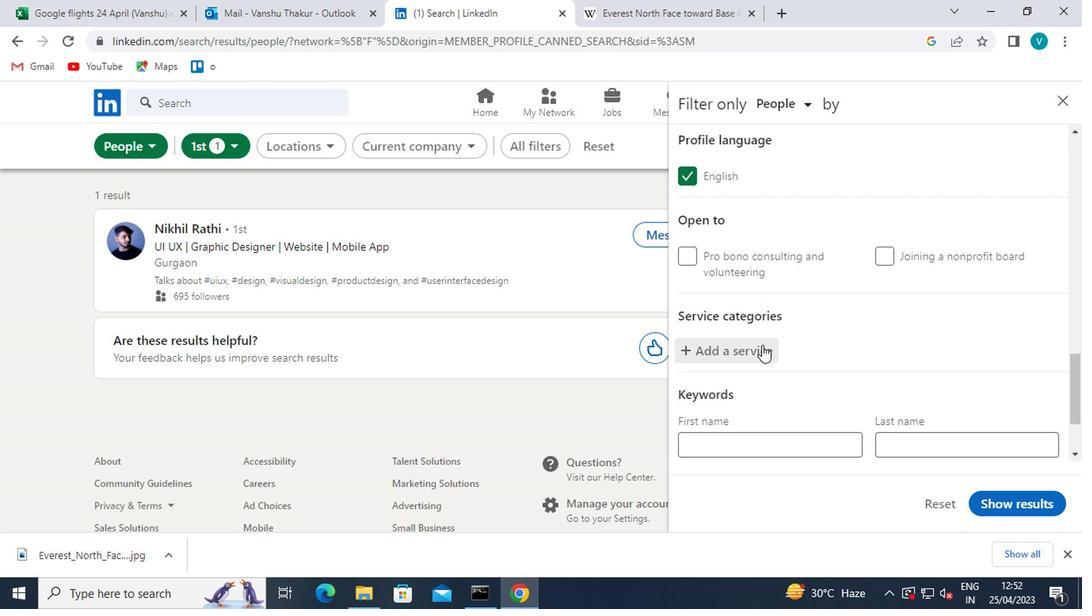 
Action: Mouse scrolled (761, 345) with delta (0, 1)
Screenshot: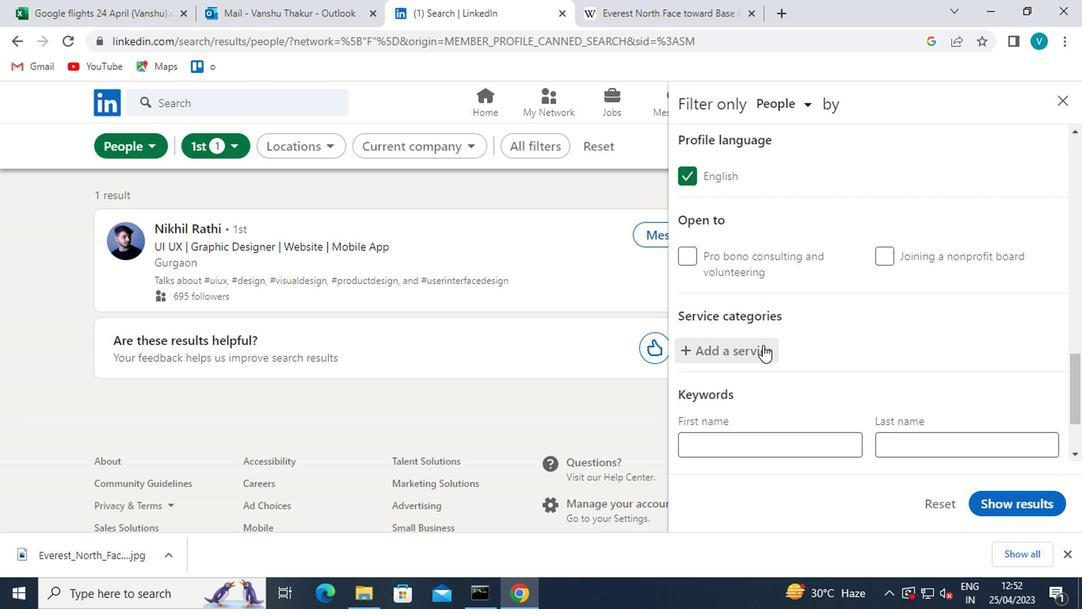 
Action: Mouse scrolled (761, 345) with delta (0, 1)
Screenshot: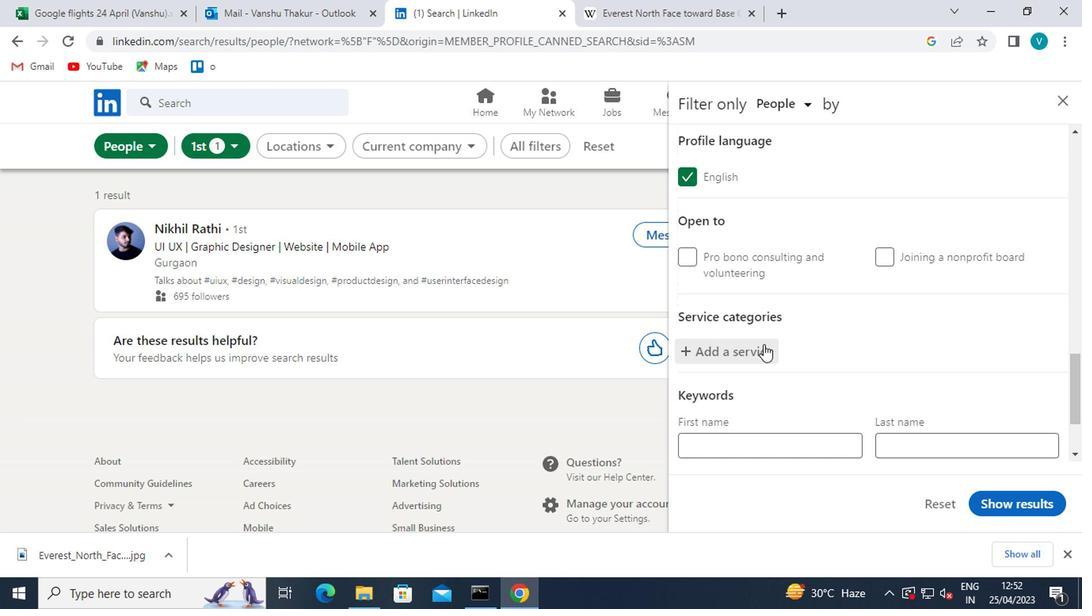 
Action: Mouse moved to (936, 262)
Screenshot: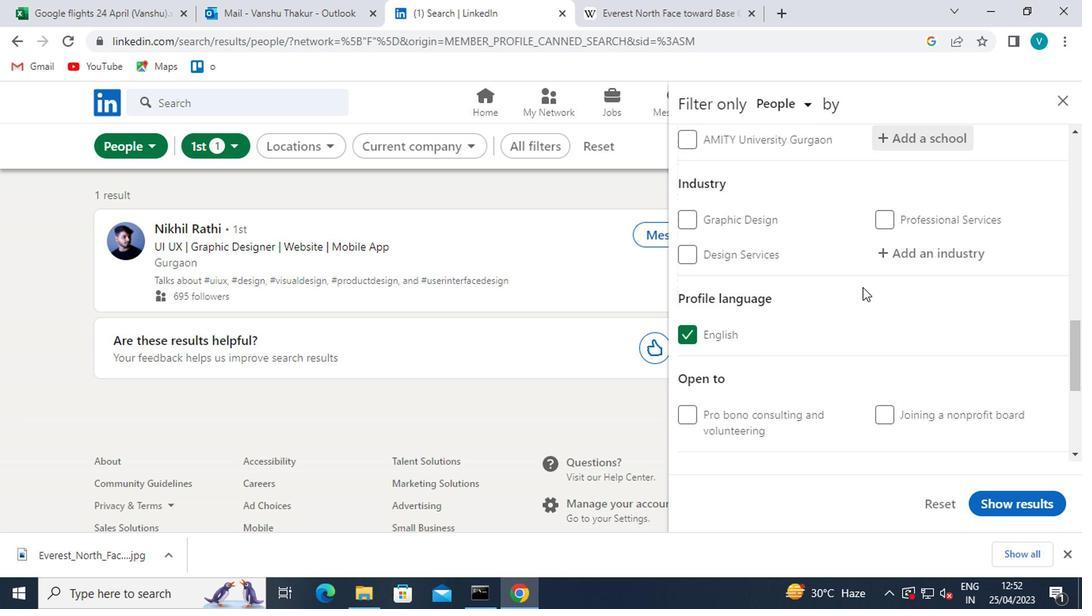 
Action: Mouse pressed left at (936, 262)
Screenshot: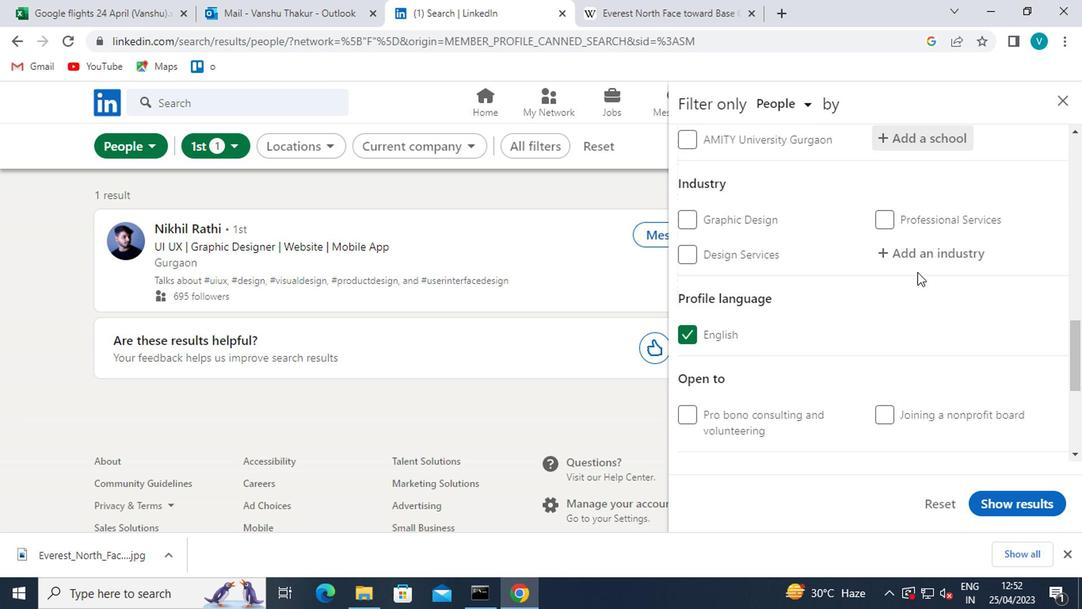 
Action: Key pressed <Key.shift>RETAIL<Key.space>
Screenshot: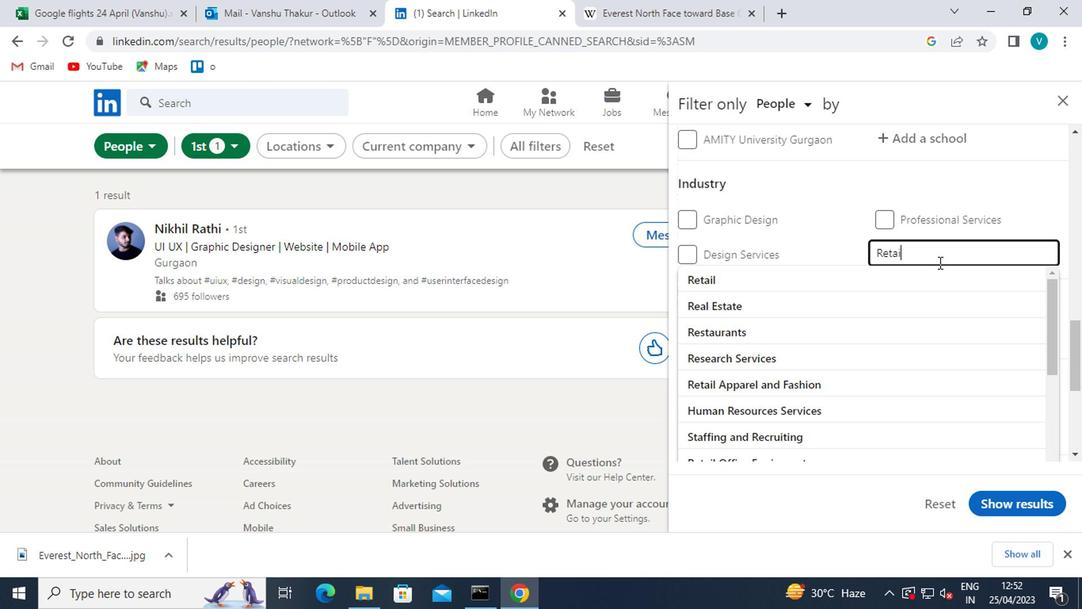 
Action: Mouse moved to (712, 380)
Screenshot: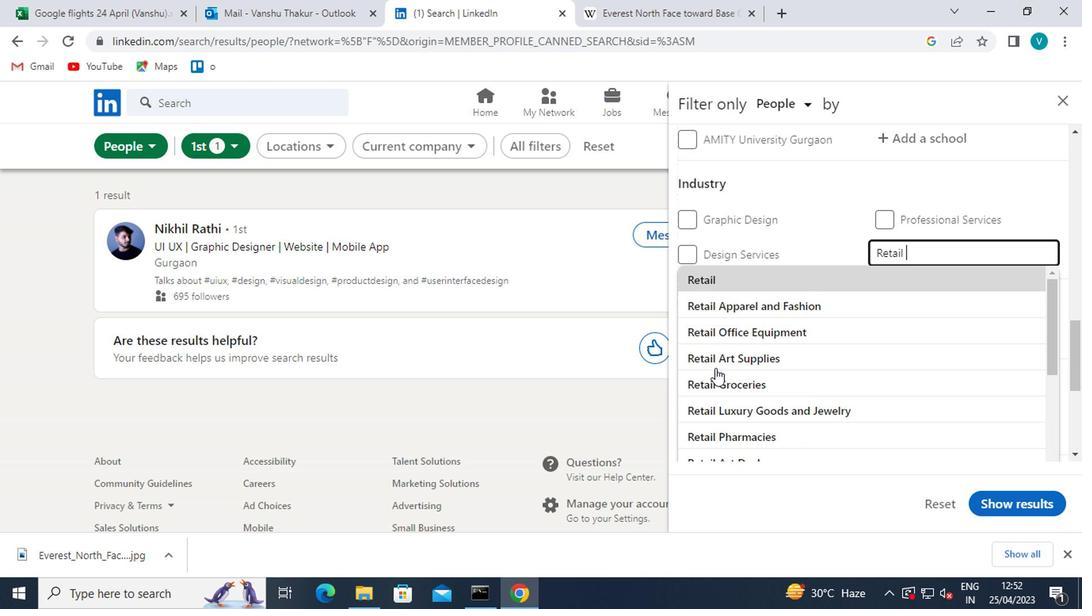 
Action: Mouse pressed left at (712, 380)
Screenshot: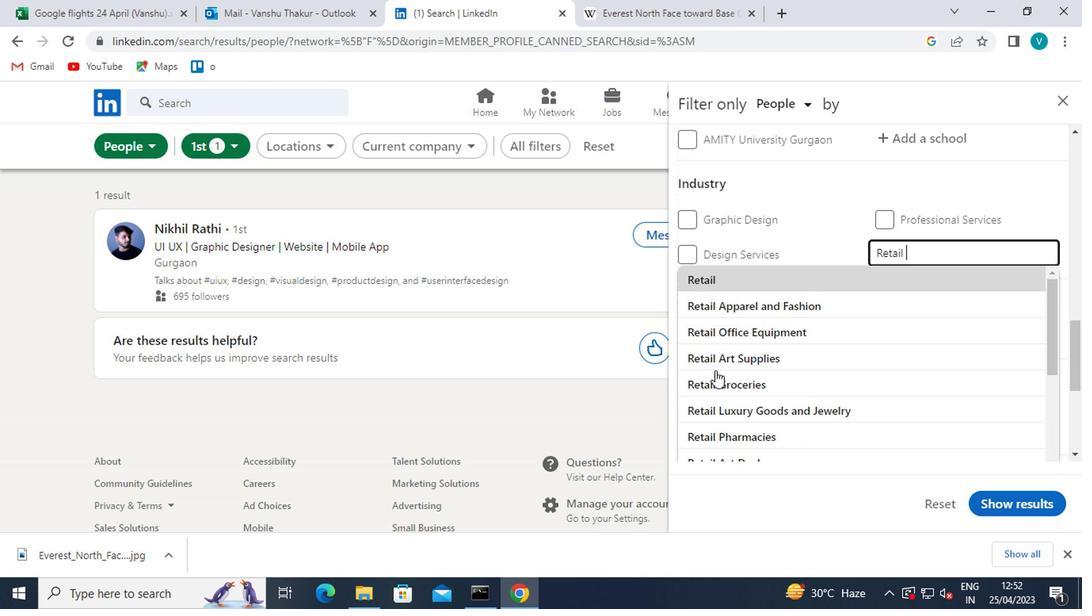
Action: Mouse moved to (774, 346)
Screenshot: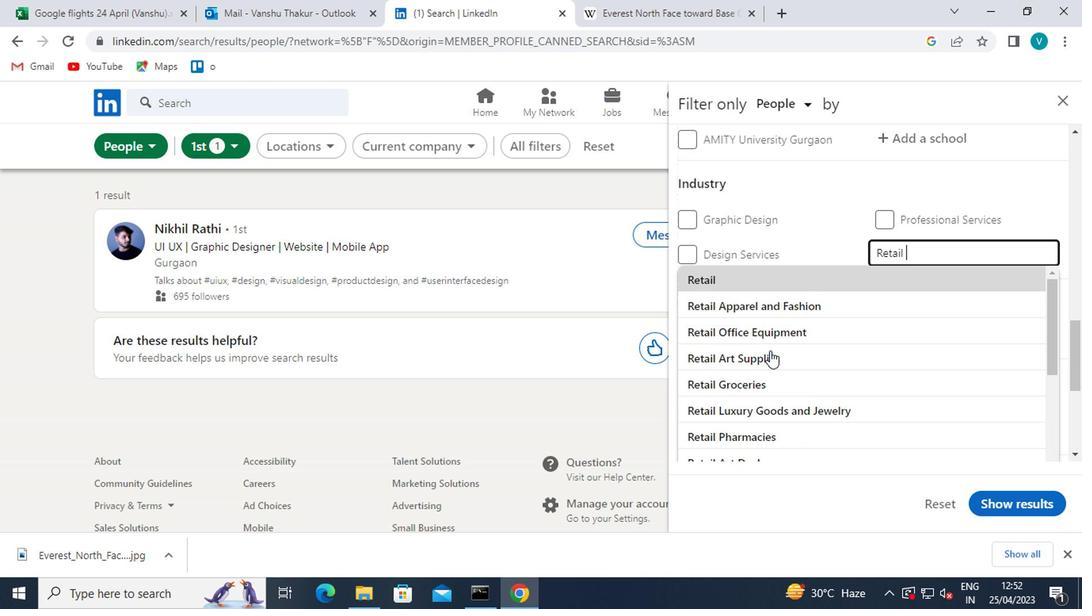
Action: Mouse scrolled (774, 345) with delta (0, 0)
Screenshot: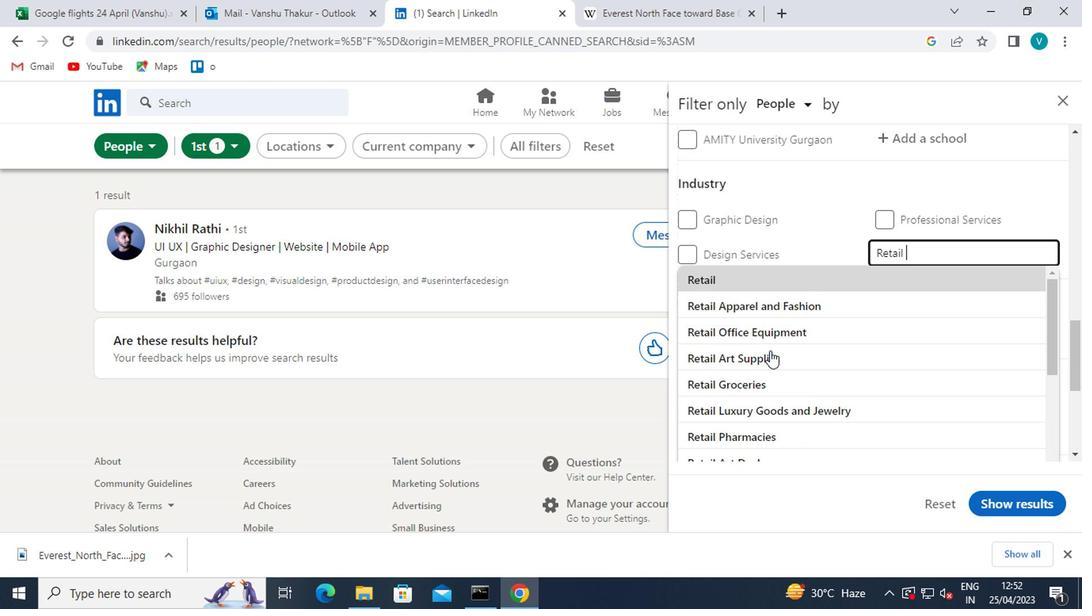 
Action: Mouse moved to (777, 345)
Screenshot: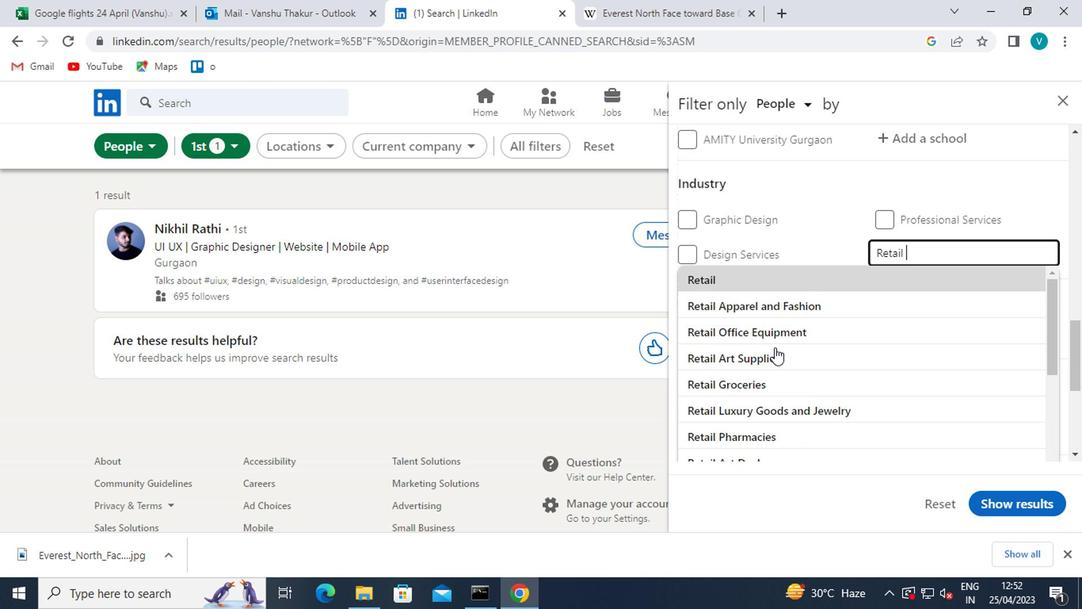 
Action: Mouse scrolled (777, 345) with delta (0, 0)
Screenshot: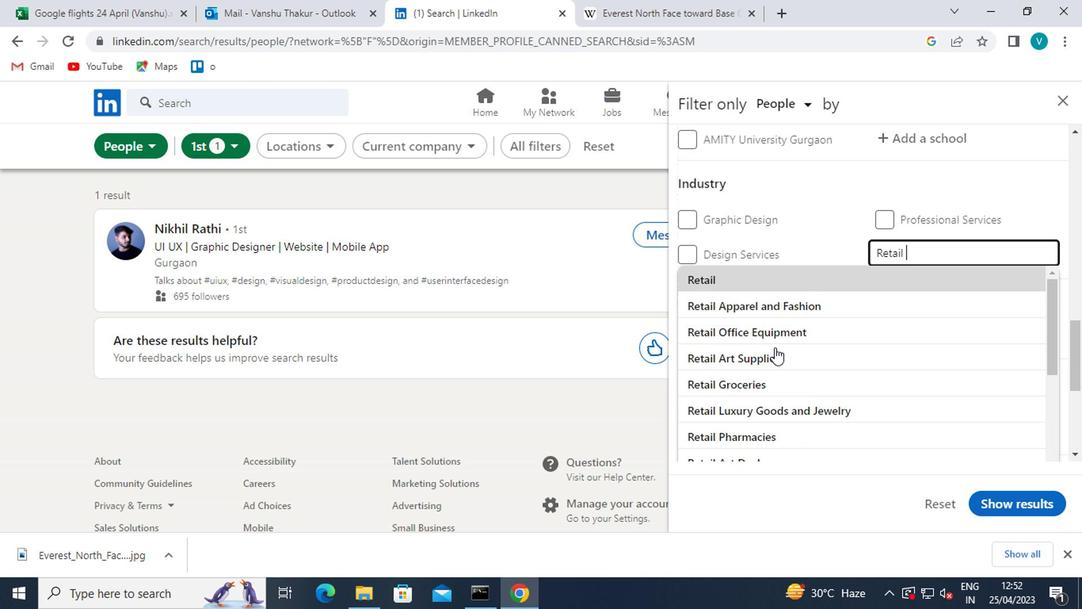 
Action: Mouse moved to (777, 344)
Screenshot: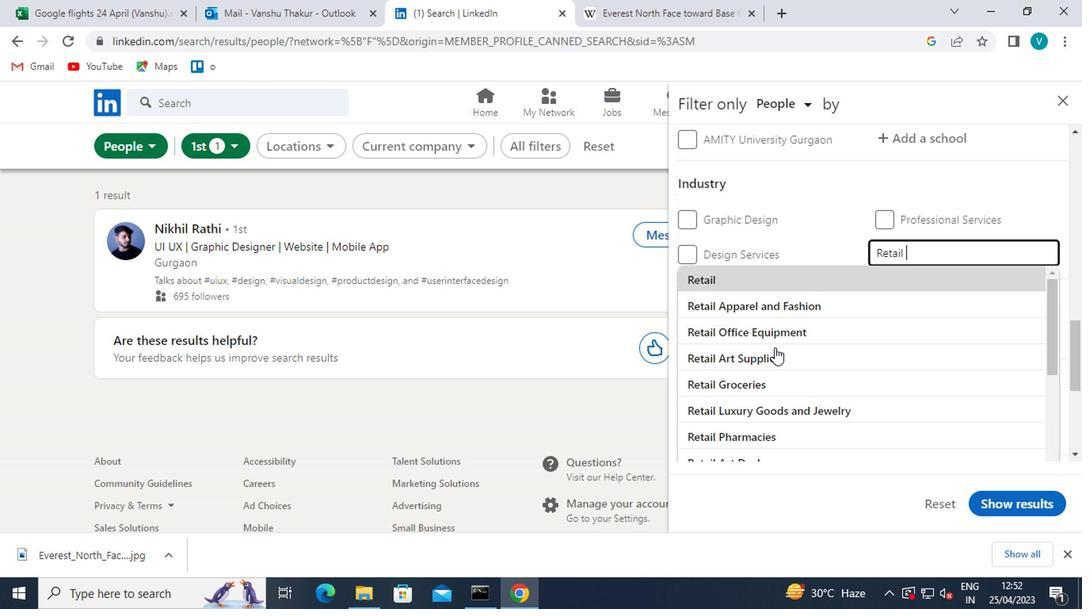 
Action: Mouse scrolled (777, 343) with delta (0, 0)
Screenshot: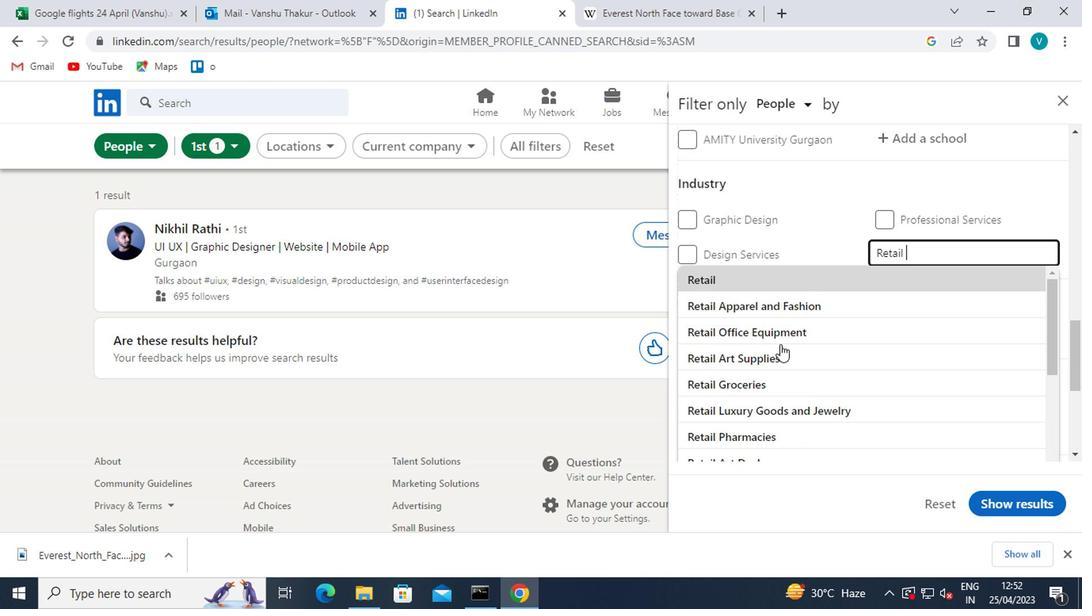 
Action: Mouse moved to (712, 297)
Screenshot: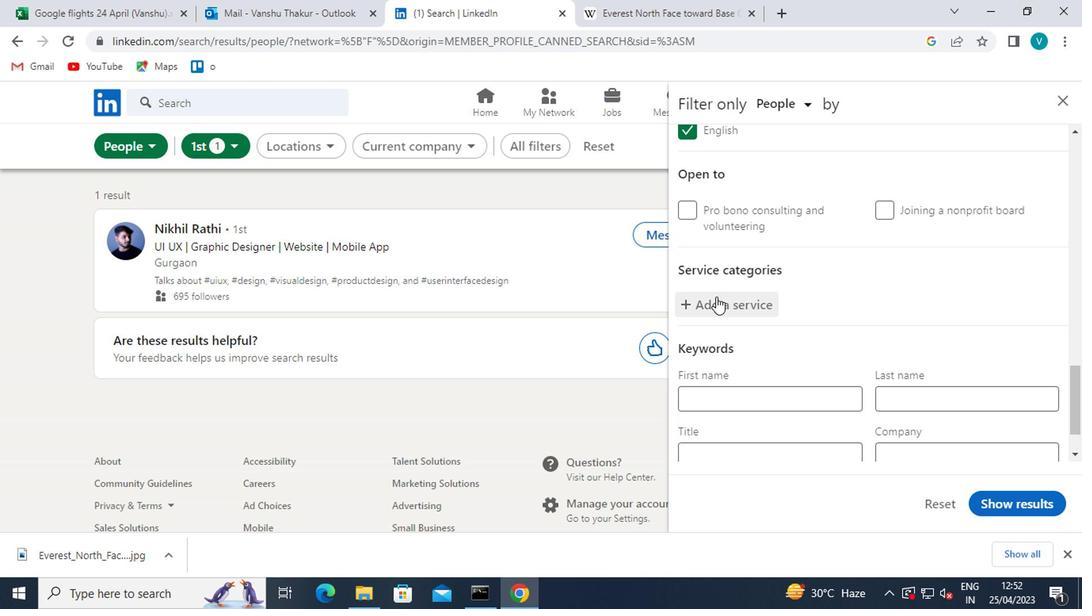 
Action: Mouse pressed left at (712, 297)
Screenshot: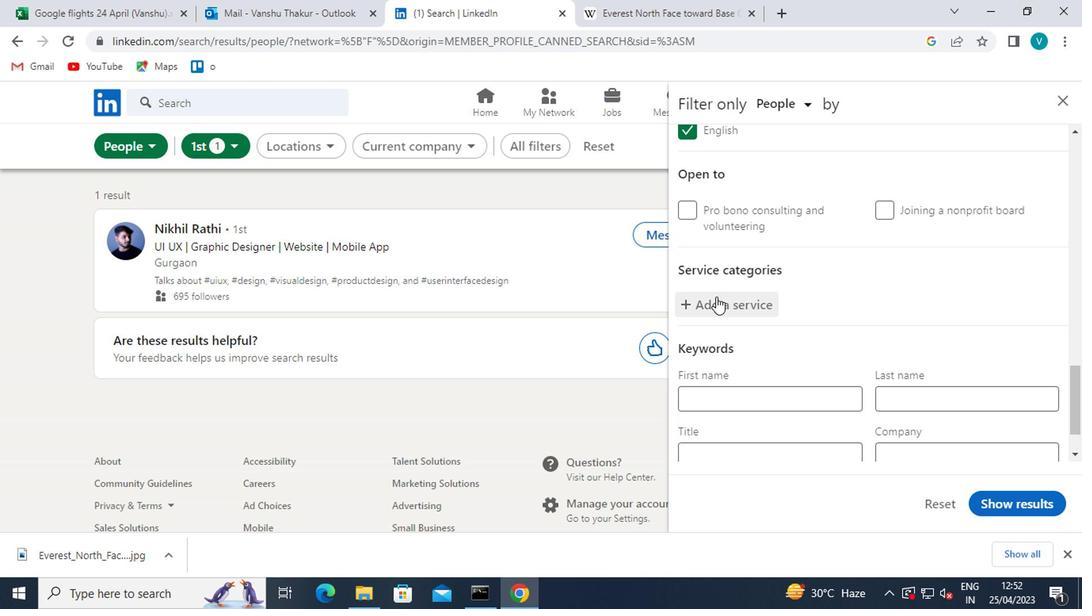 
Action: Mouse moved to (716, 298)
Screenshot: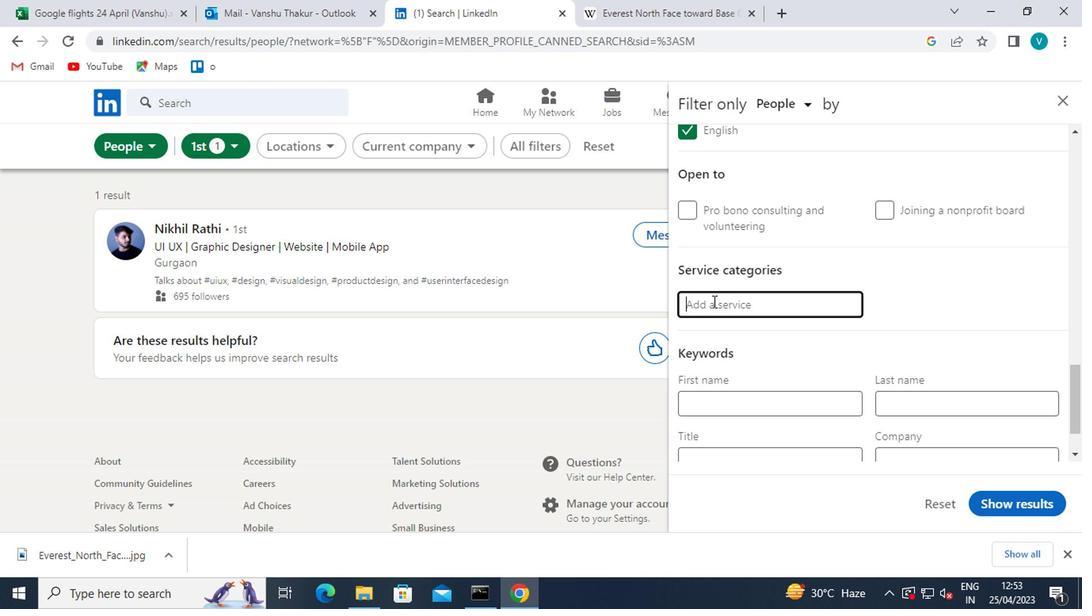 
Action: Key pressed <Key.shift>GRAPHIC
Screenshot: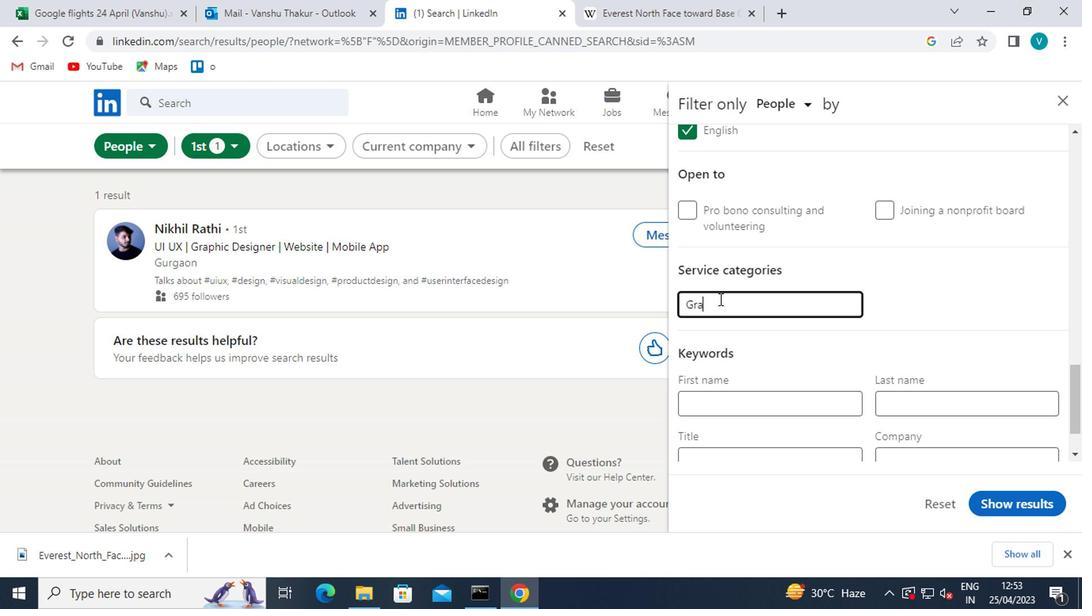 
Action: Mouse moved to (730, 330)
Screenshot: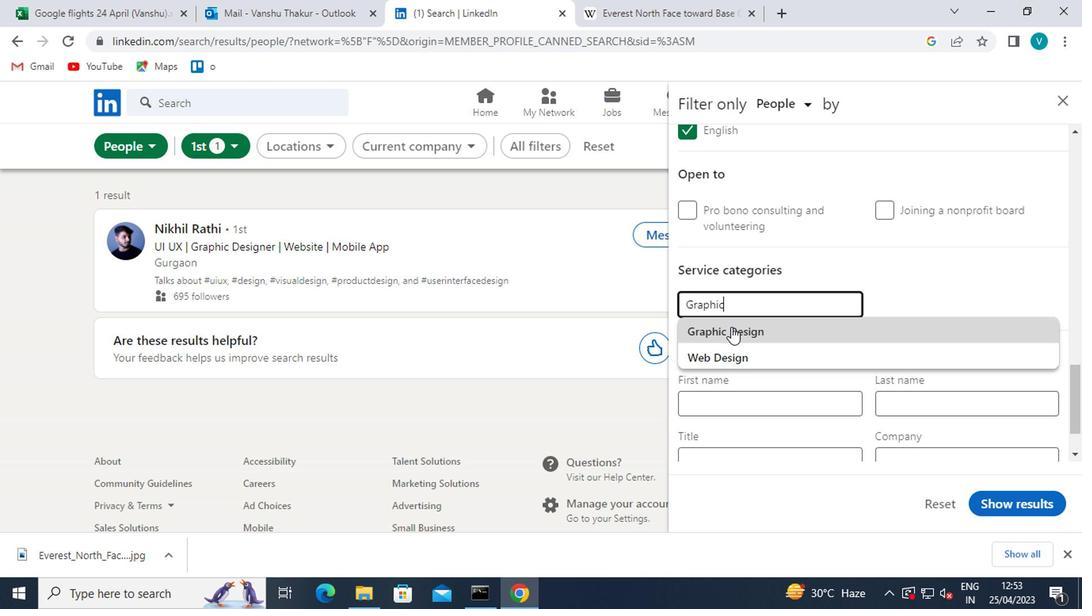 
Action: Mouse pressed left at (730, 330)
Screenshot: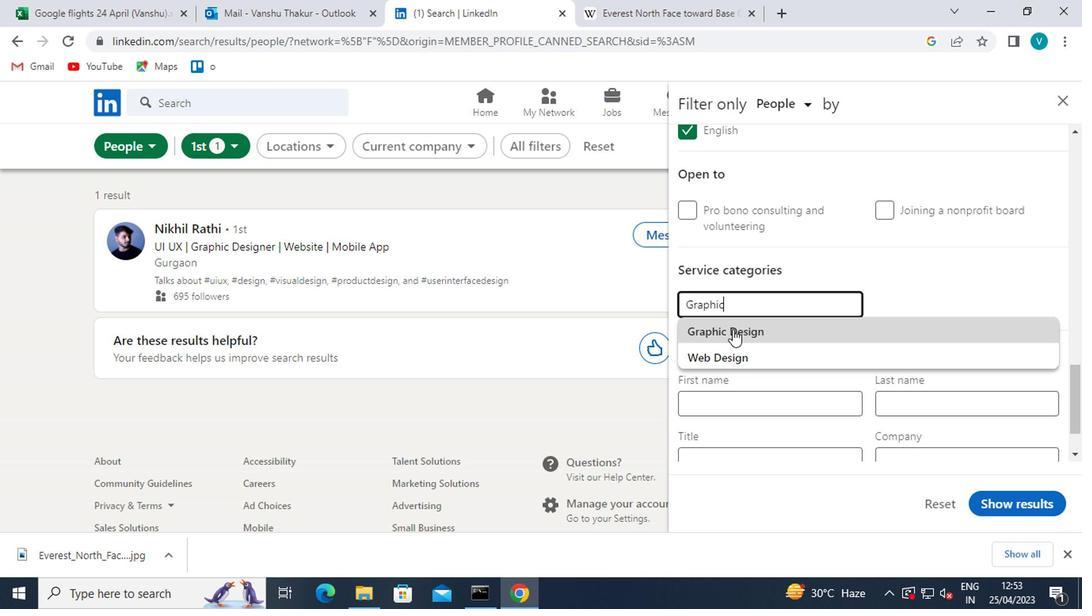 
Action: Mouse moved to (742, 407)
Screenshot: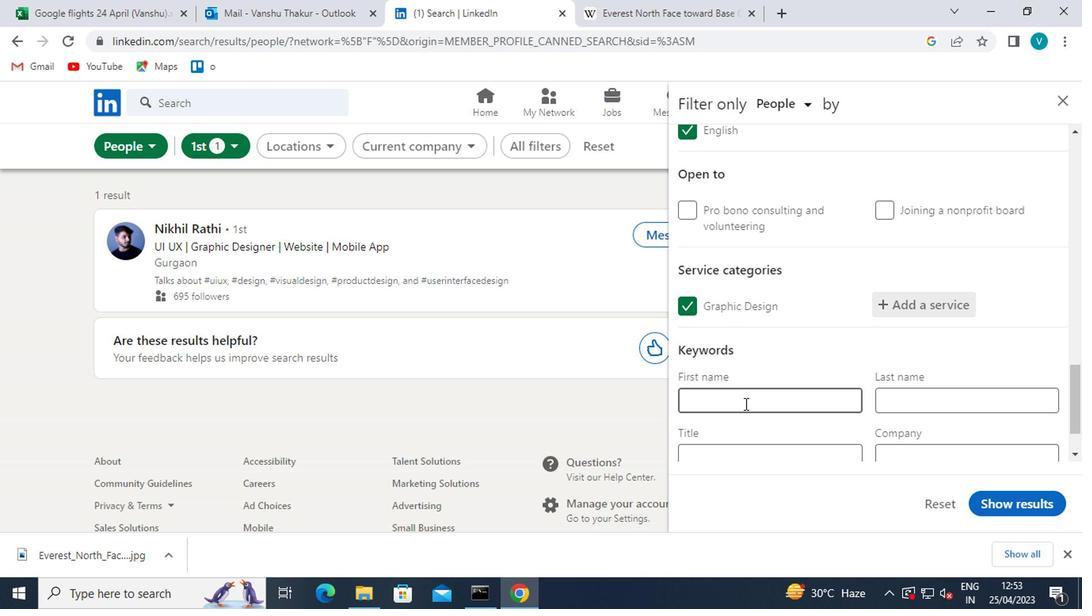 
Action: Mouse scrolled (742, 406) with delta (0, -1)
Screenshot: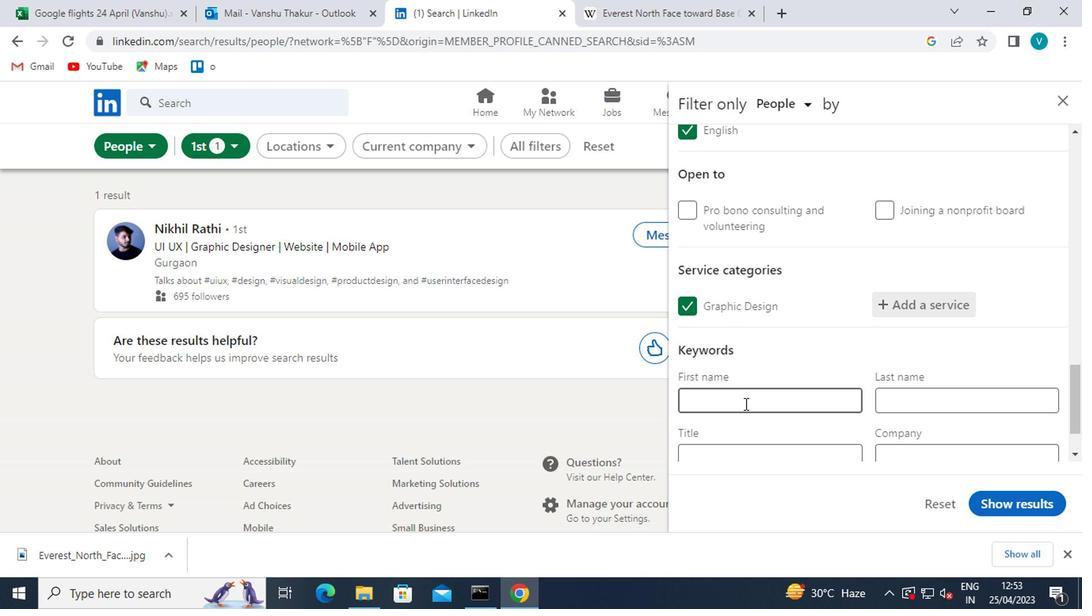 
Action: Mouse moved to (740, 387)
Screenshot: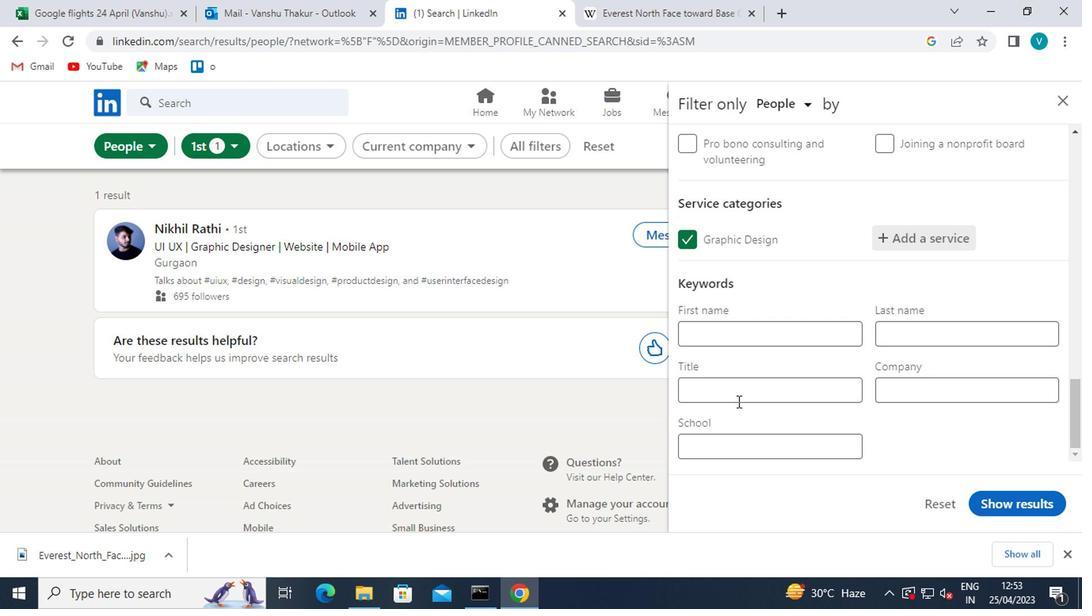 
Action: Mouse pressed left at (740, 387)
Screenshot: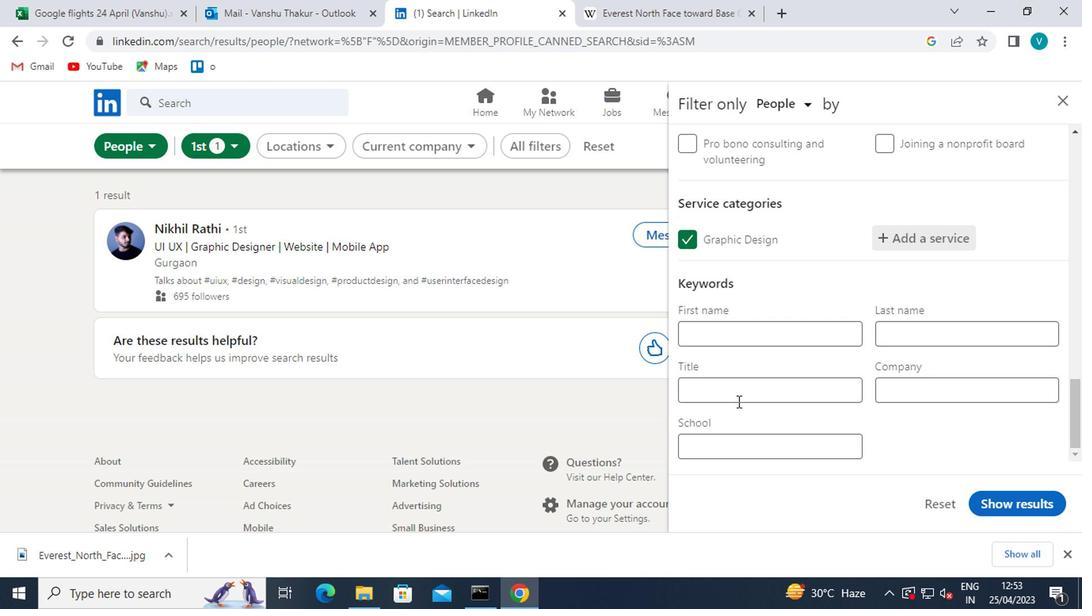 
Action: Mouse moved to (722, 395)
Screenshot: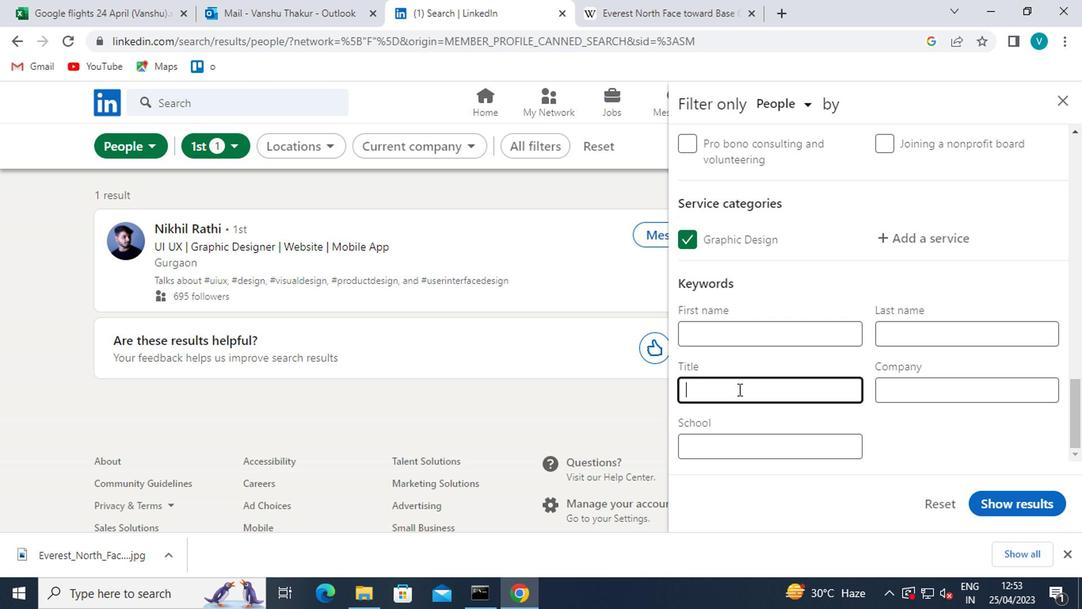 
Action: Key pressed <Key.shift>PO
Screenshot: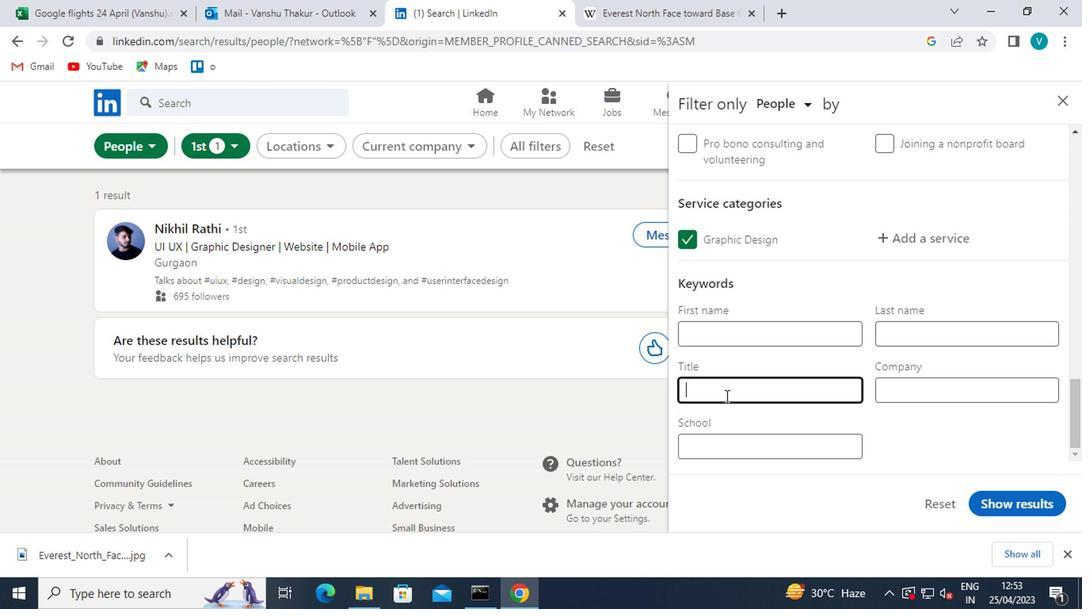 
Action: Mouse moved to (722, 395)
Screenshot: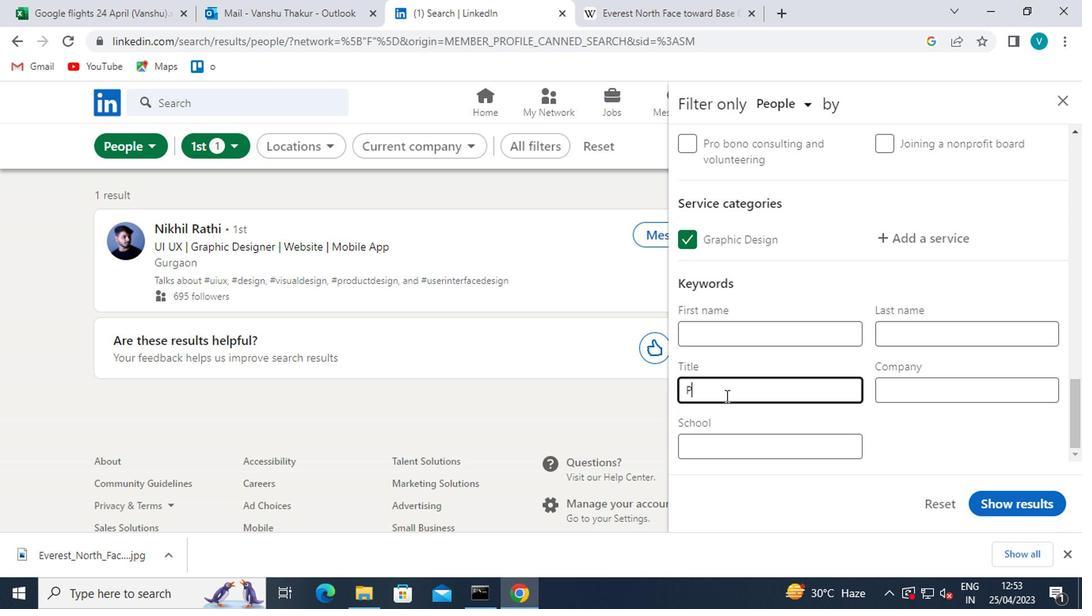 
Action: Key pressed LITI
Screenshot: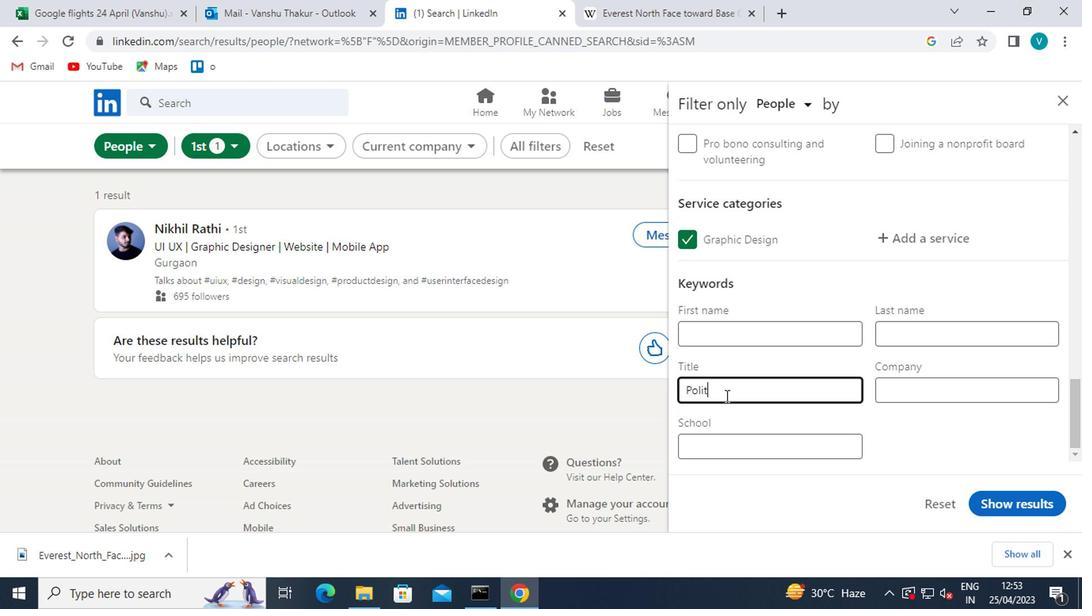 
Action: Mouse moved to (722, 395)
Screenshot: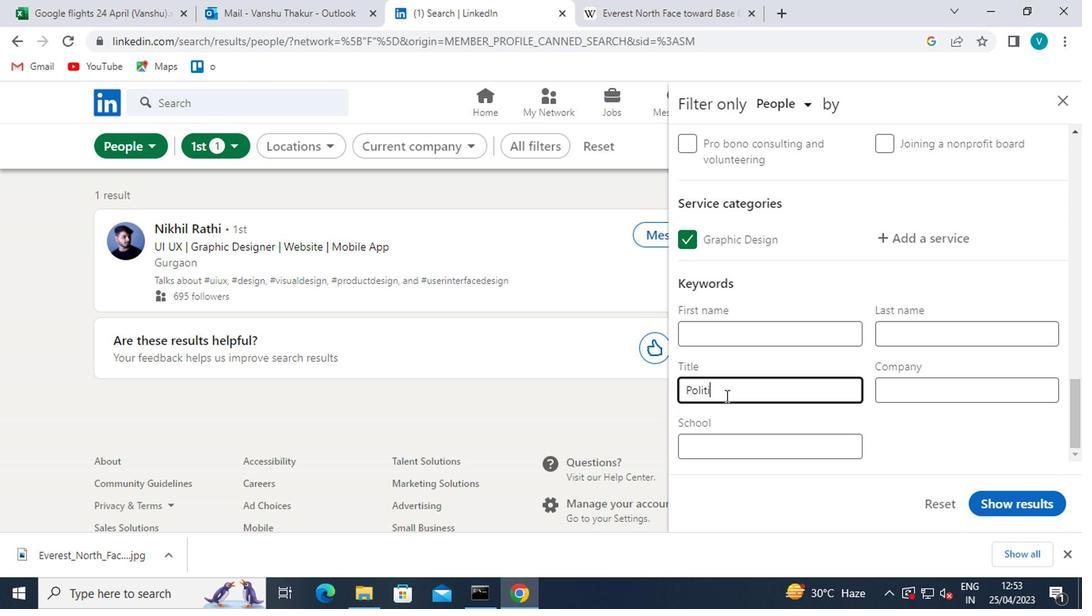 
Action: Key pressed CAL
Screenshot: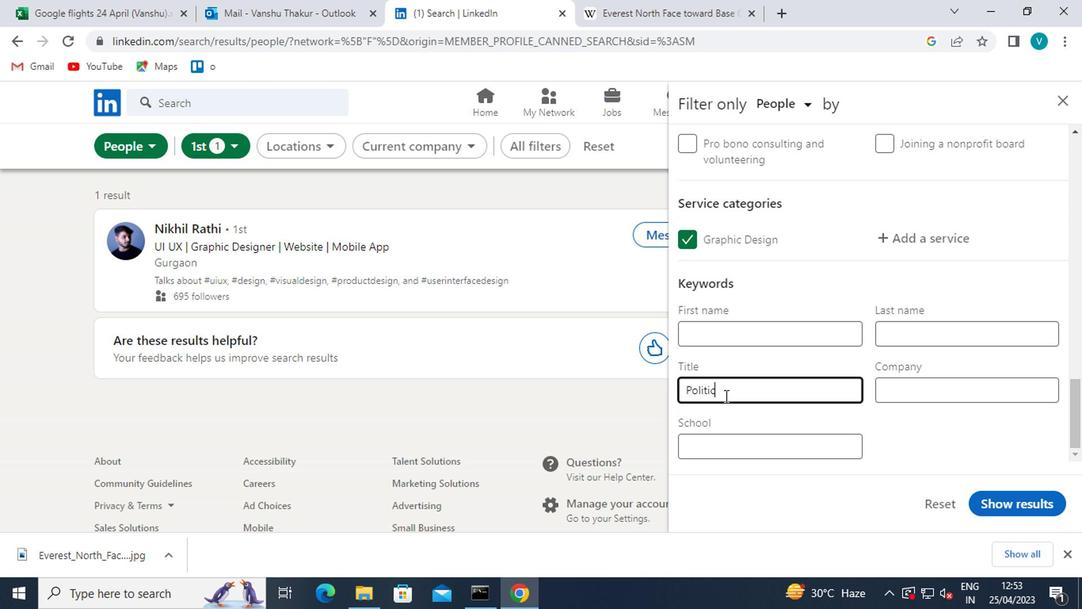 
Action: Mouse moved to (722, 396)
Screenshot: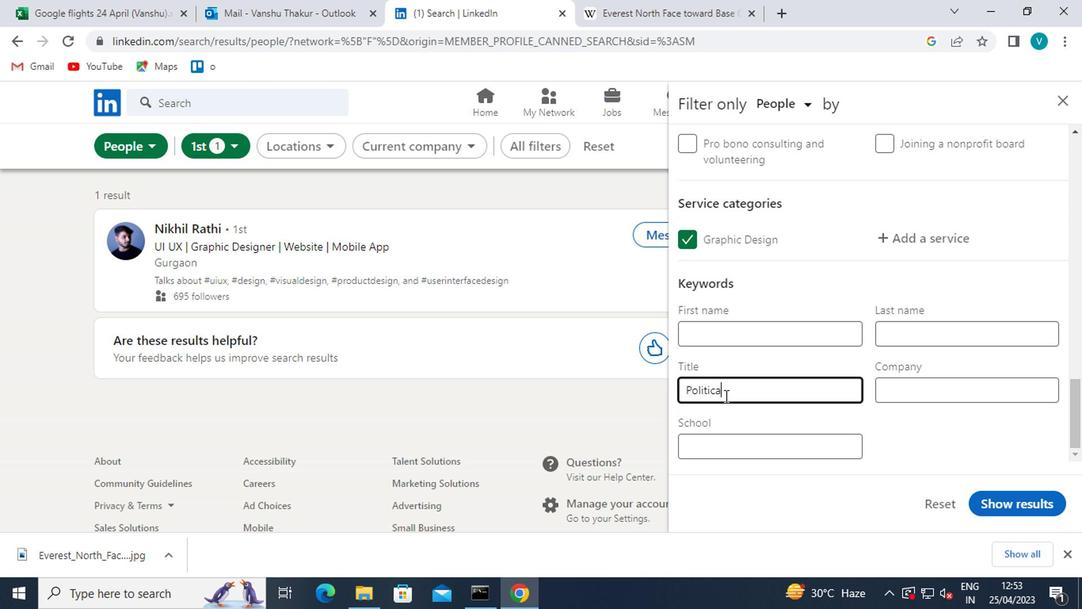 
Action: Key pressed <Key.shift><Key.space><Key.shift>SCIENR<Key.backspace>TIST
Screenshot: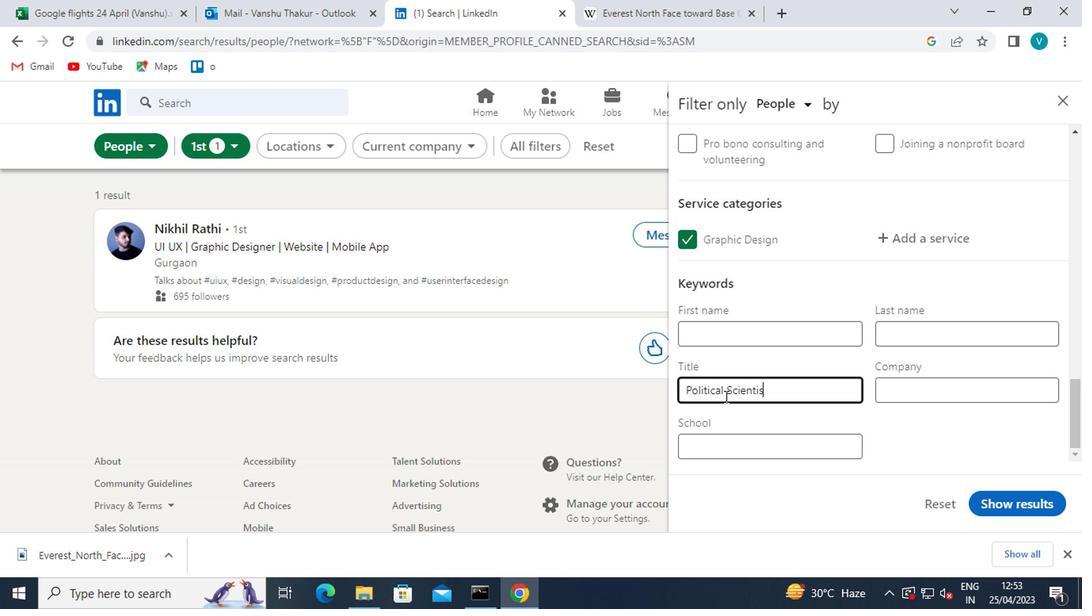 
Action: Mouse moved to (1004, 506)
Screenshot: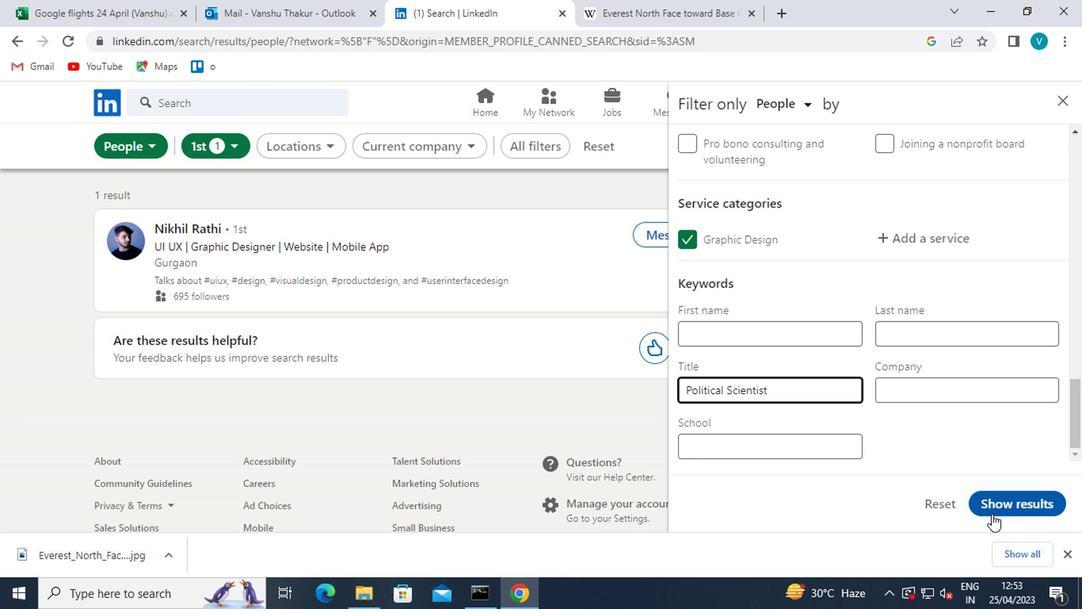 
Action: Mouse pressed left at (1004, 506)
Screenshot: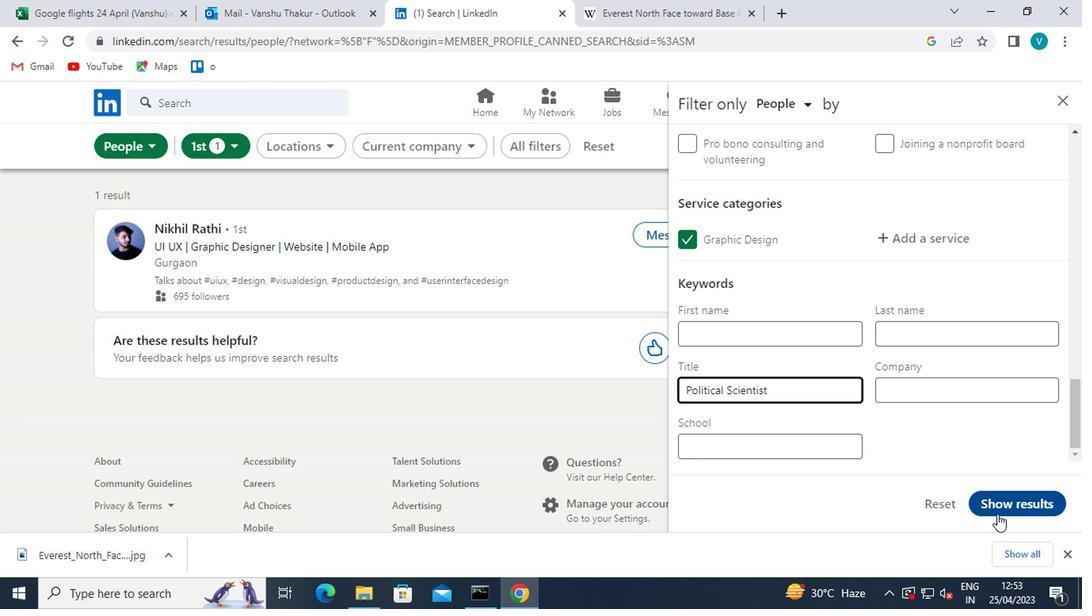 
Action: Mouse moved to (975, 510)
Screenshot: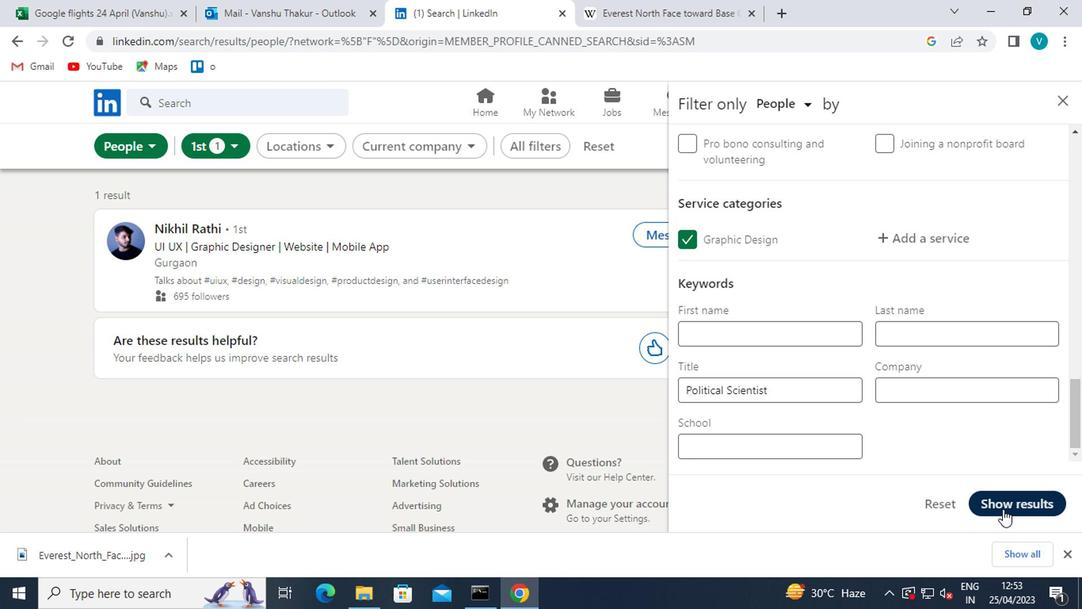 
